 Task: Find connections with filter location Constanza with filter topic #socialentrepreneurshipwith filter profile language Potuguese with filter current company Tally Solutions Pvt Ltd with filter school Mangalore University with filter industry IT System Custom Software Development with filter service category Web Development with filter keywords title Office Clerk
Action: Mouse moved to (614, 79)
Screenshot: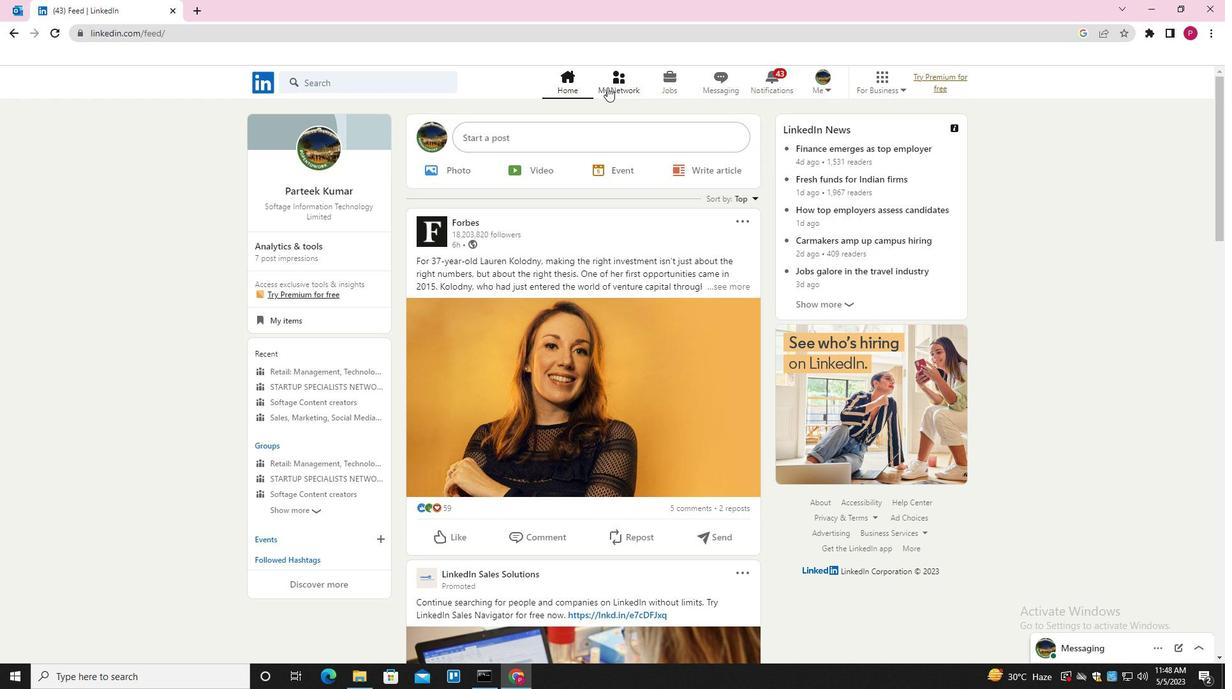 
Action: Mouse pressed left at (614, 79)
Screenshot: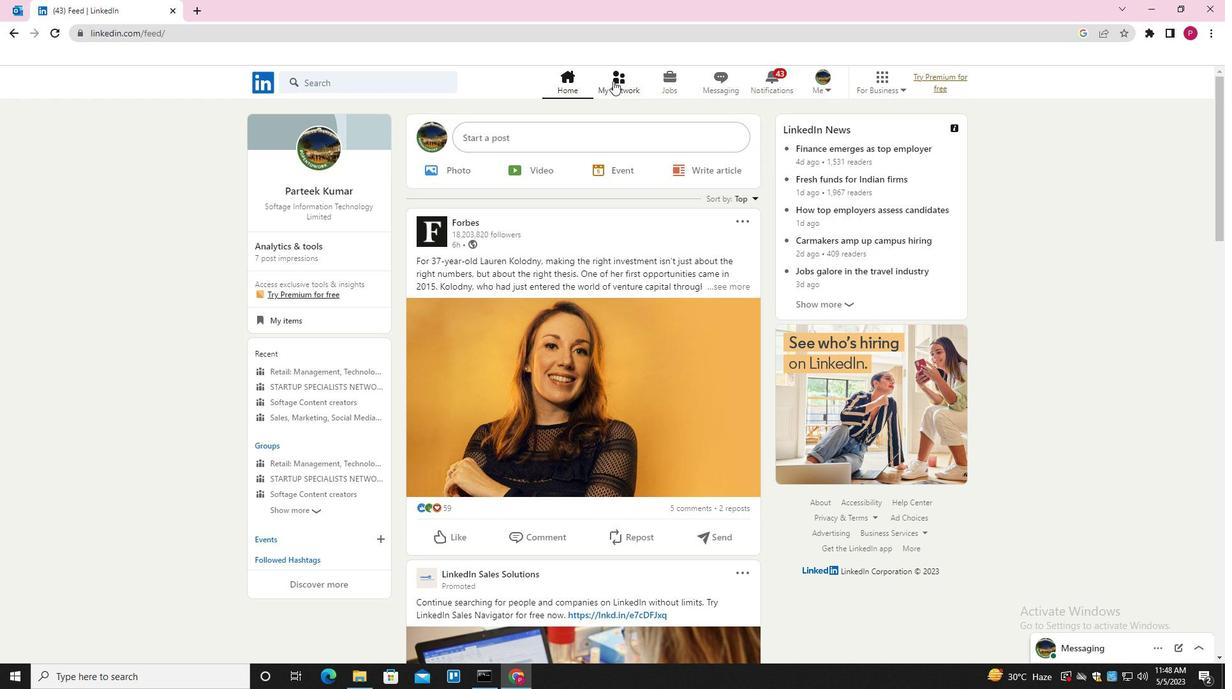 
Action: Mouse moved to (397, 154)
Screenshot: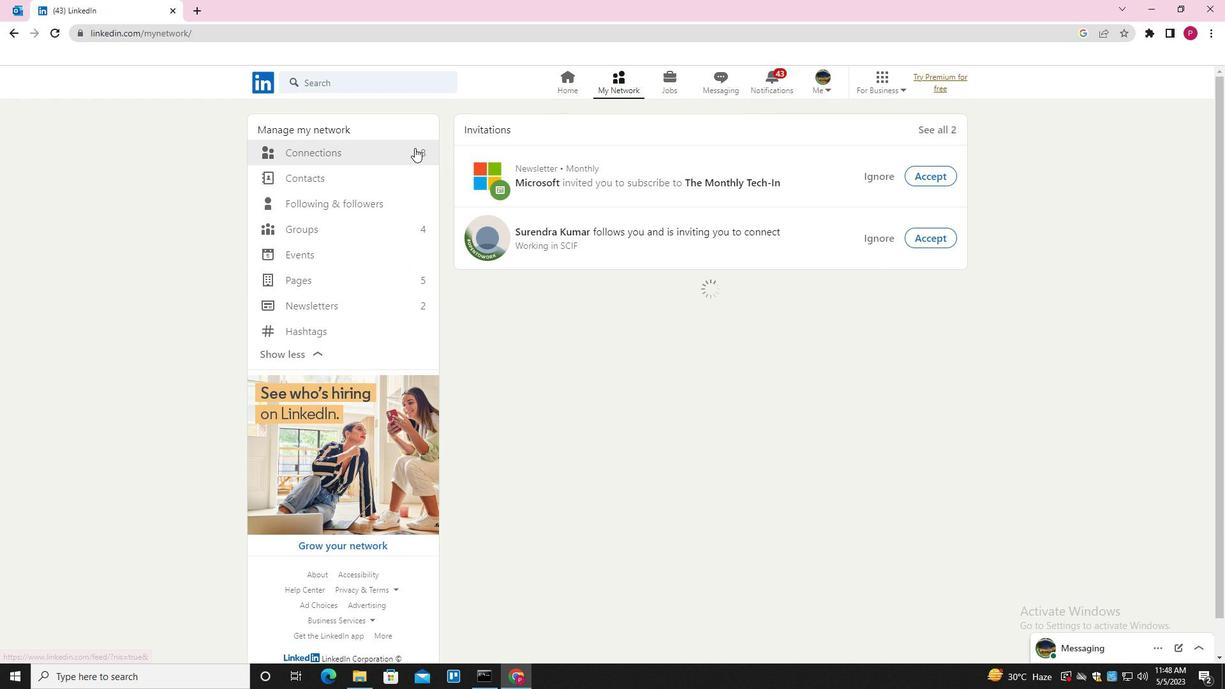 
Action: Mouse pressed left at (397, 154)
Screenshot: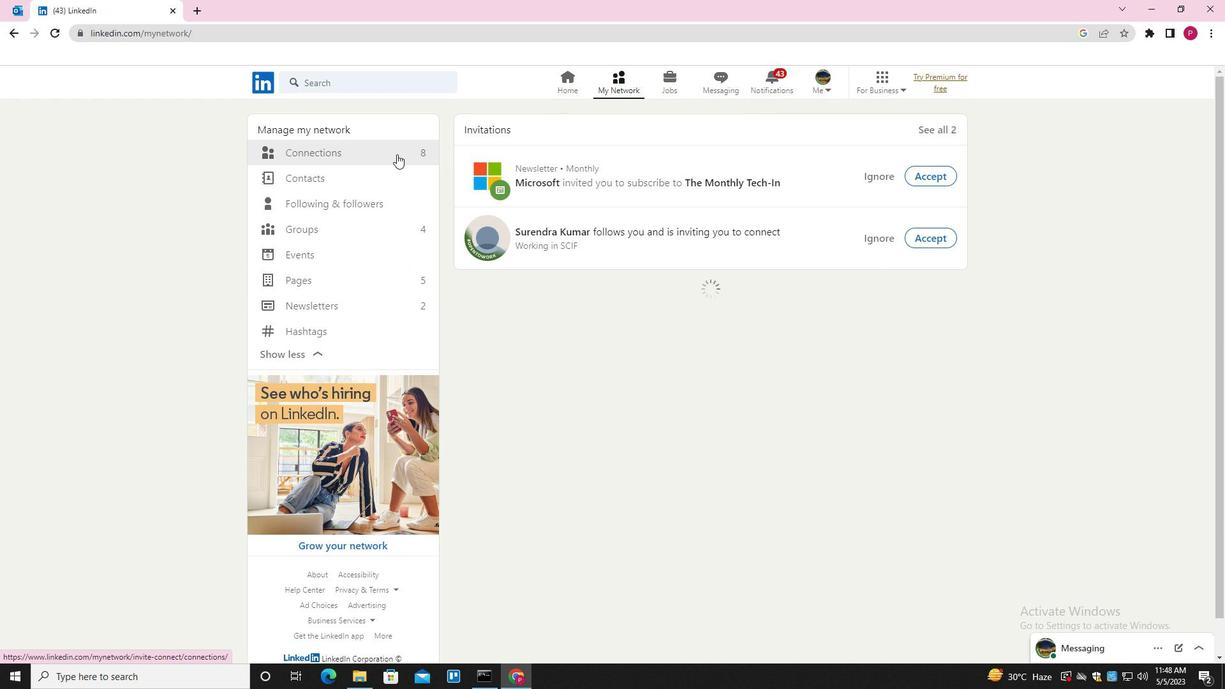 
Action: Mouse moved to (714, 153)
Screenshot: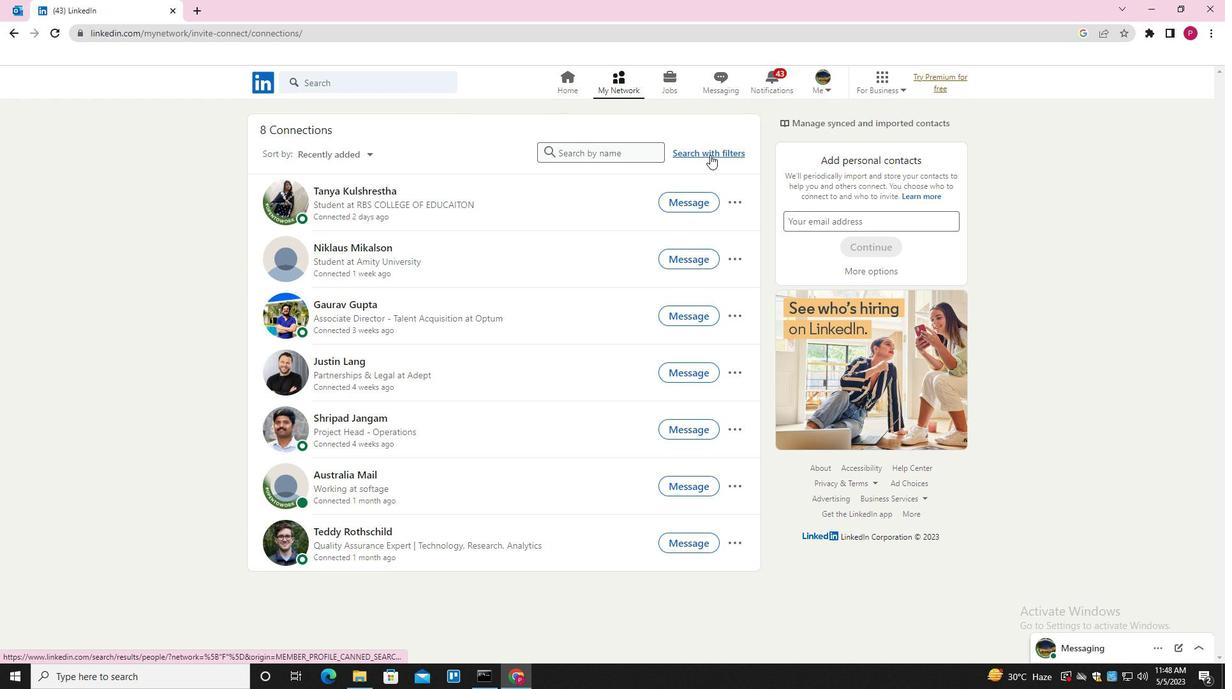 
Action: Mouse pressed left at (714, 153)
Screenshot: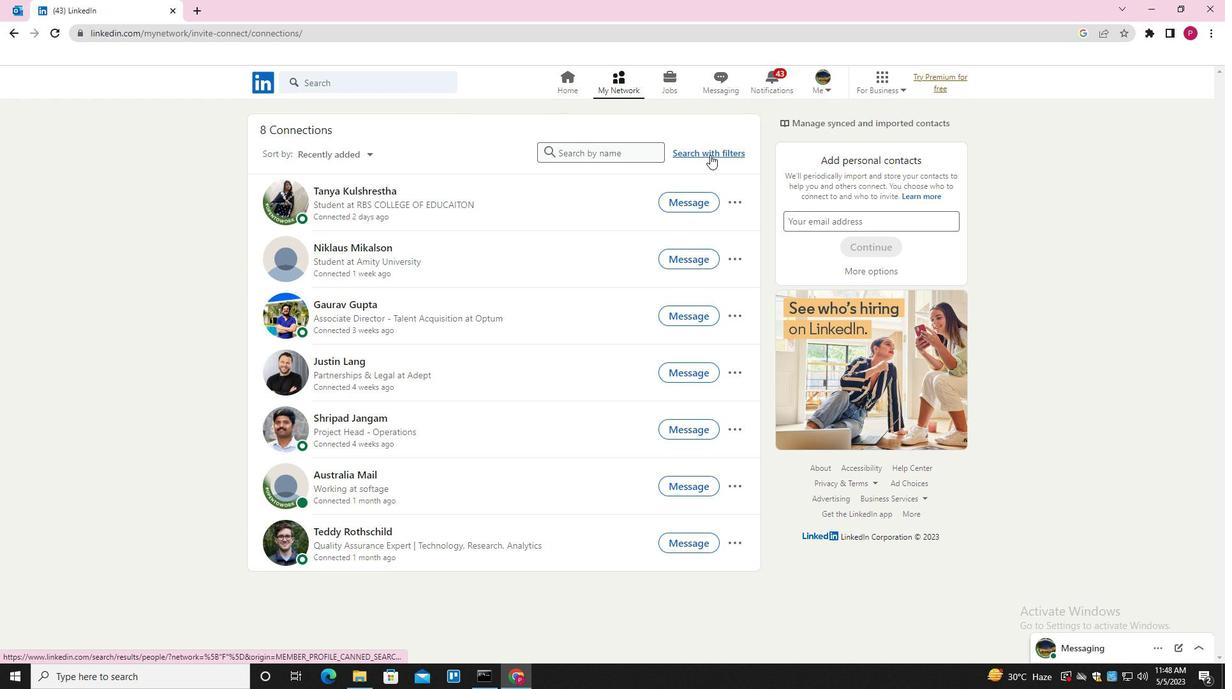 
Action: Mouse moved to (654, 118)
Screenshot: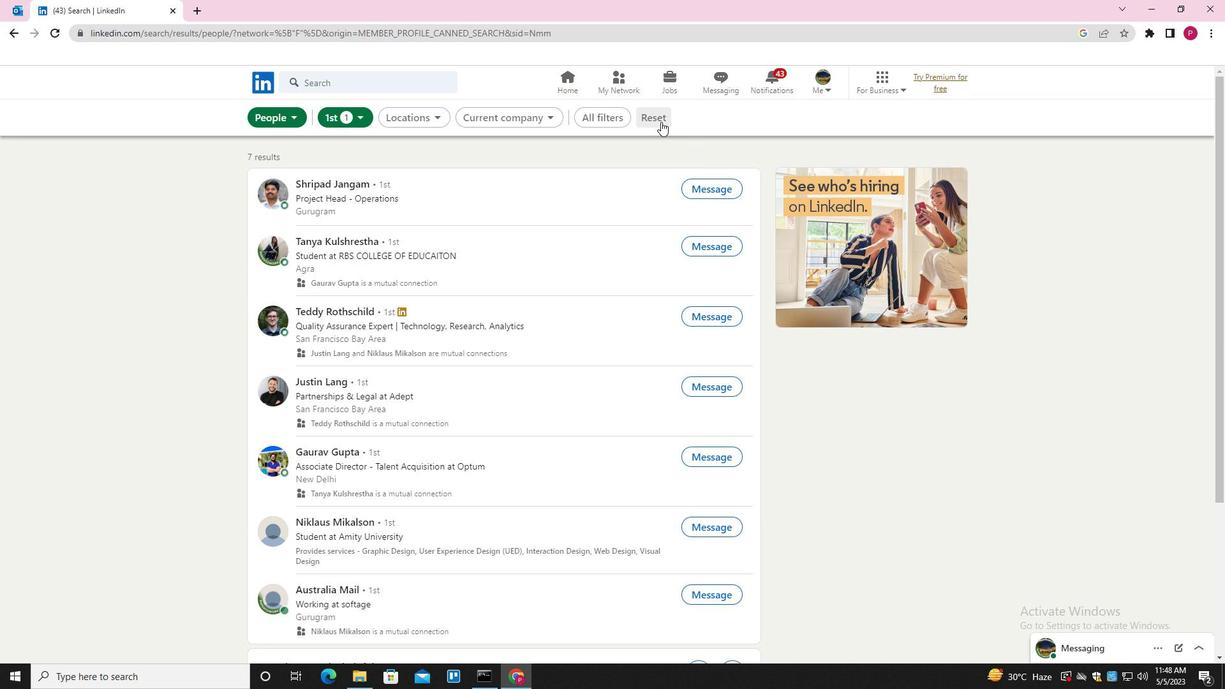 
Action: Mouse pressed left at (654, 118)
Screenshot: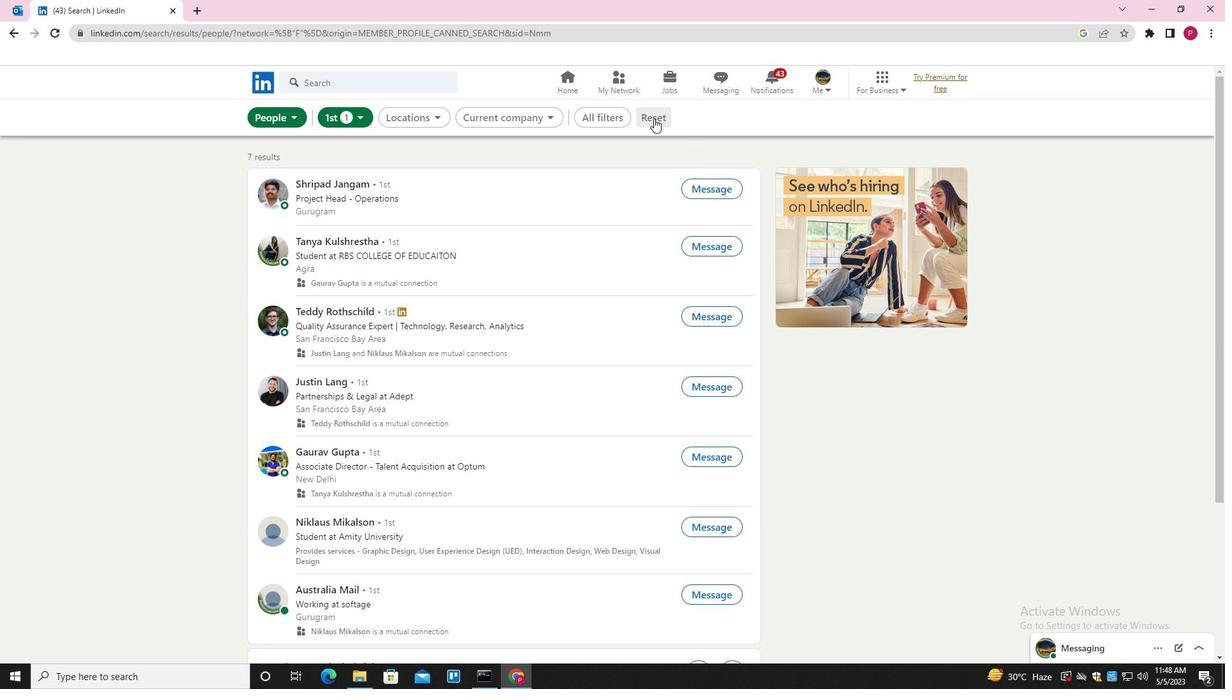 
Action: Mouse moved to (633, 118)
Screenshot: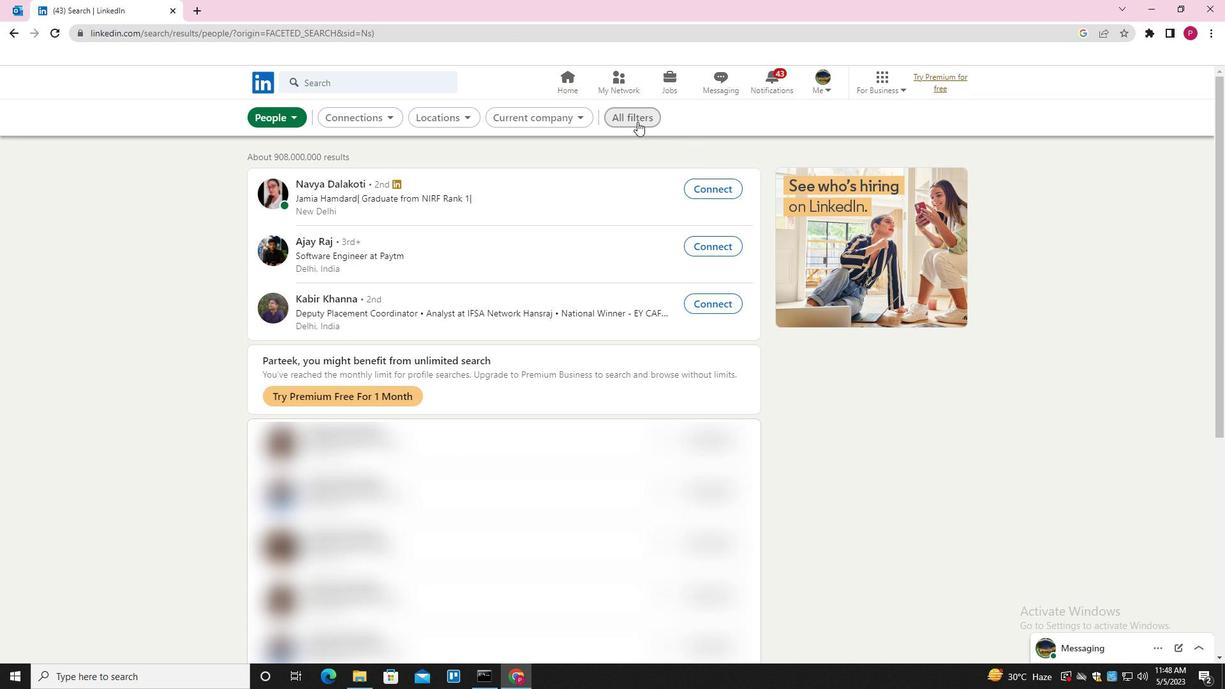 
Action: Mouse pressed left at (633, 118)
Screenshot: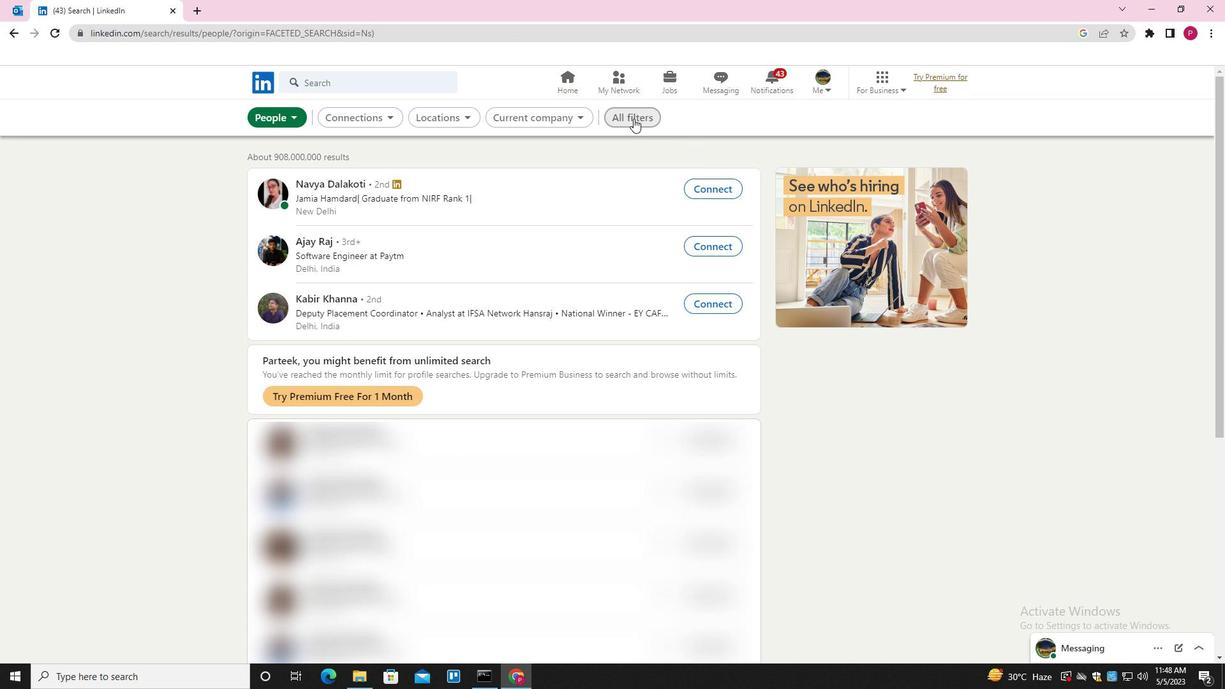 
Action: Mouse moved to (992, 352)
Screenshot: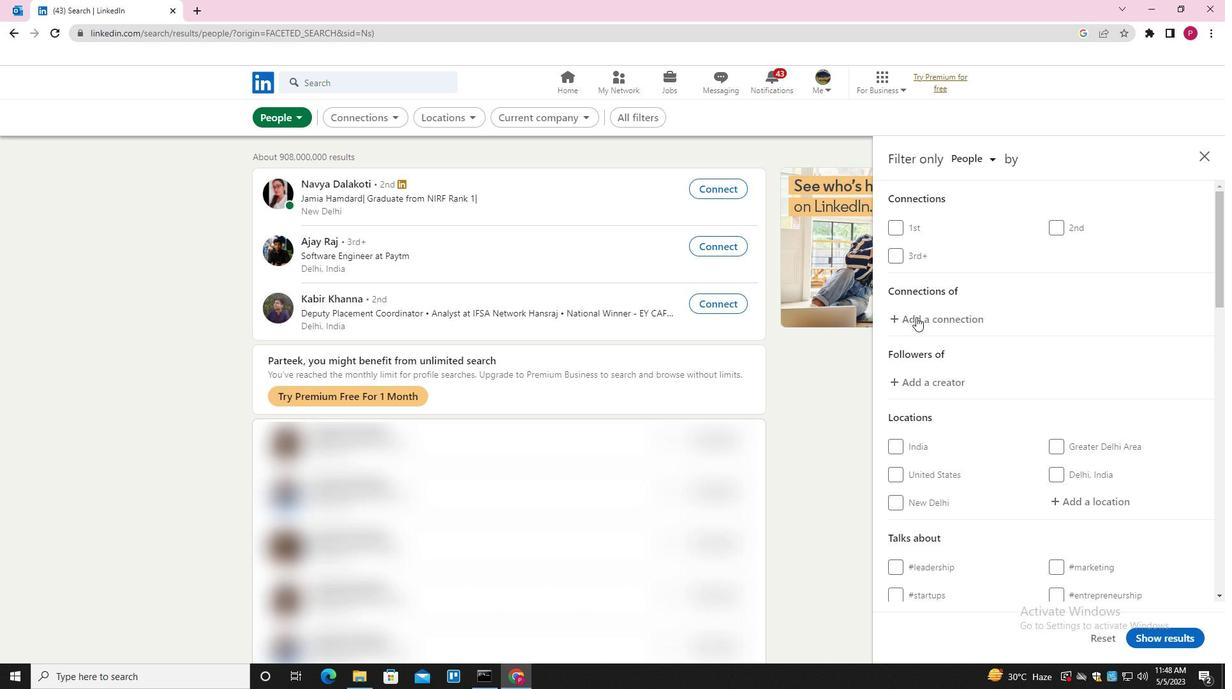 
Action: Mouse scrolled (992, 352) with delta (0, 0)
Screenshot: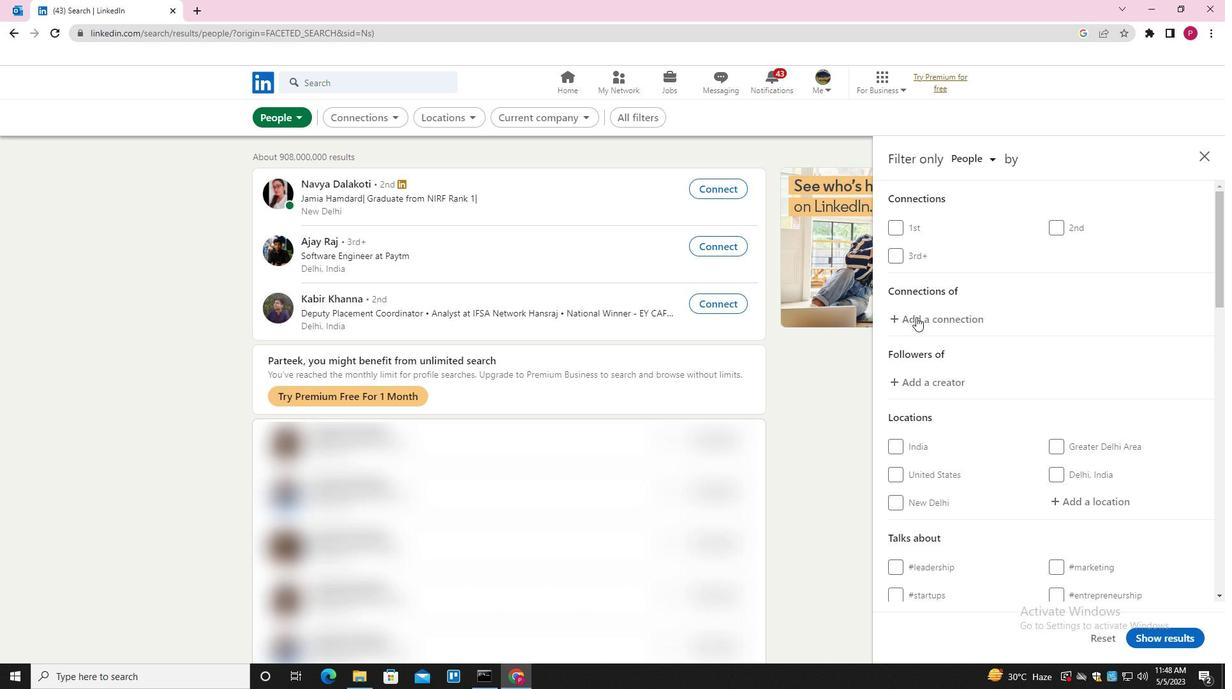 
Action: Mouse moved to (1011, 361)
Screenshot: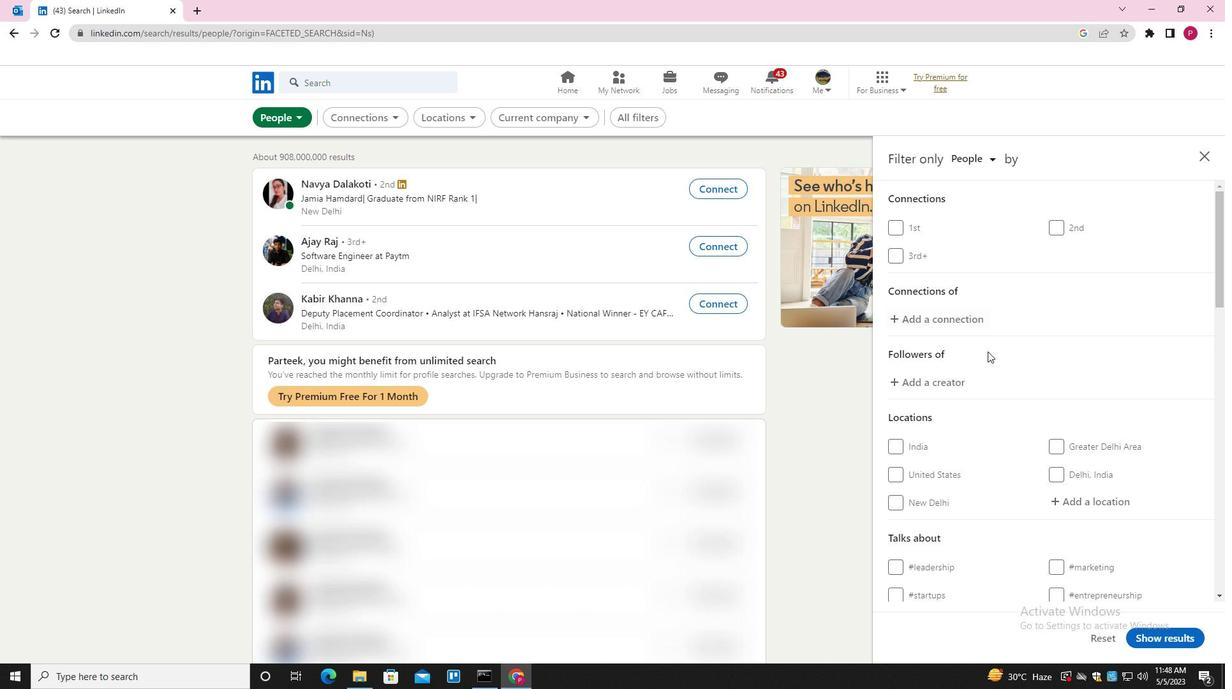 
Action: Mouse scrolled (1011, 360) with delta (0, 0)
Screenshot: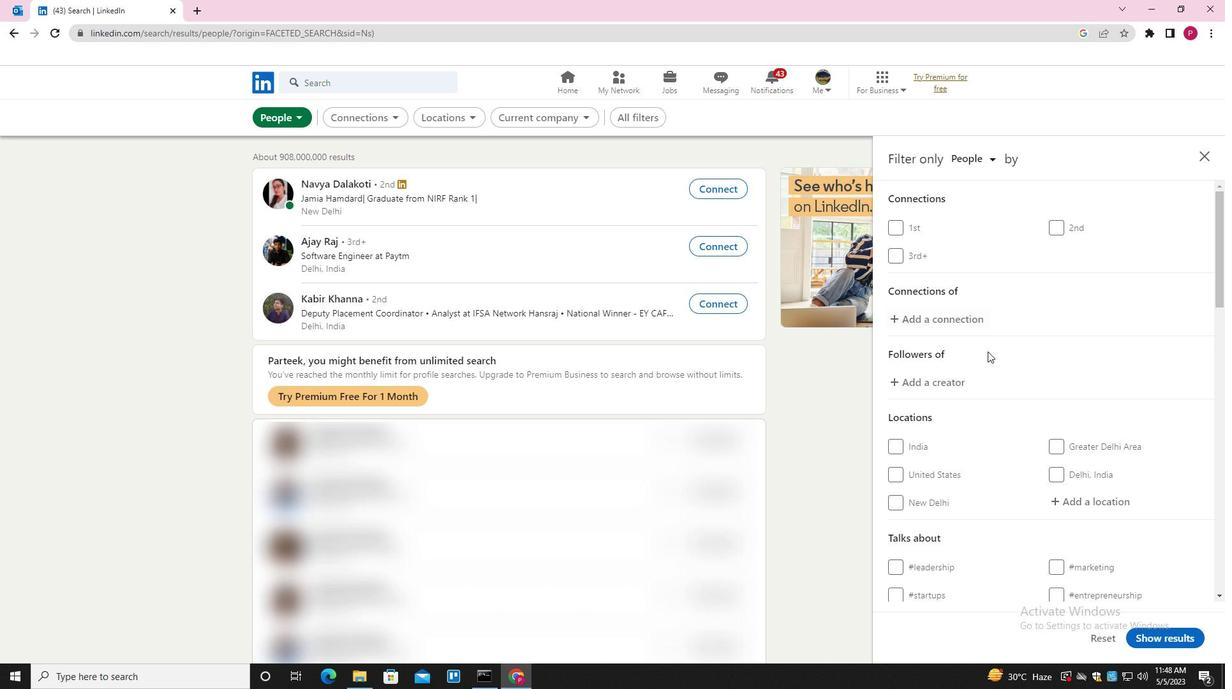 
Action: Mouse moved to (1016, 363)
Screenshot: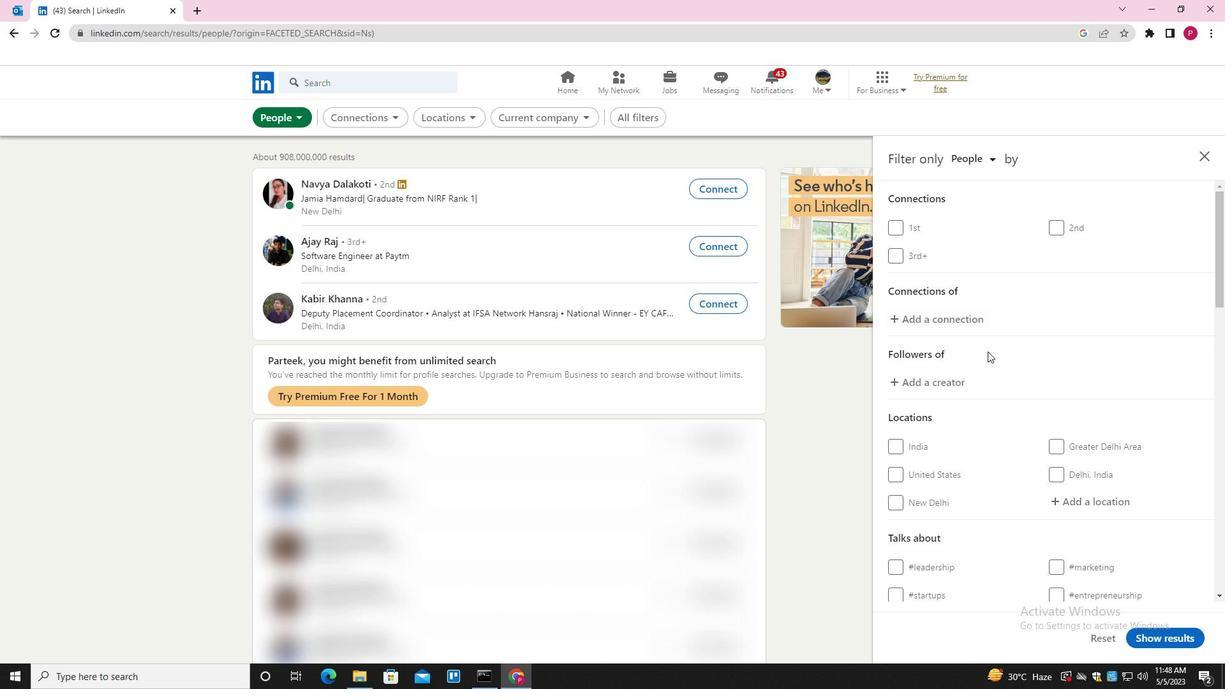 
Action: Mouse scrolled (1016, 362) with delta (0, 0)
Screenshot: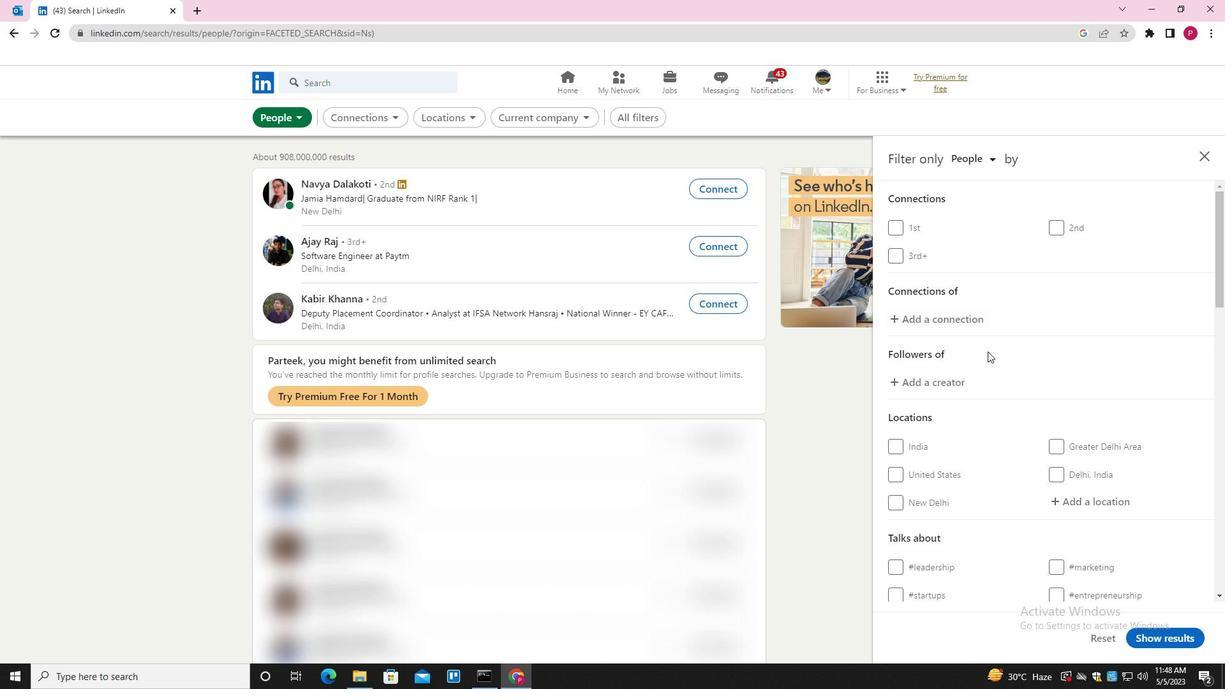
Action: Mouse moved to (1087, 312)
Screenshot: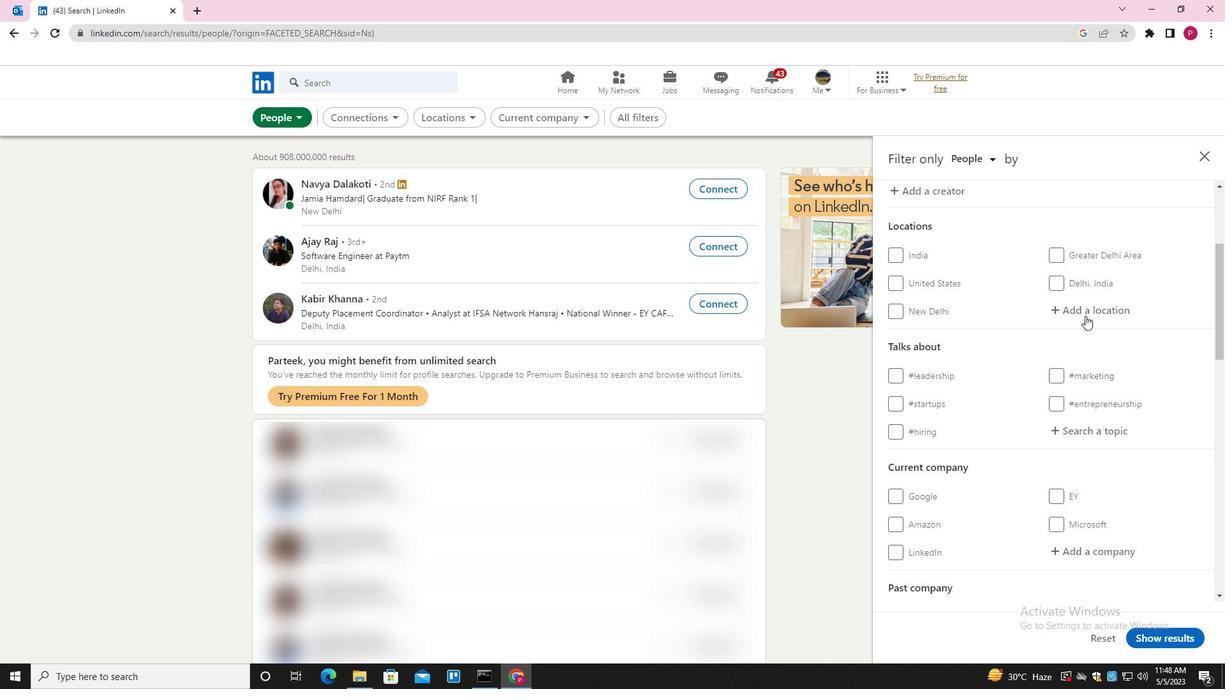 
Action: Mouse pressed left at (1087, 312)
Screenshot: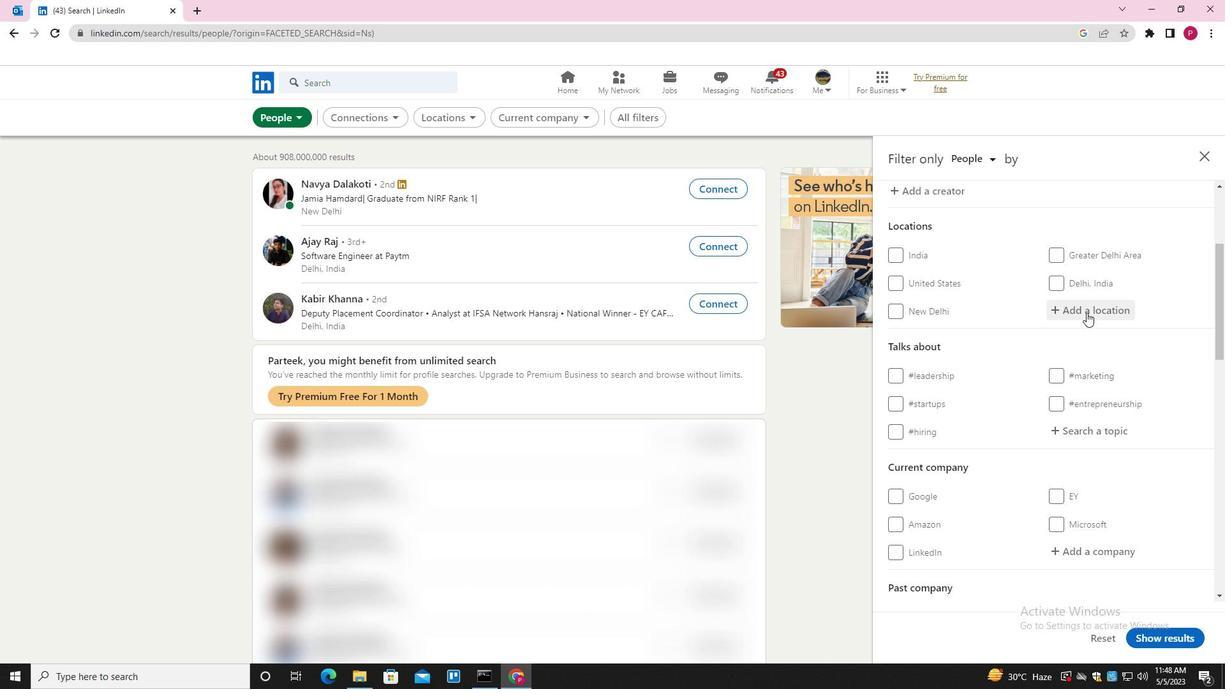
Action: Key pressed <Key.shift>CONSTANZA<Key.down><Key.down><Key.down><Key.enter>
Screenshot: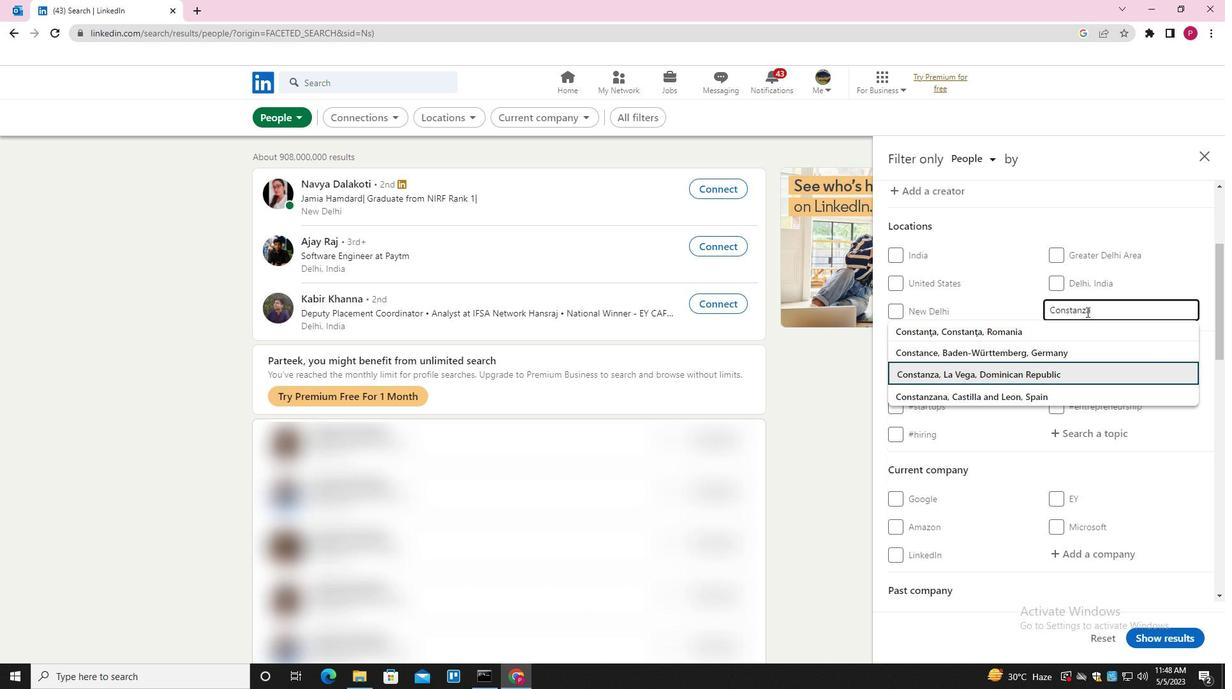
Action: Mouse moved to (963, 395)
Screenshot: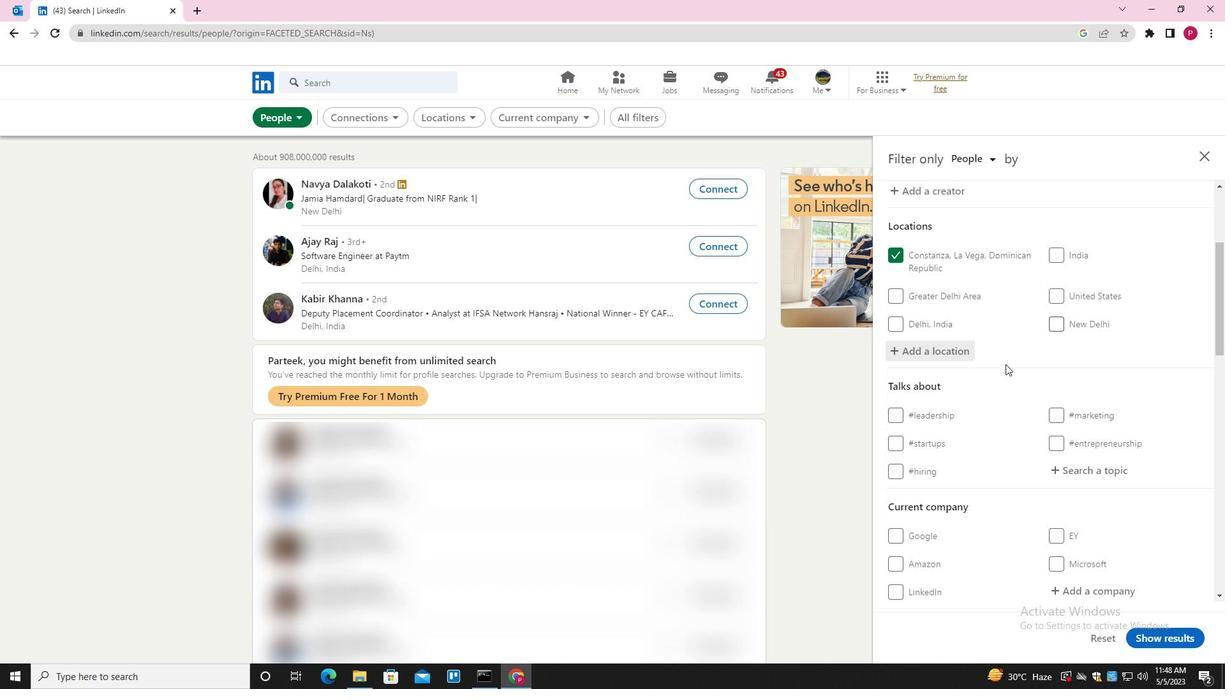 
Action: Mouse scrolled (963, 394) with delta (0, 0)
Screenshot: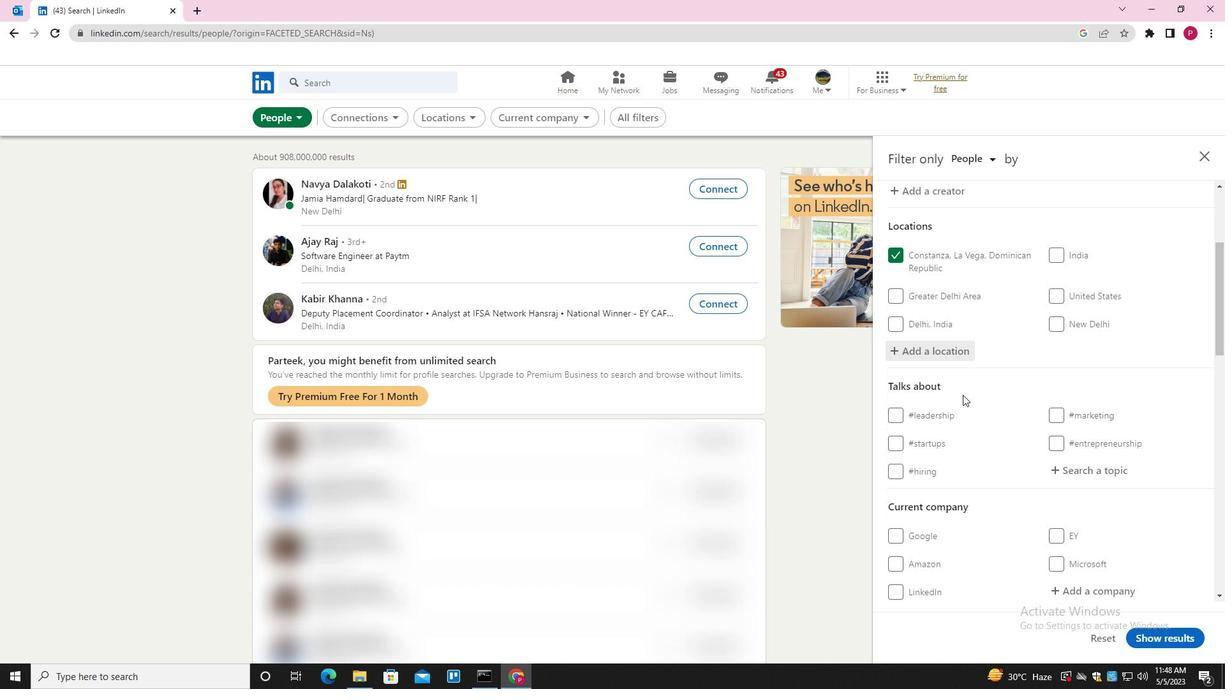 
Action: Mouse scrolled (963, 394) with delta (0, 0)
Screenshot: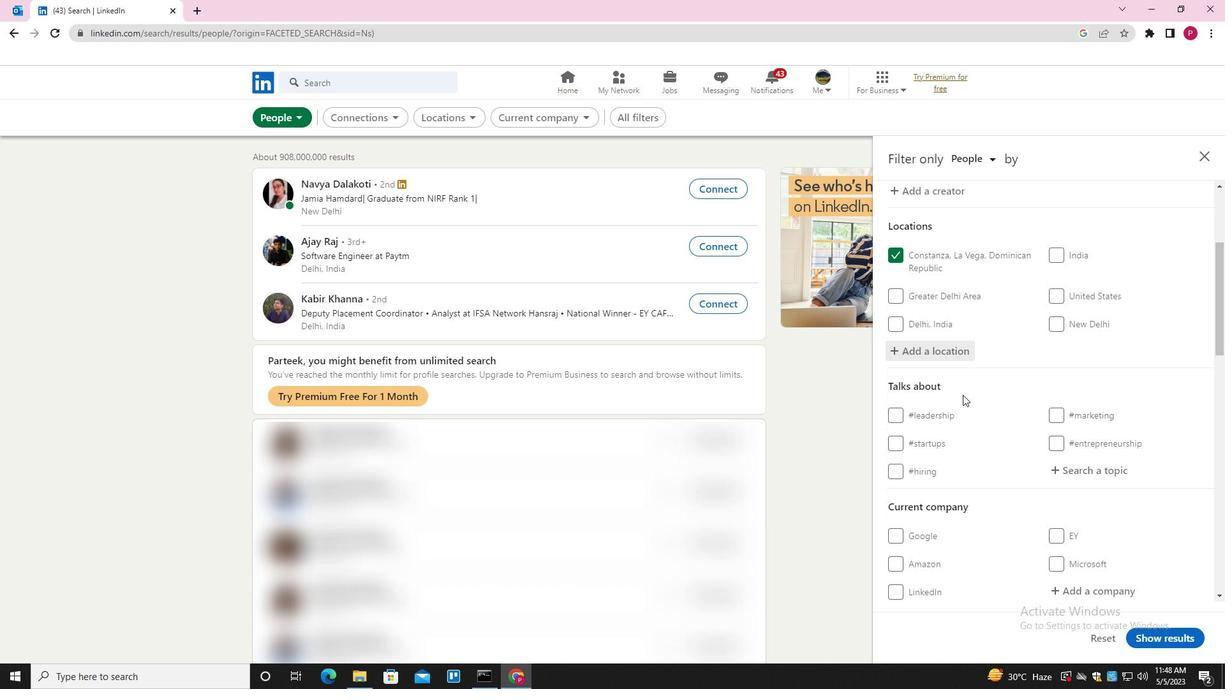 
Action: Mouse scrolled (963, 394) with delta (0, 0)
Screenshot: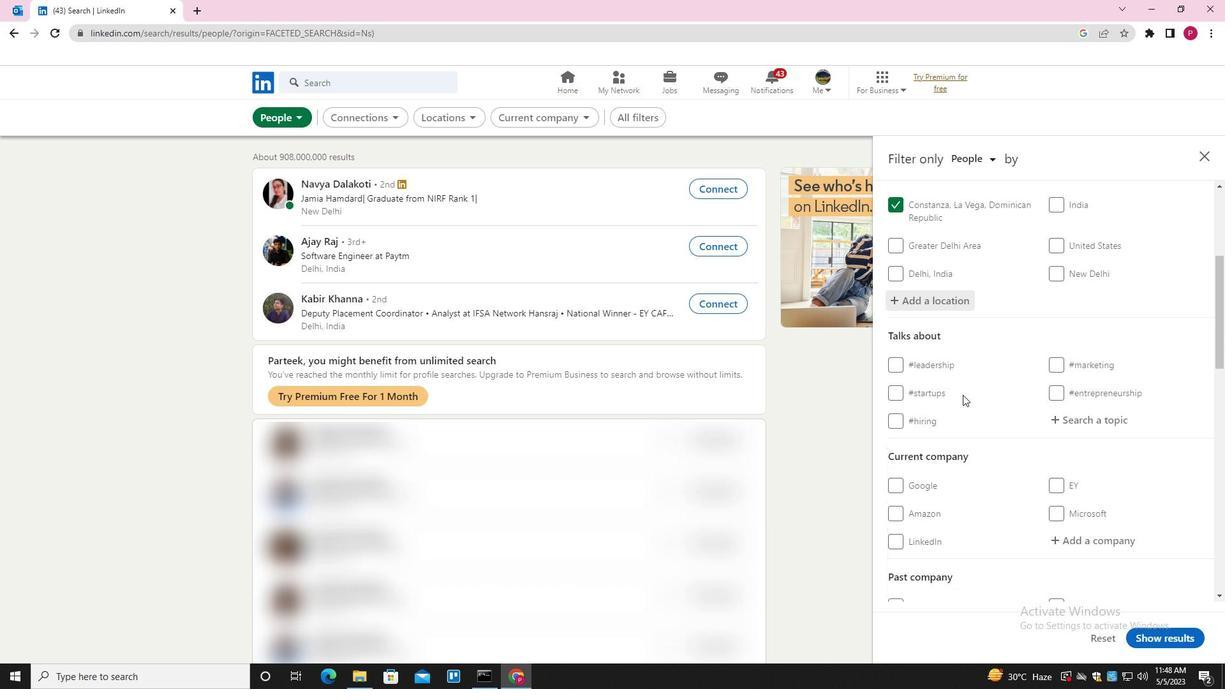 
Action: Mouse moved to (1068, 280)
Screenshot: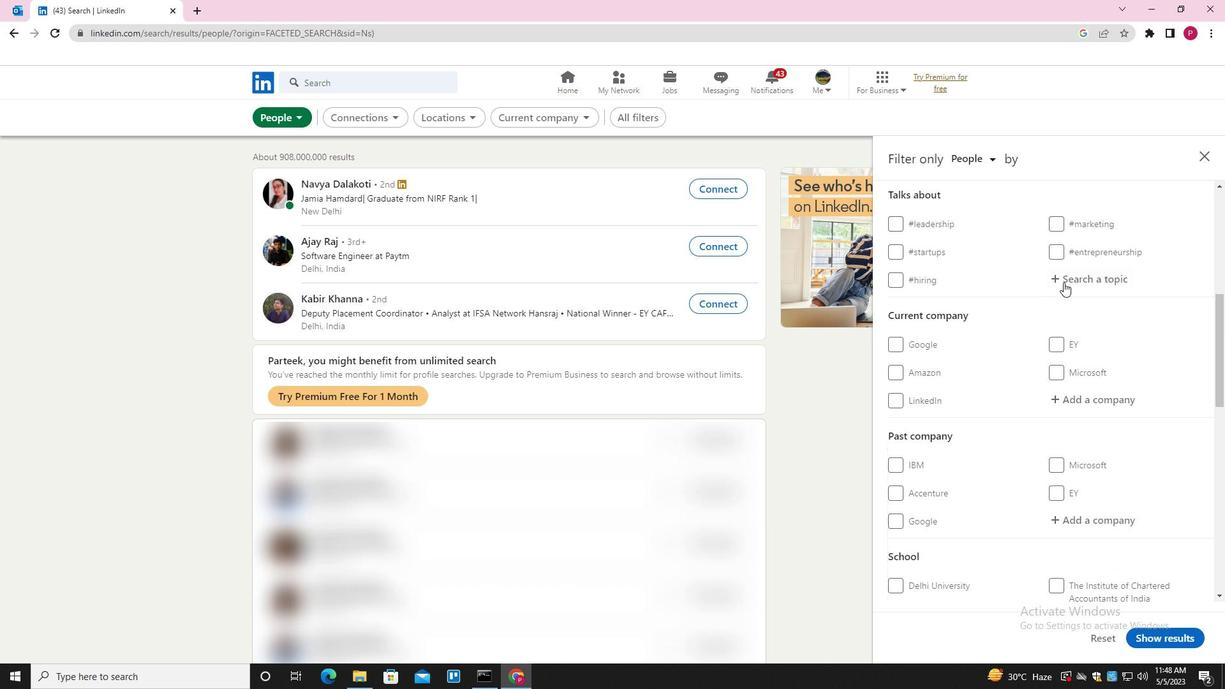 
Action: Mouse pressed left at (1068, 280)
Screenshot: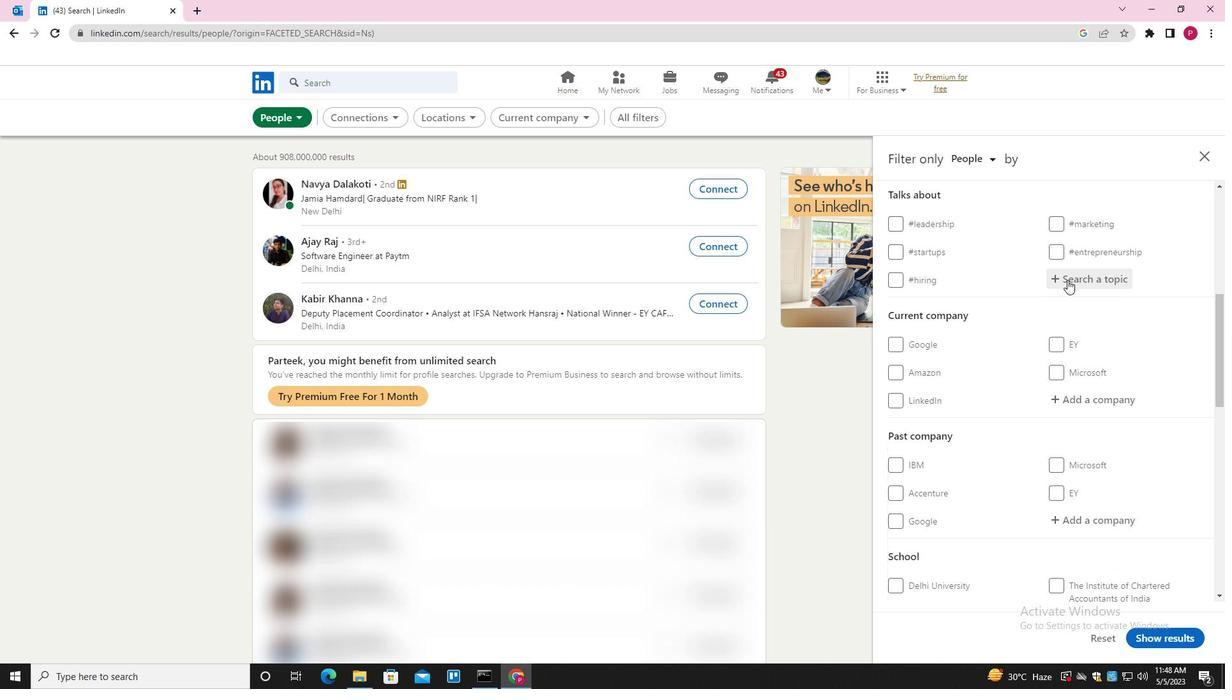 
Action: Mouse moved to (1053, 286)
Screenshot: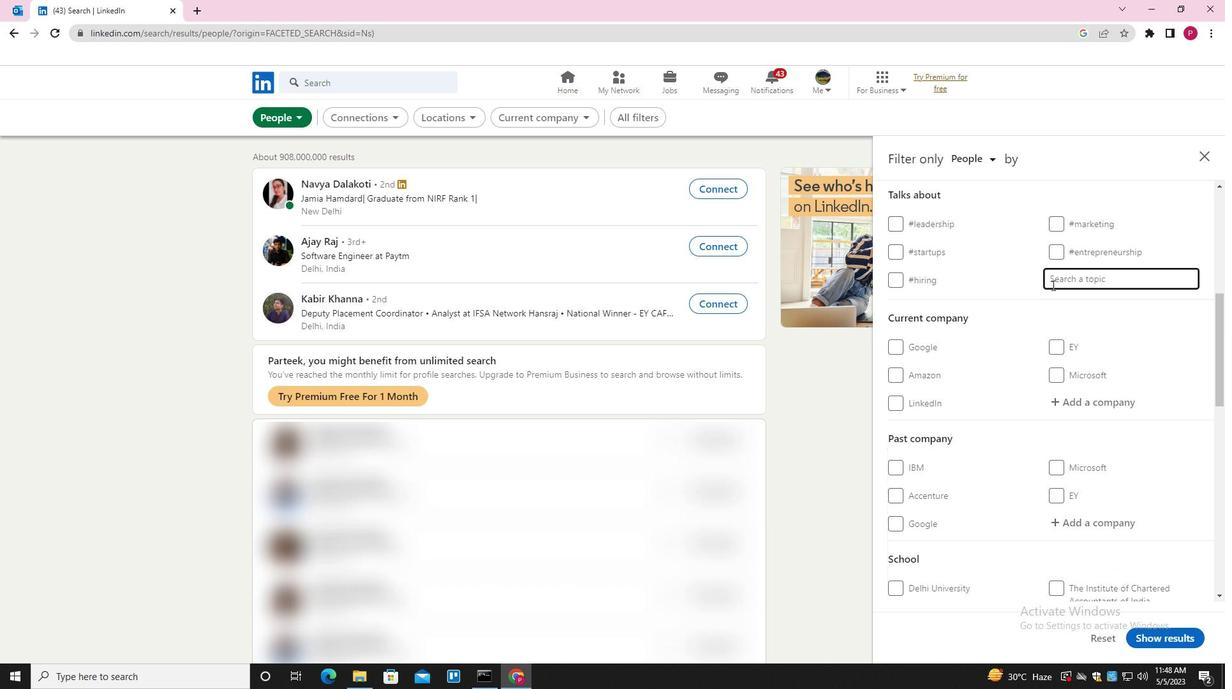 
Action: Key pressed SOCIALENTERPRENEURSHIP<Key.enter>
Screenshot: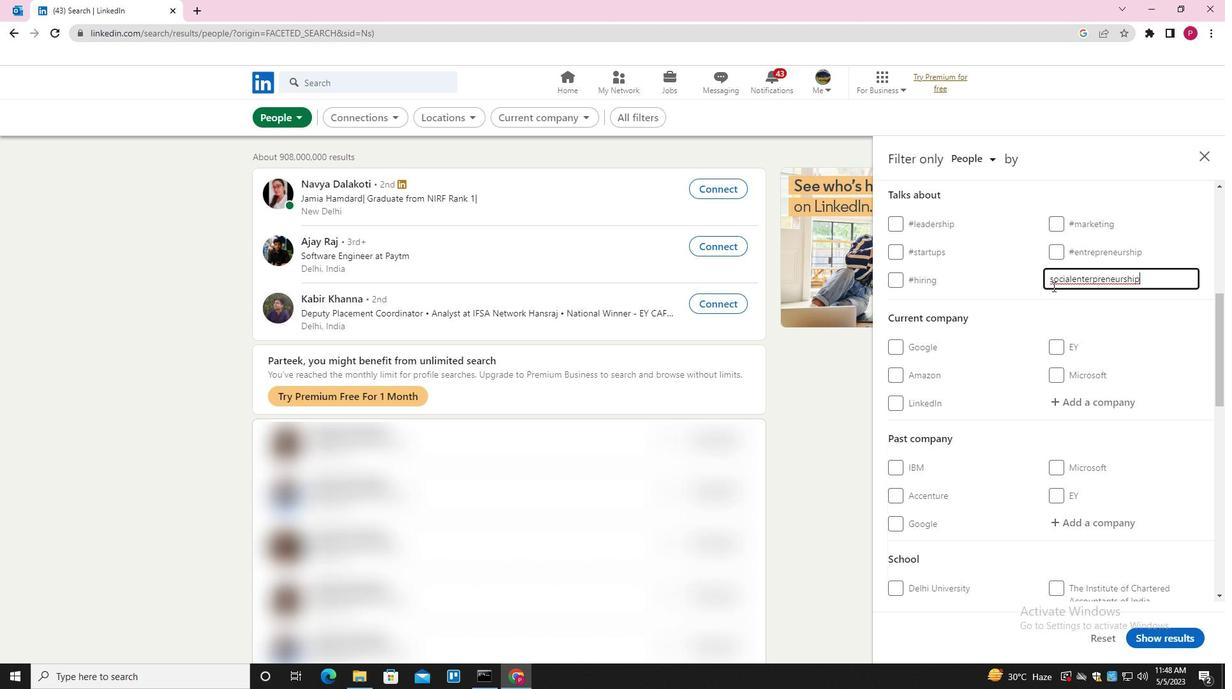 
Action: Mouse moved to (1064, 303)
Screenshot: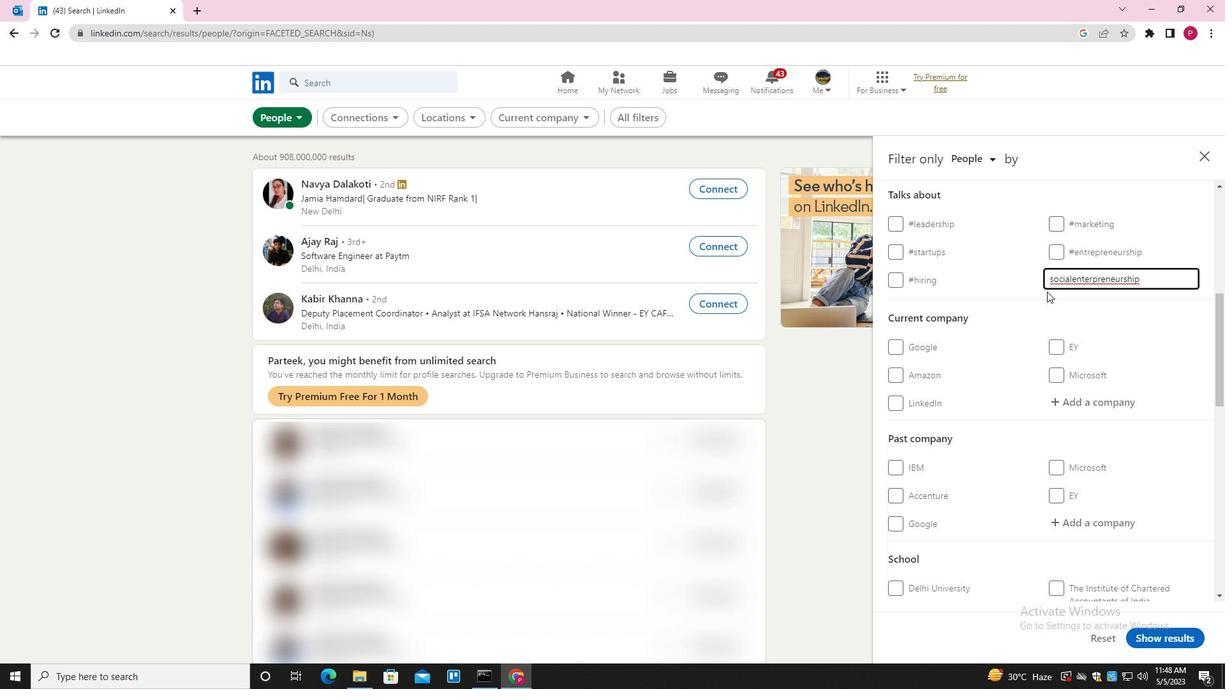 
Action: Mouse scrolled (1064, 302) with delta (0, 0)
Screenshot: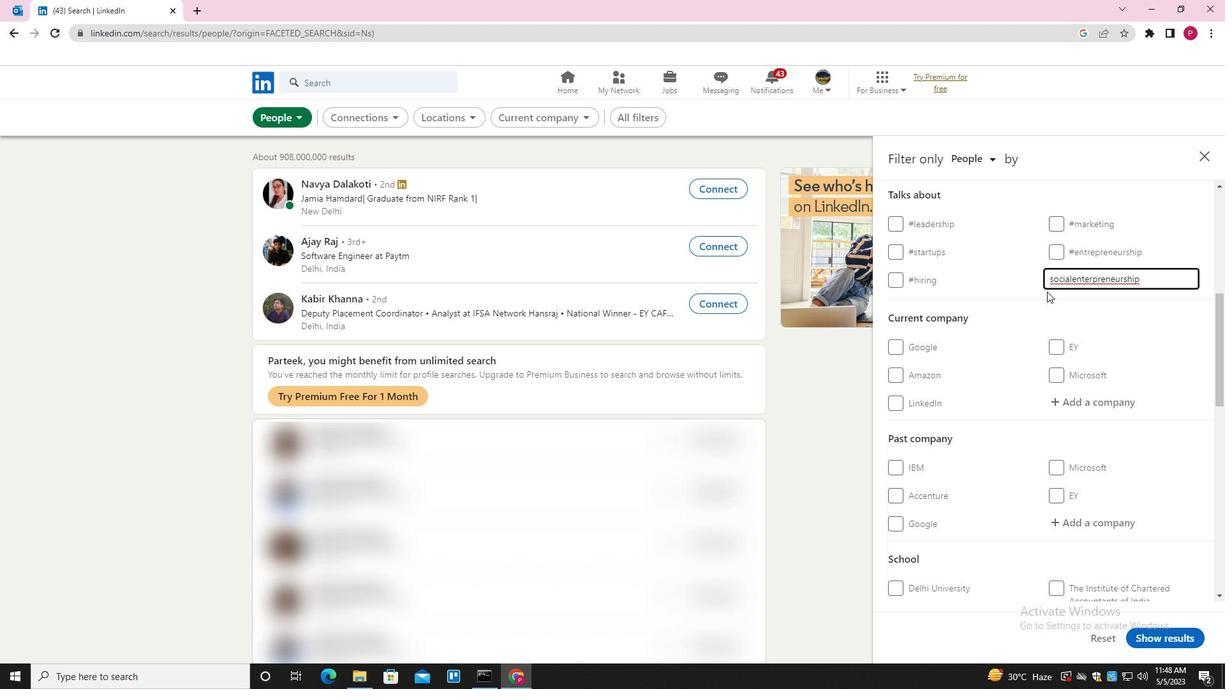 
Action: Mouse scrolled (1064, 302) with delta (0, 0)
Screenshot: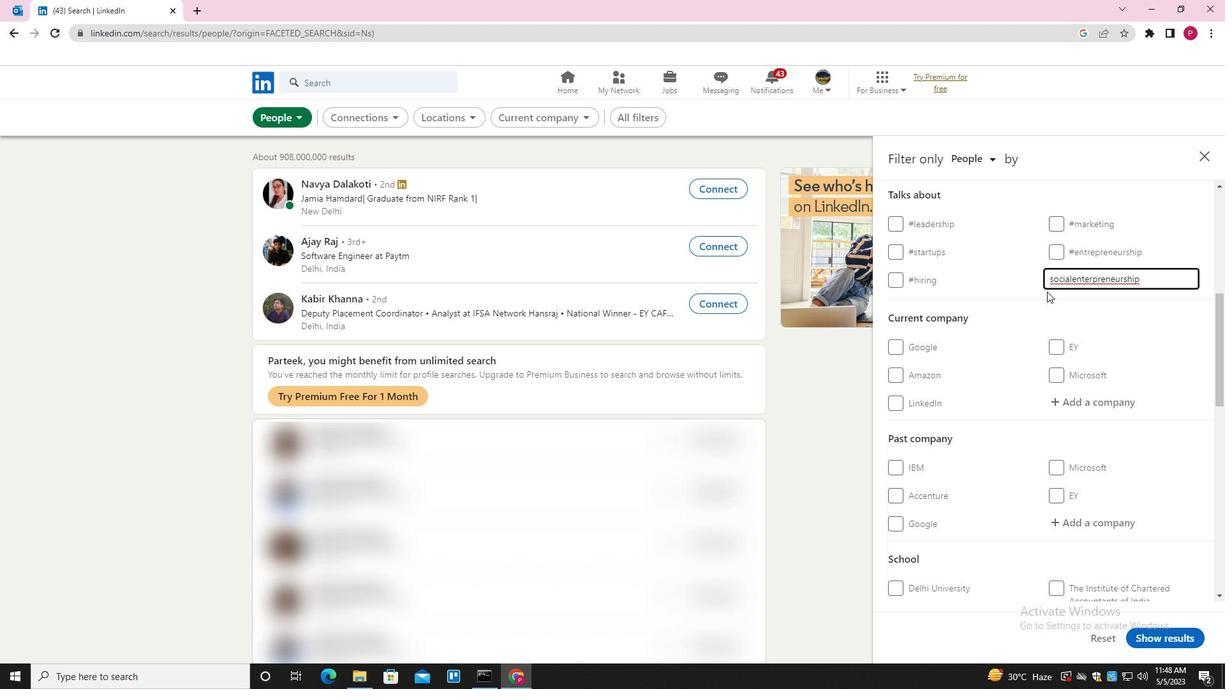 
Action: Mouse scrolled (1064, 302) with delta (0, 0)
Screenshot: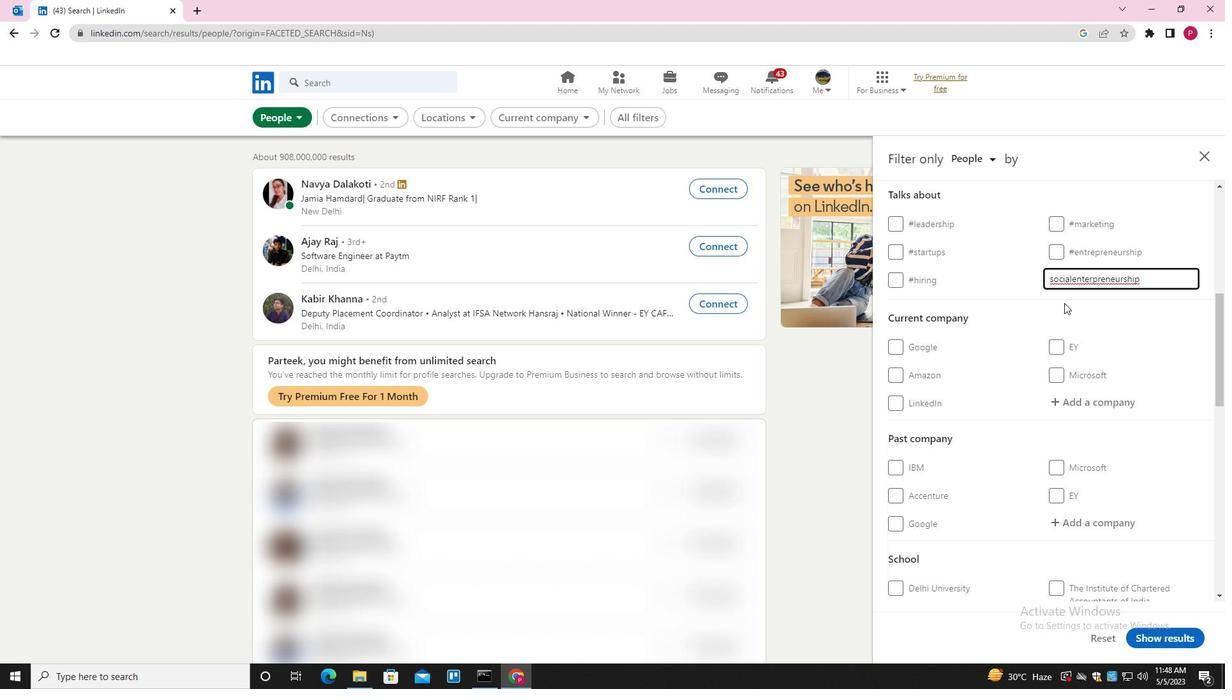 
Action: Mouse moved to (1097, 211)
Screenshot: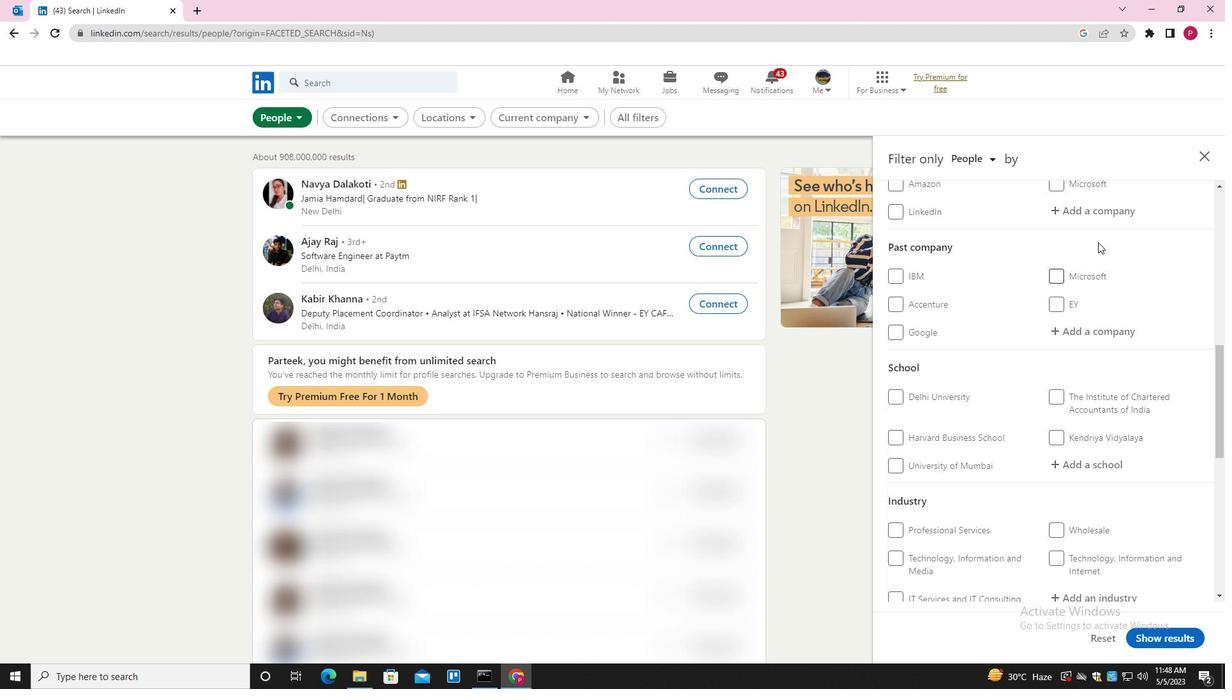 
Action: Mouse pressed left at (1097, 211)
Screenshot: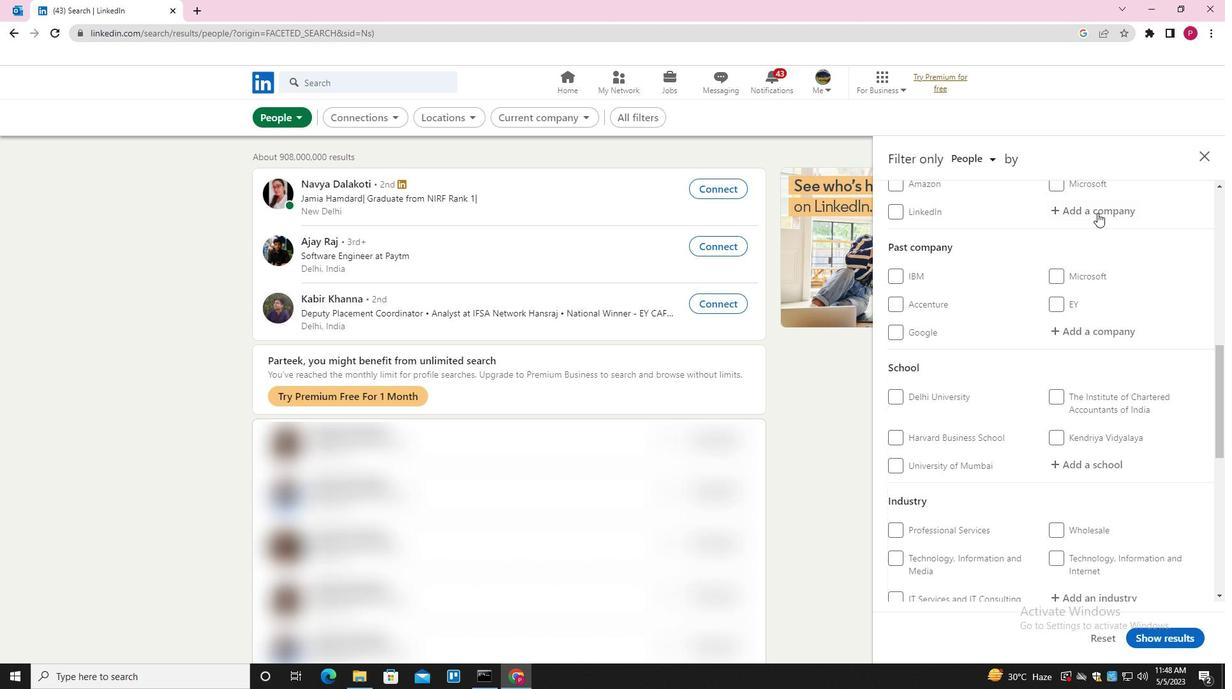 
Action: Mouse moved to (1079, 291)
Screenshot: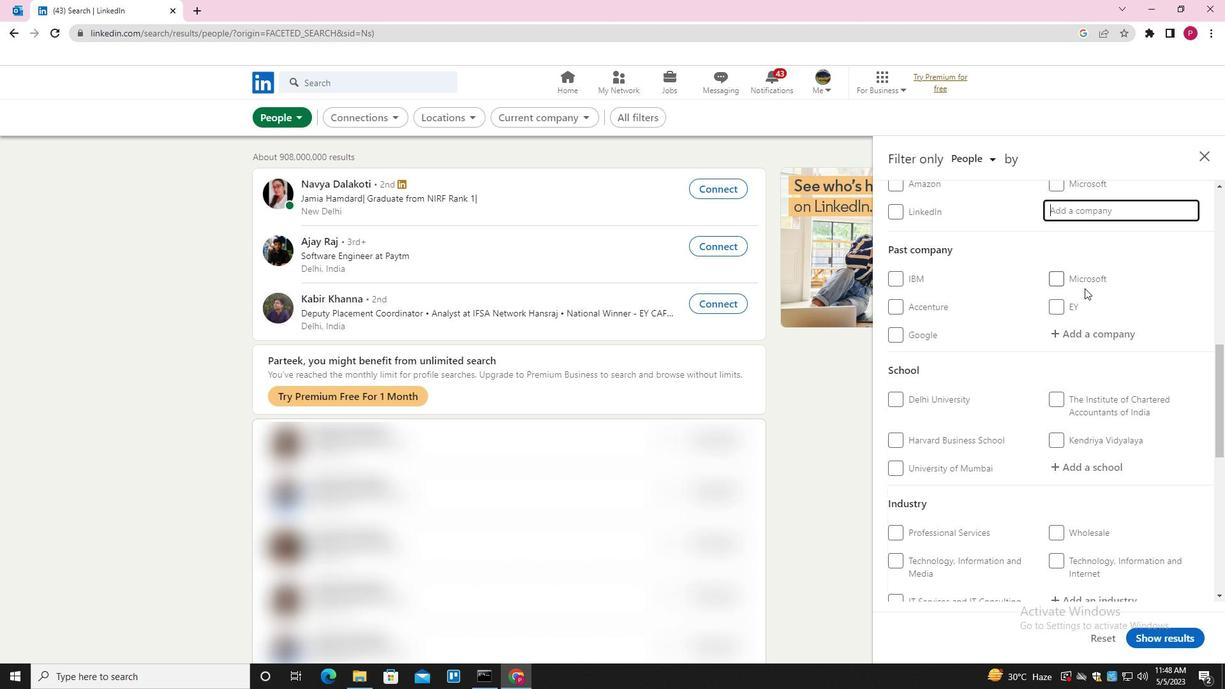 
Action: Mouse scrolled (1079, 291) with delta (0, 0)
Screenshot: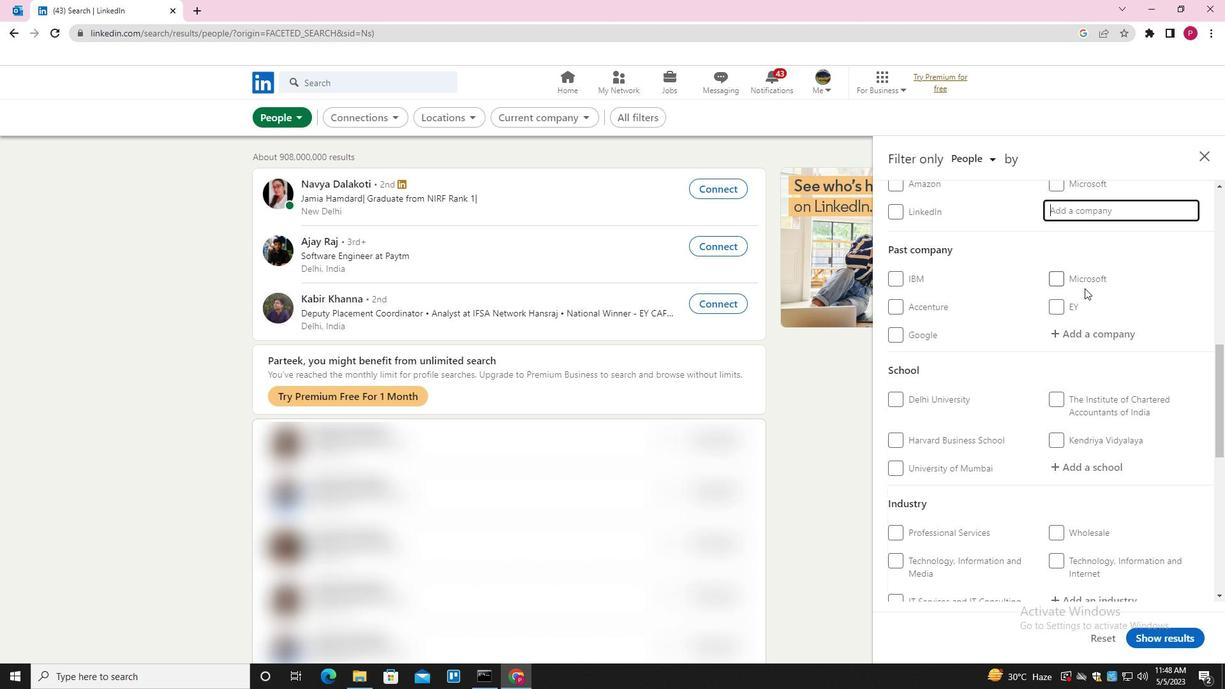 
Action: Mouse scrolled (1079, 291) with delta (0, 0)
Screenshot: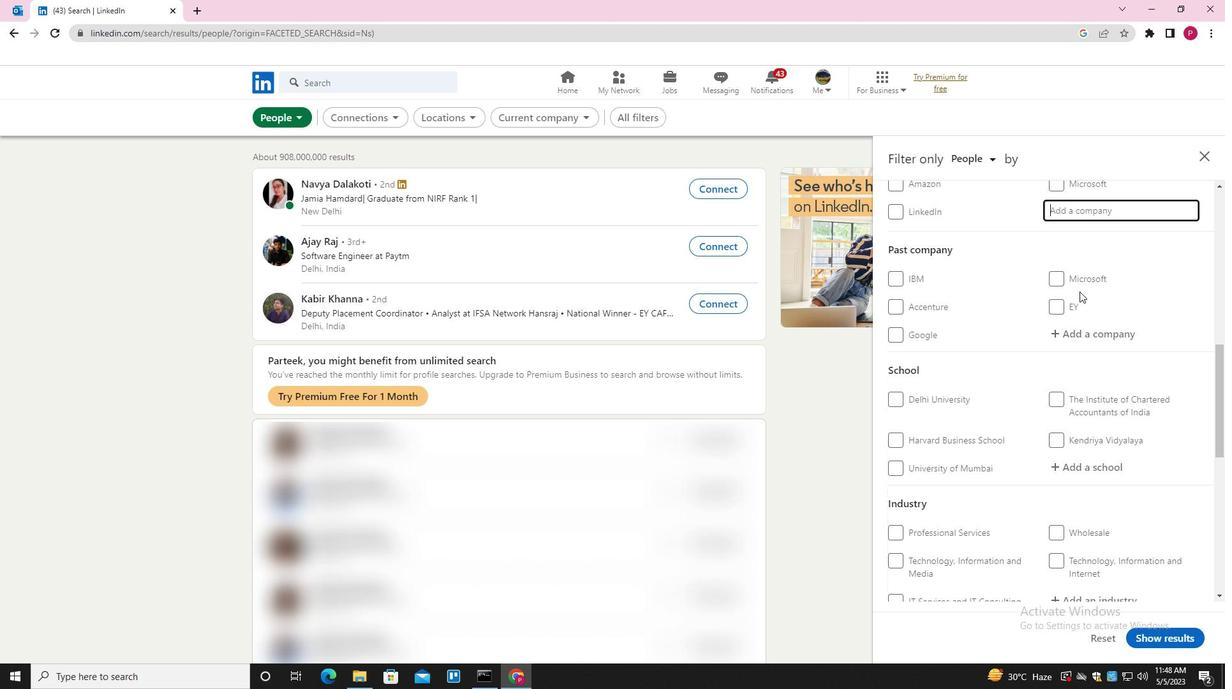 
Action: Mouse moved to (1076, 295)
Screenshot: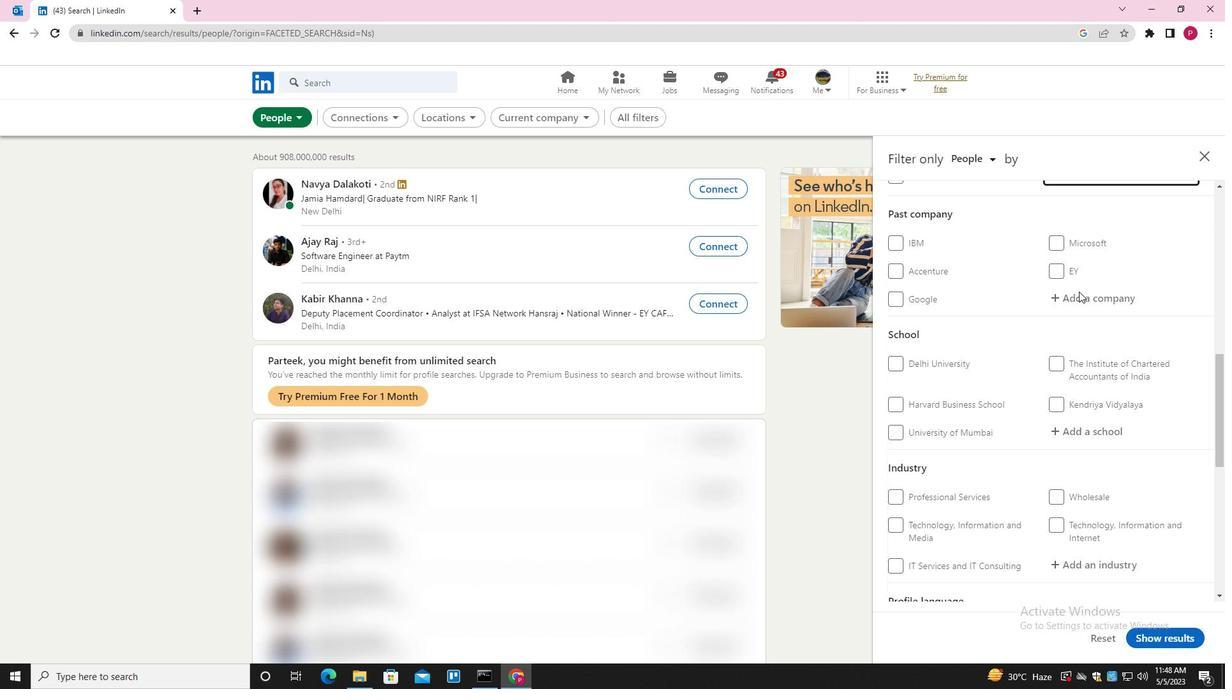 
Action: Mouse scrolled (1076, 294) with delta (0, 0)
Screenshot: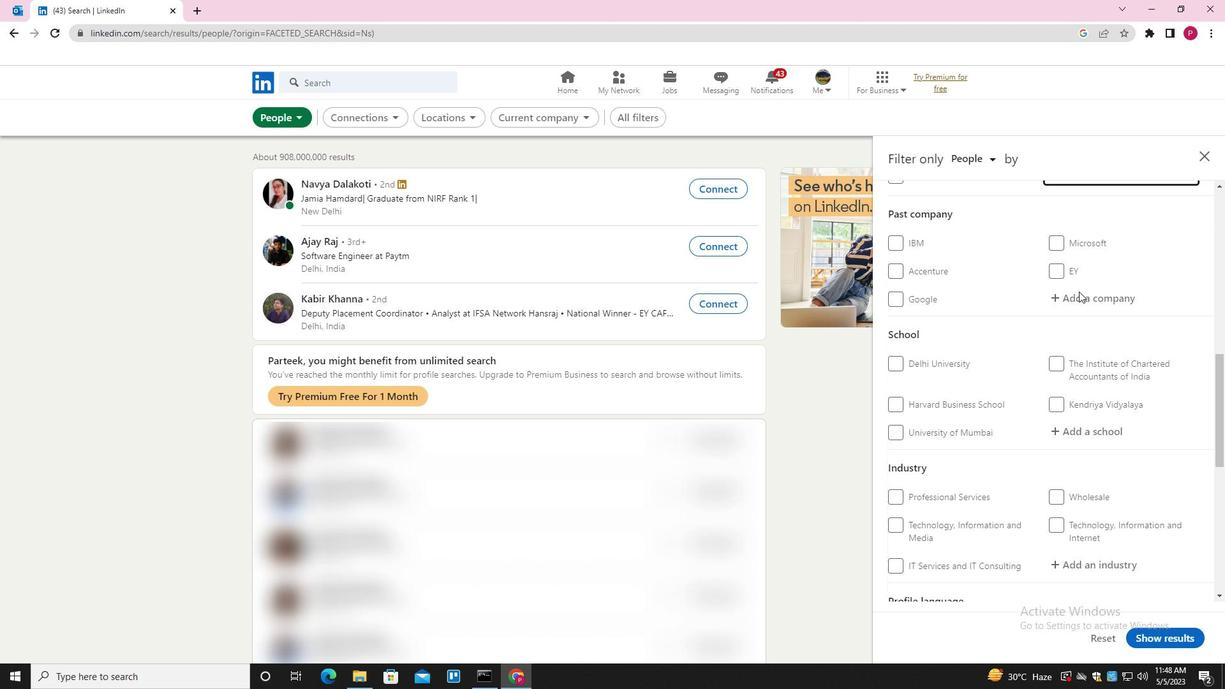 
Action: Mouse moved to (1071, 303)
Screenshot: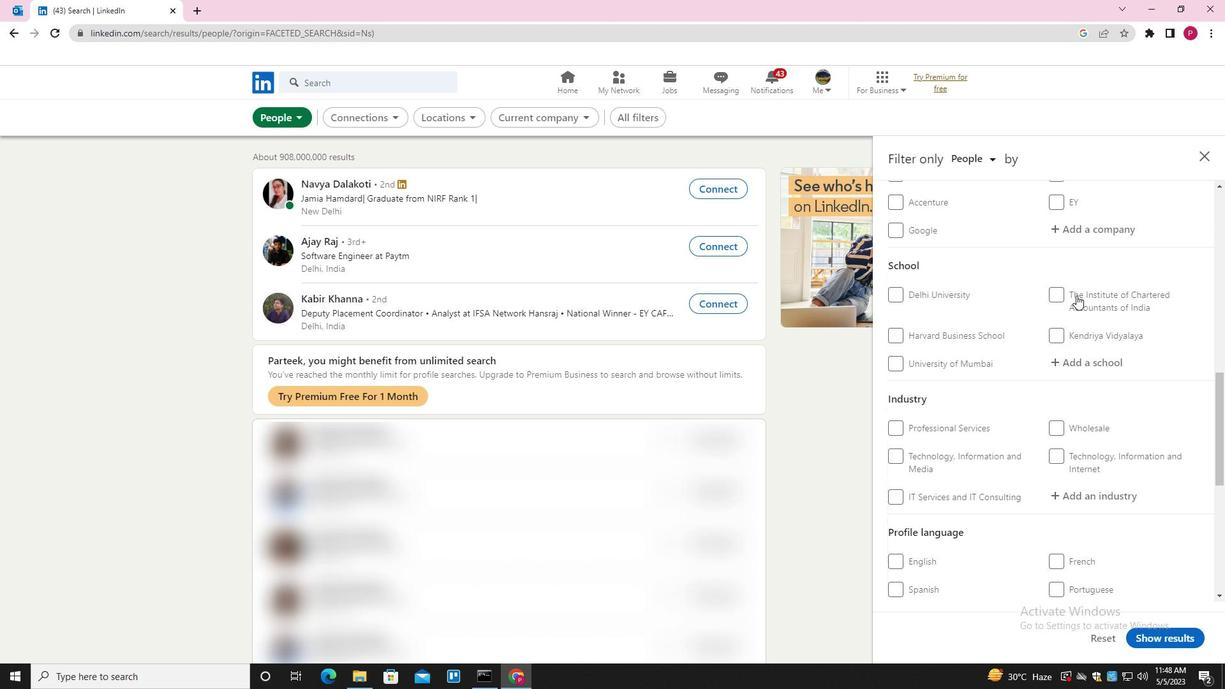 
Action: Mouse scrolled (1071, 302) with delta (0, 0)
Screenshot: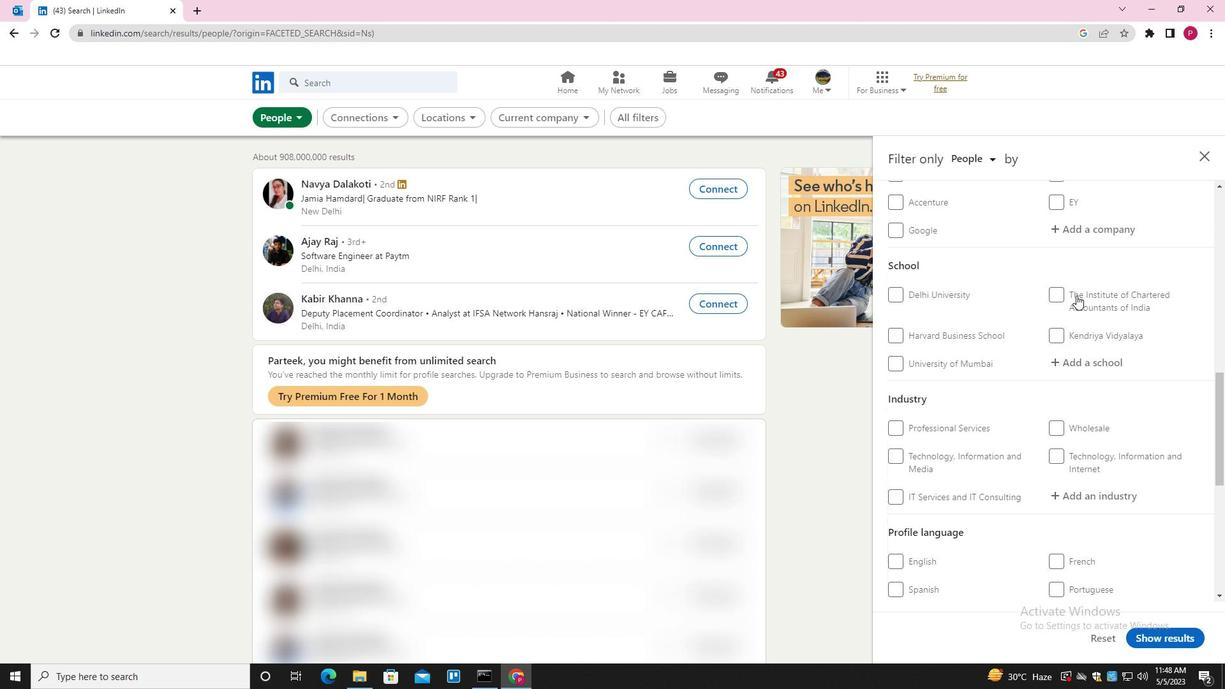 
Action: Mouse moved to (1065, 310)
Screenshot: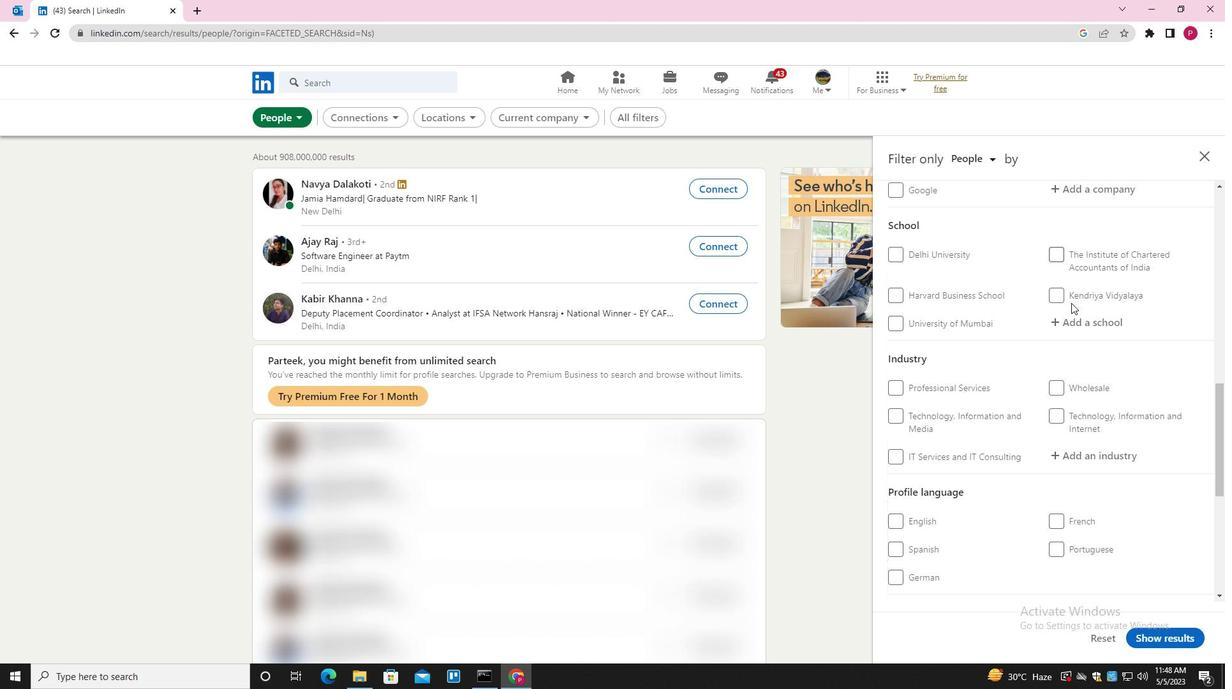 
Action: Mouse scrolled (1065, 309) with delta (0, 0)
Screenshot: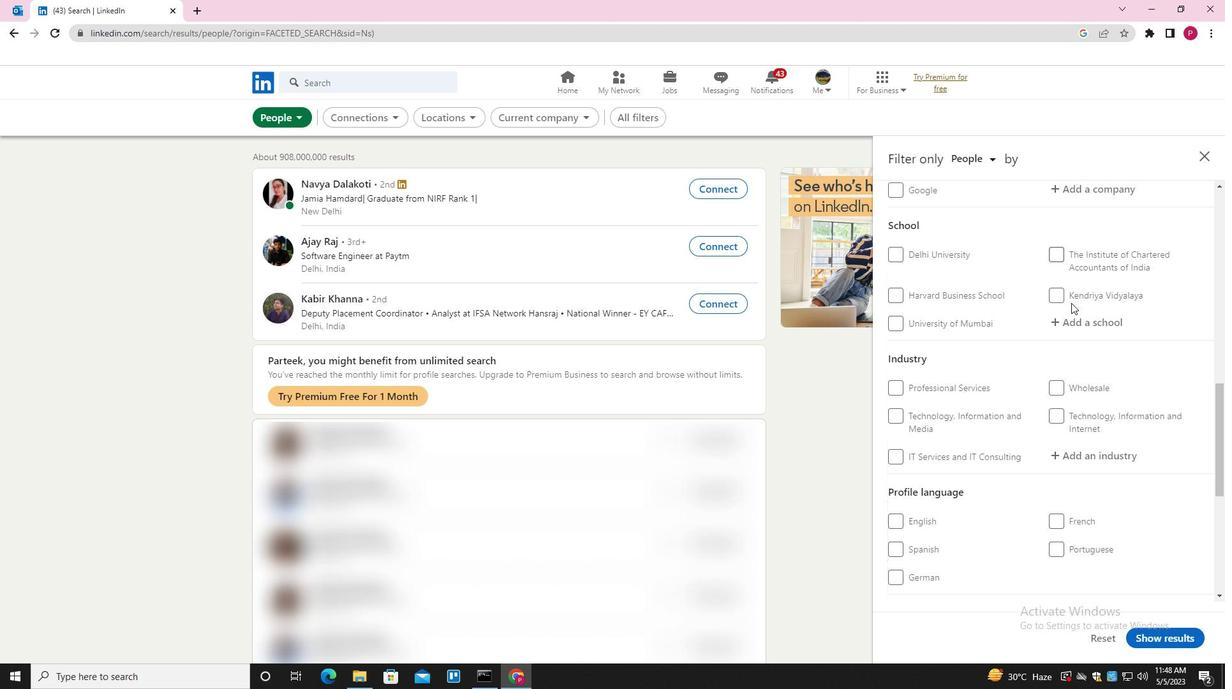 
Action: Mouse moved to (1043, 326)
Screenshot: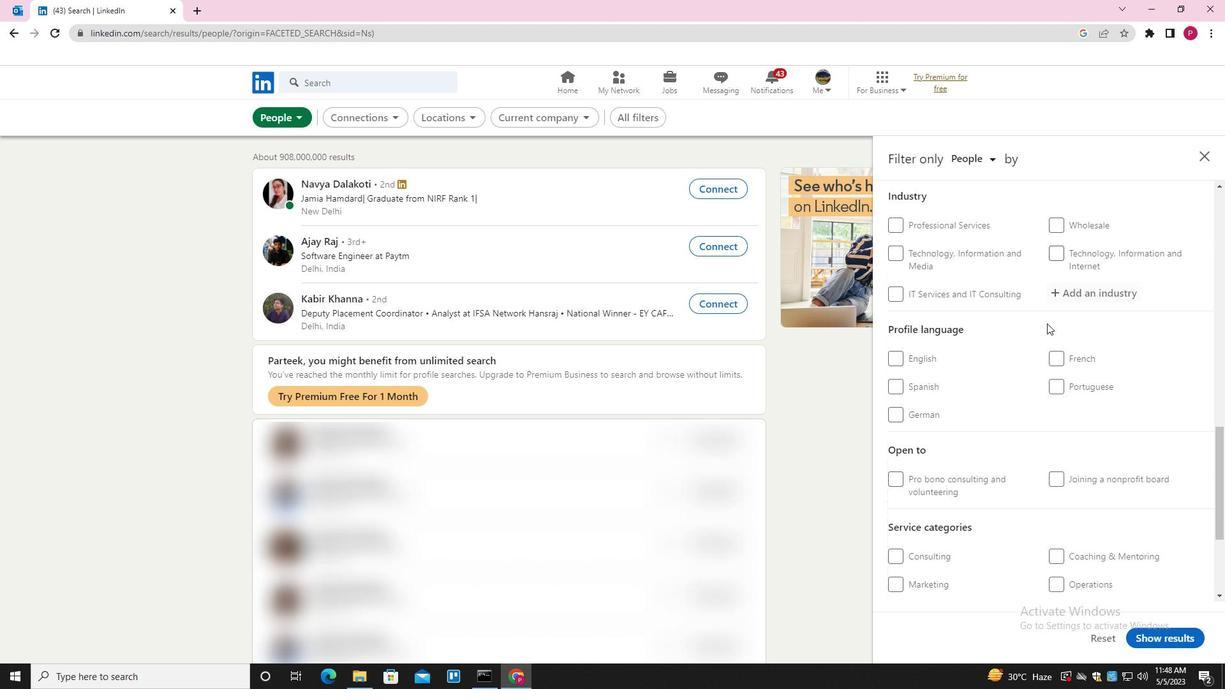 
Action: Mouse scrolled (1043, 325) with delta (0, 0)
Screenshot: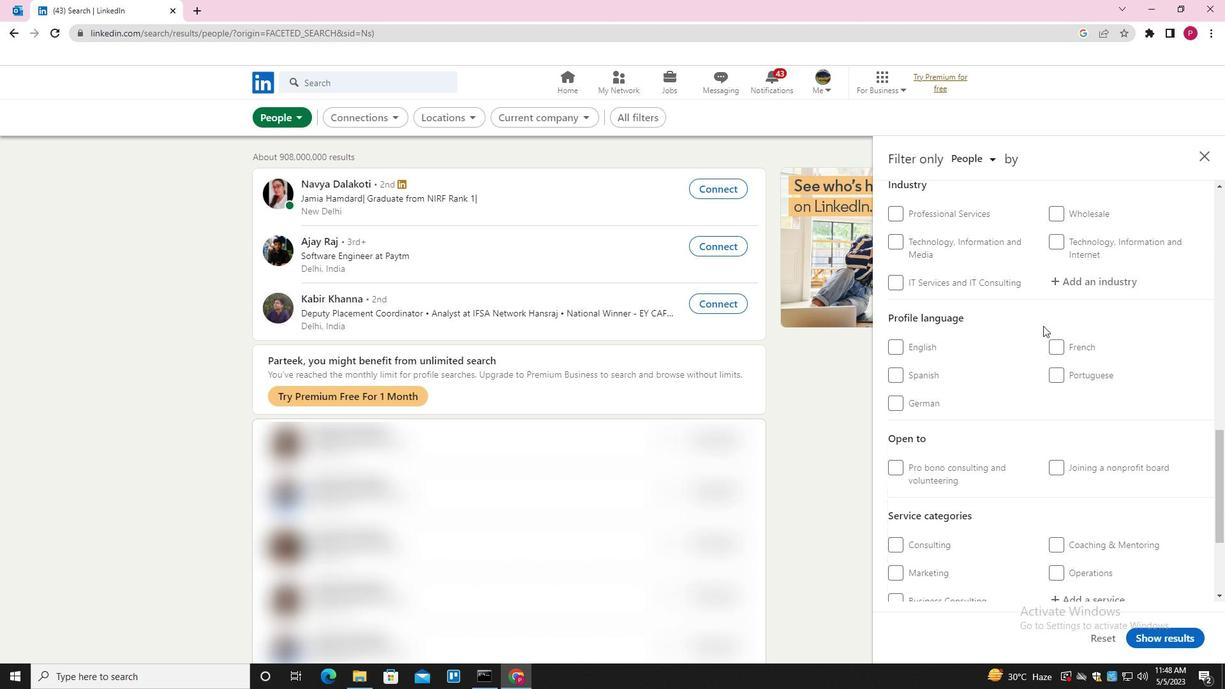 
Action: Mouse moved to (1057, 314)
Screenshot: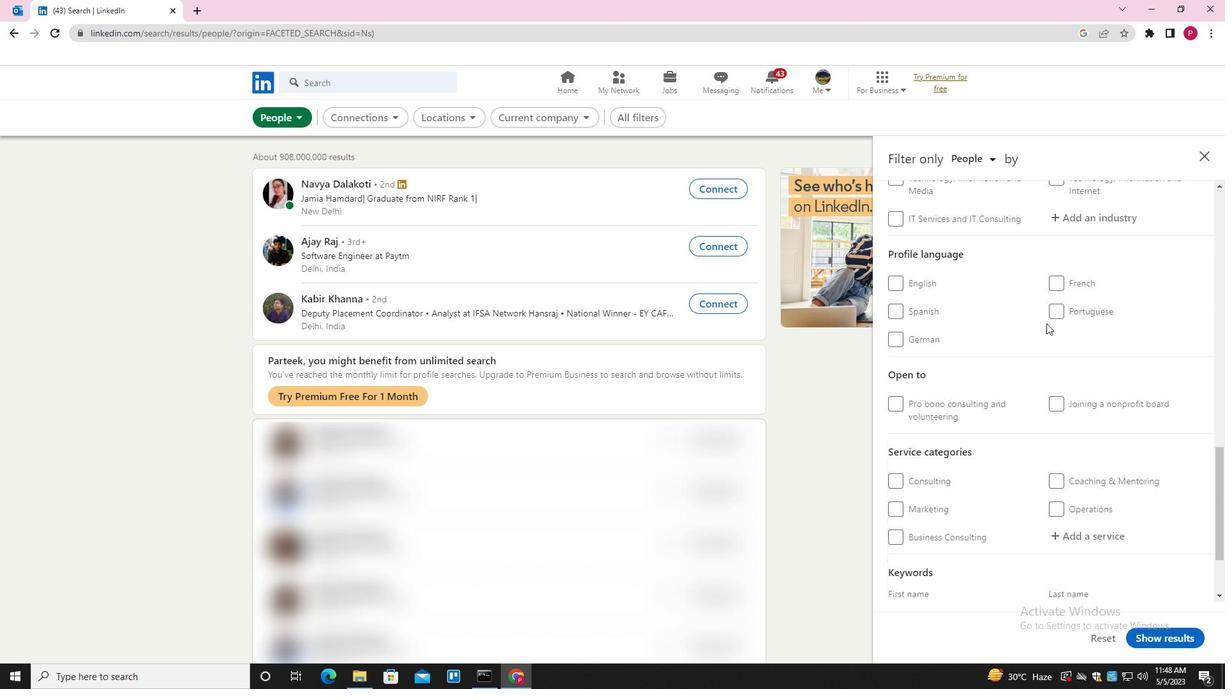 
Action: Mouse pressed left at (1057, 314)
Screenshot: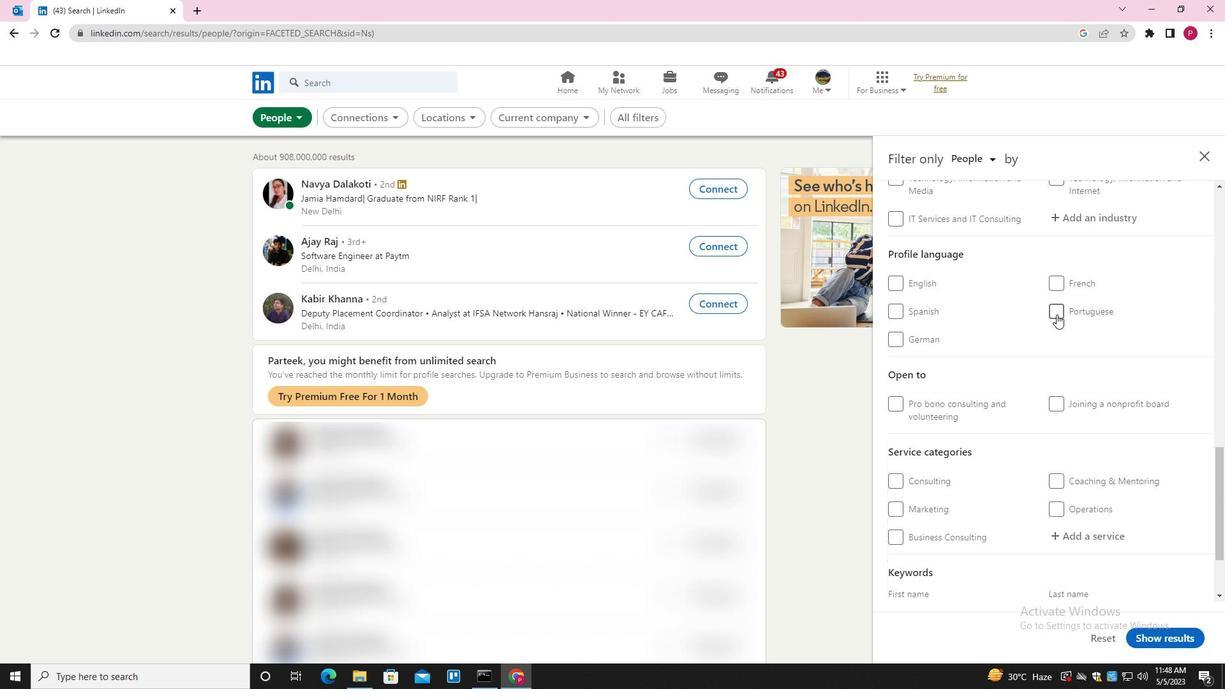
Action: Mouse moved to (1031, 339)
Screenshot: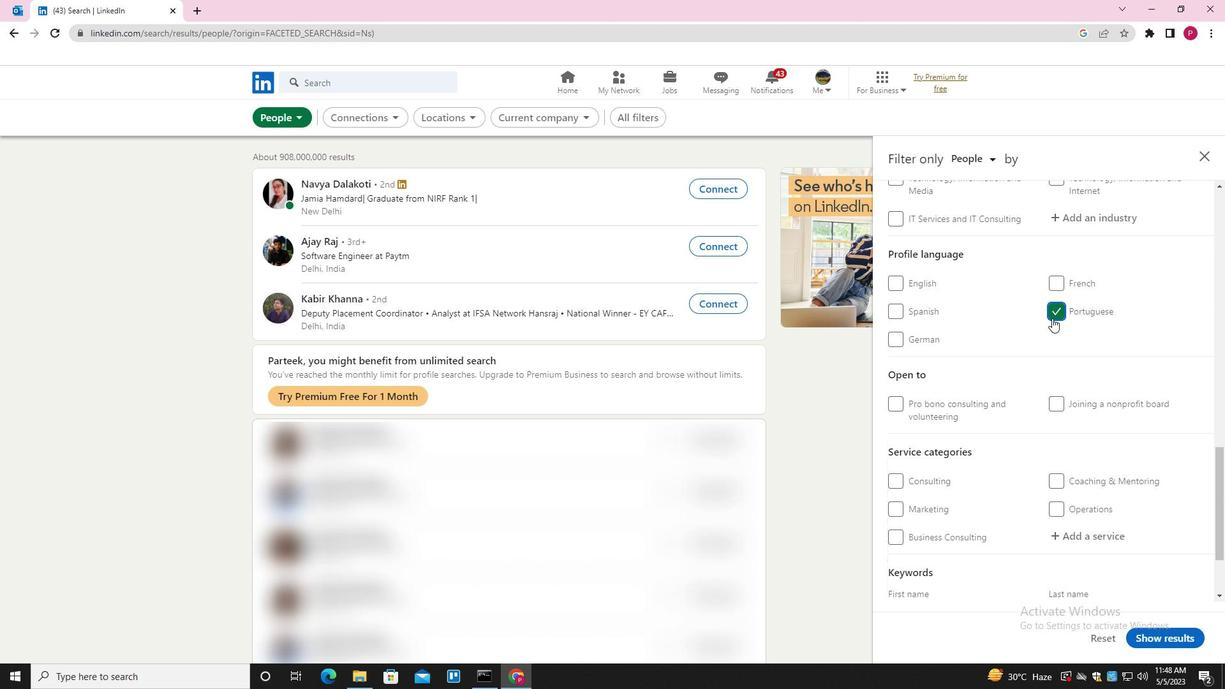 
Action: Mouse scrolled (1031, 340) with delta (0, 0)
Screenshot: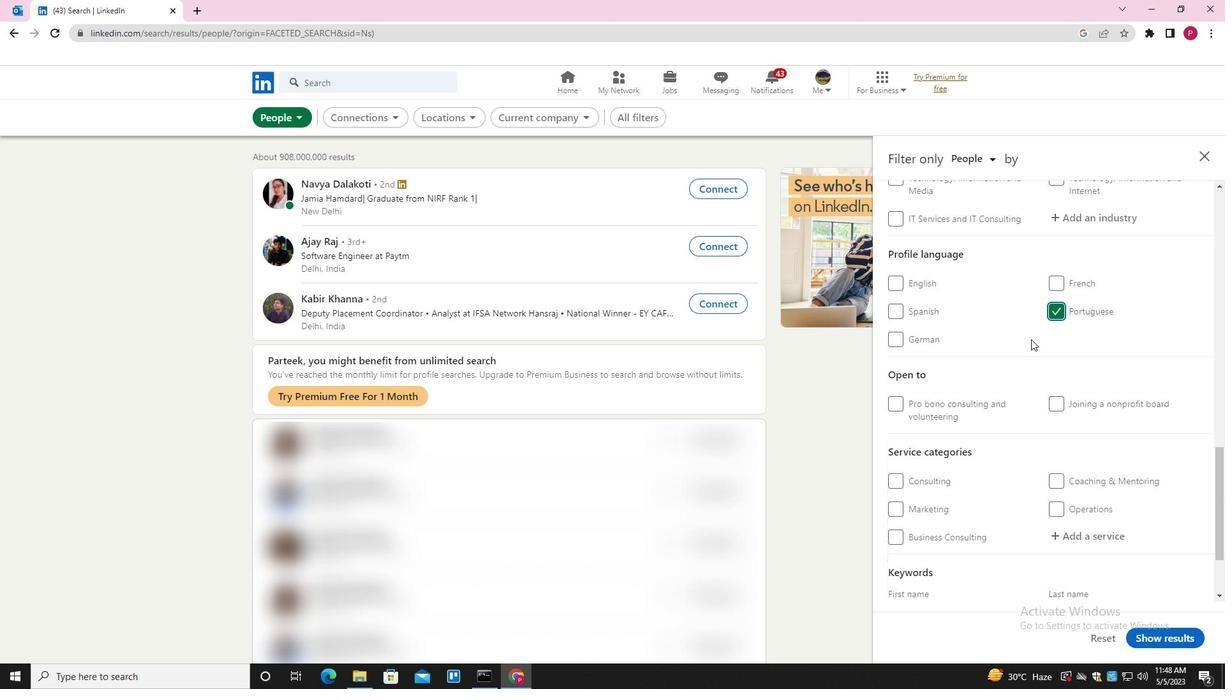 
Action: Mouse scrolled (1031, 340) with delta (0, 0)
Screenshot: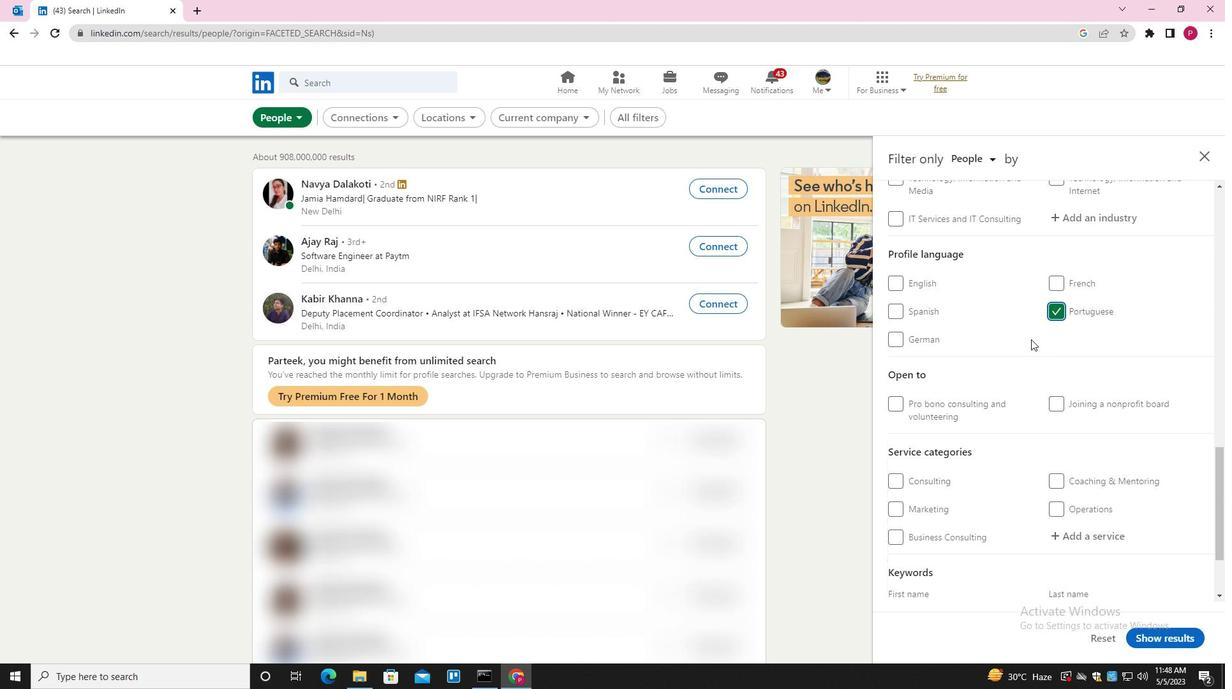 
Action: Mouse scrolled (1031, 340) with delta (0, 0)
Screenshot: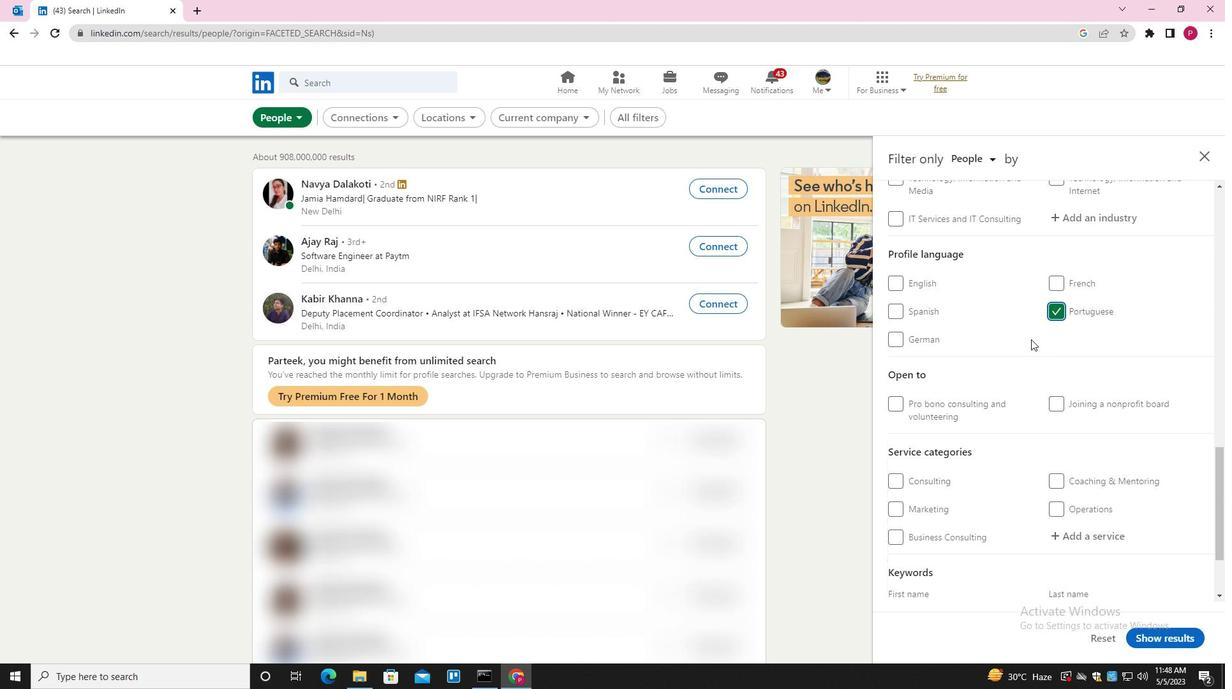 
Action: Mouse scrolled (1031, 340) with delta (0, 0)
Screenshot: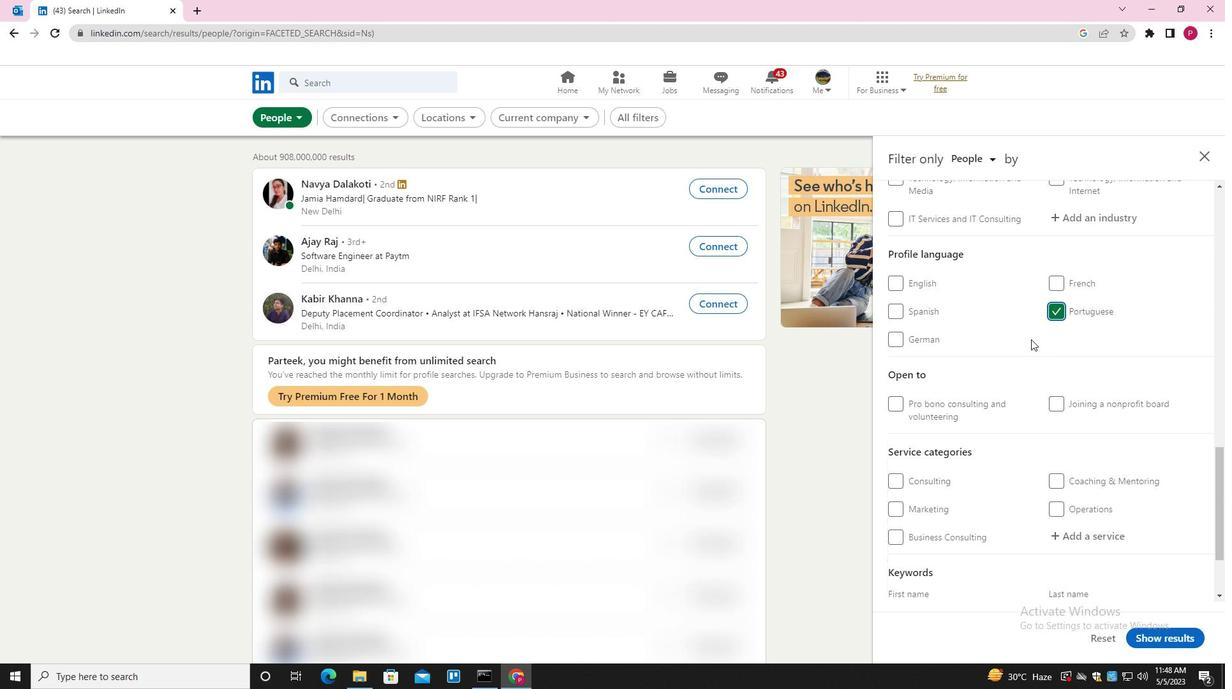 
Action: Mouse scrolled (1031, 340) with delta (0, 0)
Screenshot: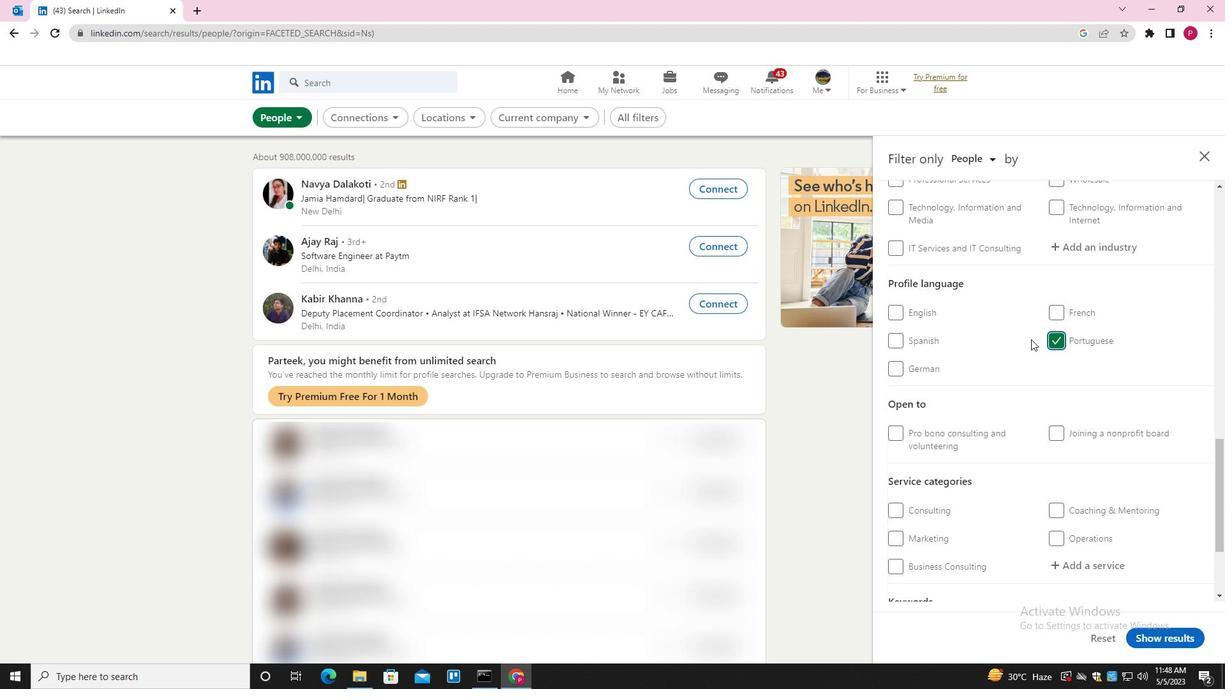 
Action: Mouse scrolled (1031, 340) with delta (0, 0)
Screenshot: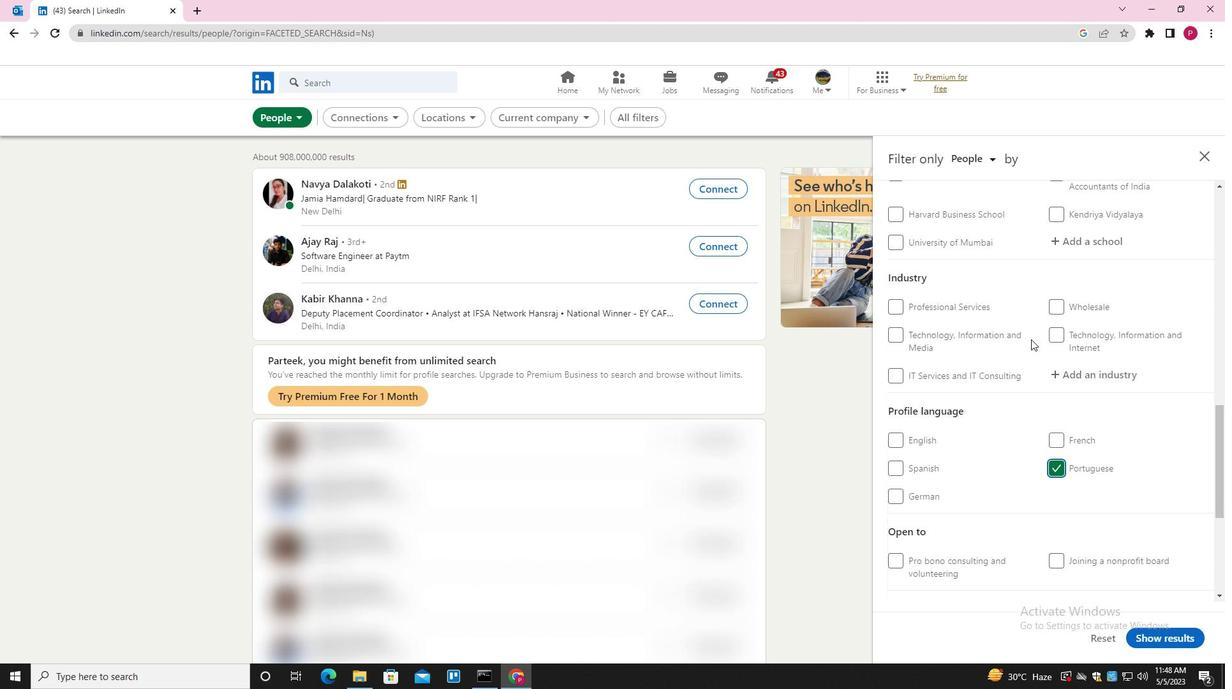 
Action: Mouse scrolled (1031, 340) with delta (0, 0)
Screenshot: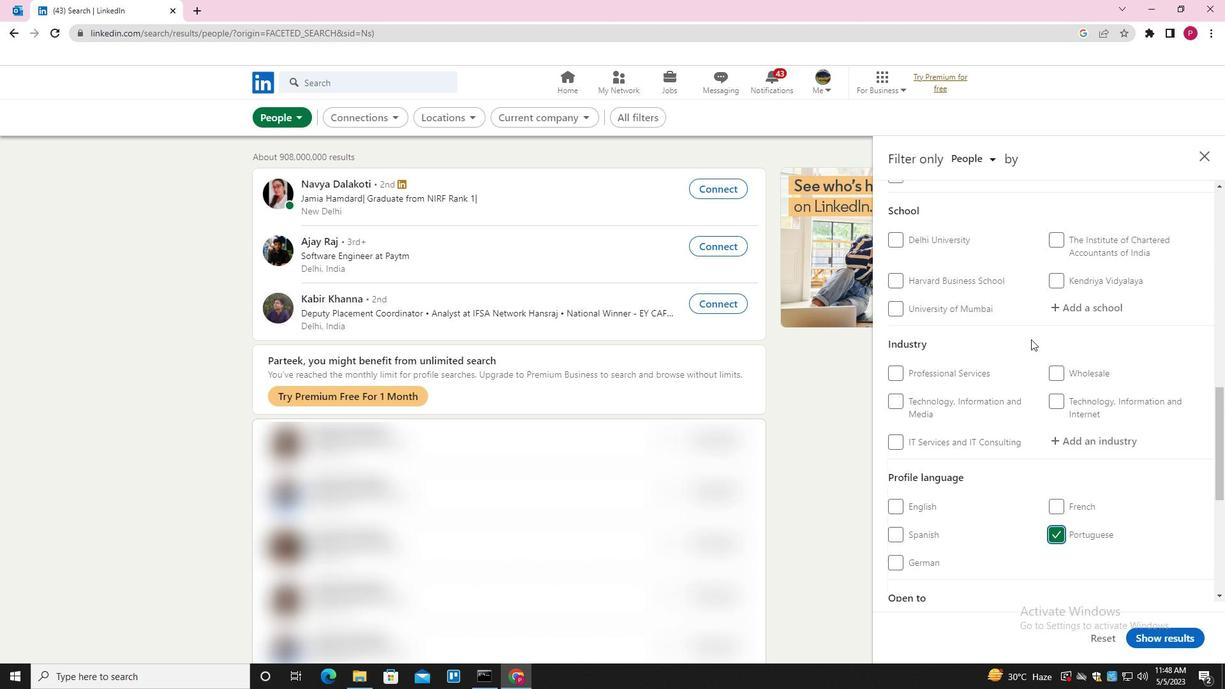 
Action: Mouse moved to (1099, 269)
Screenshot: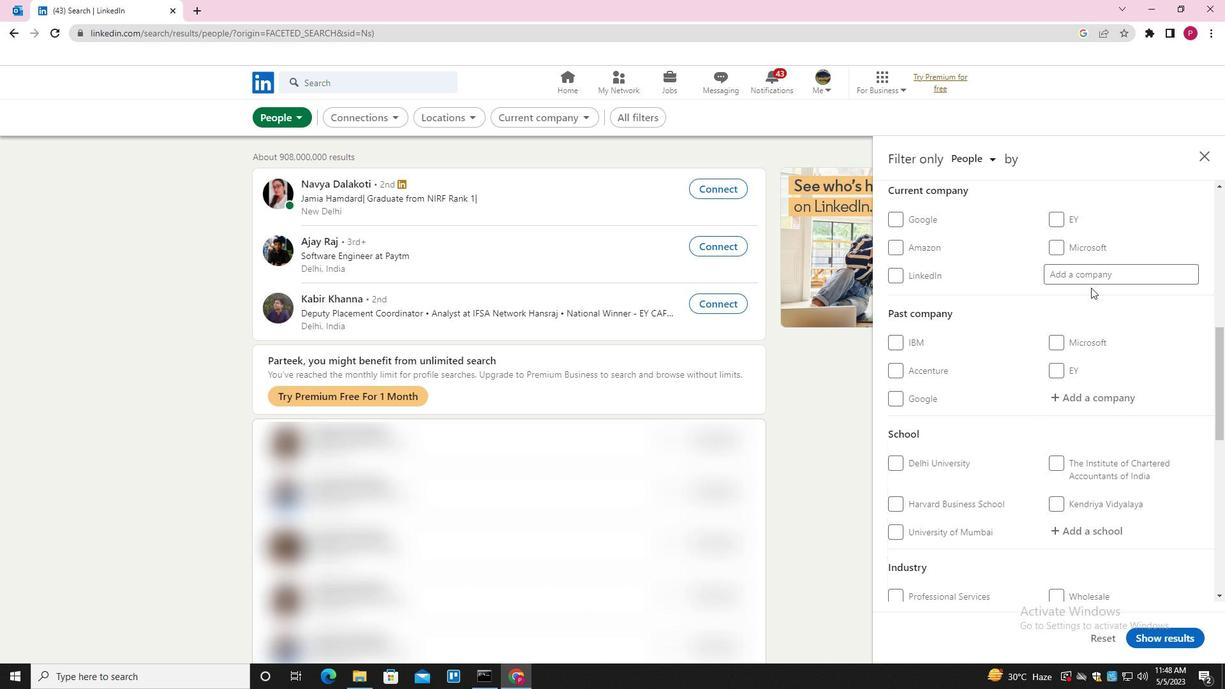 
Action: Mouse pressed left at (1099, 269)
Screenshot: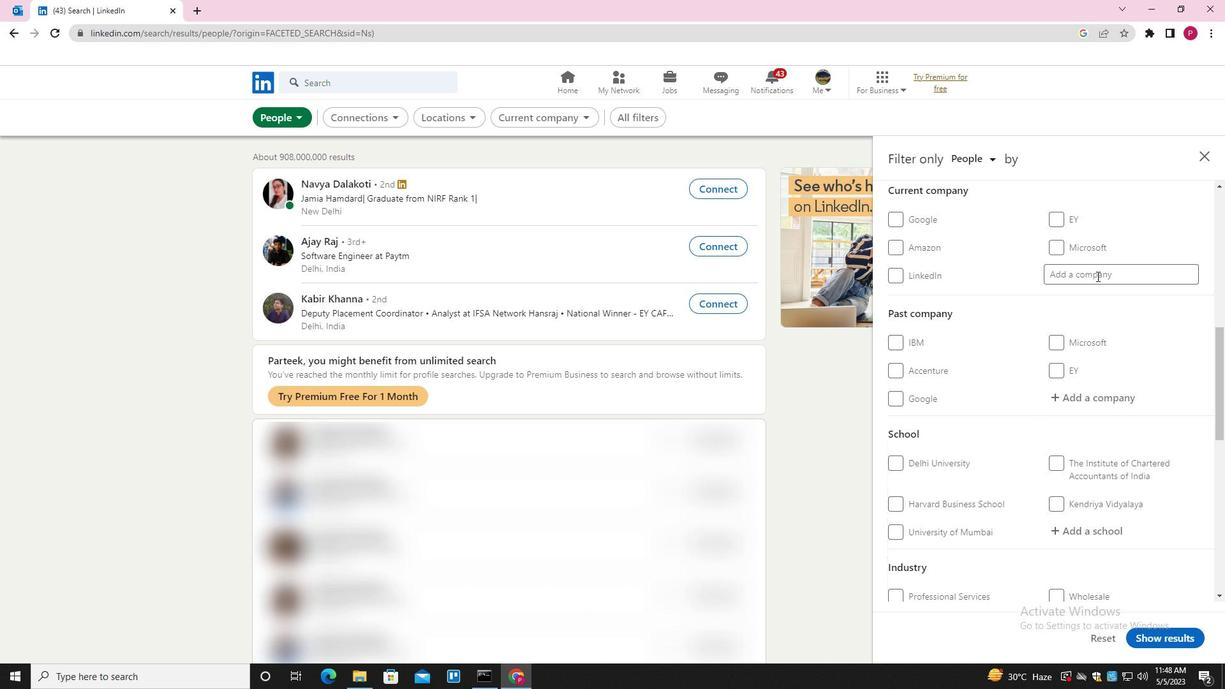 
Action: Mouse moved to (1099, 268)
Screenshot: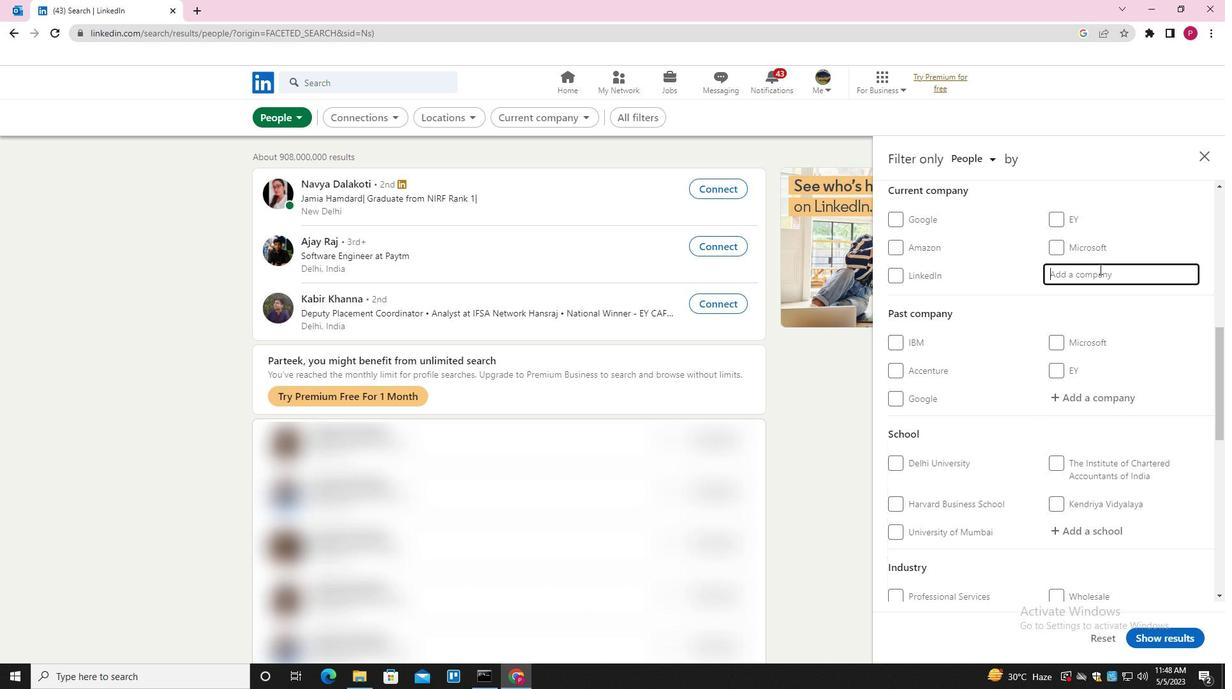 
Action: Key pressed <Key.shift>TALLY<Key.space><Key.shift>SOLUTION<Key.space><Key.backspace>S<Key.space><Key.shift><Key.shift><Key.shift><Key.shift><Key.shift><Key.shift>PVT<Key.shift><Key.shift><Key.shift><Key.shift><Key.shift><Key.shift>LTD<Key.down><Key.enter>
Screenshot: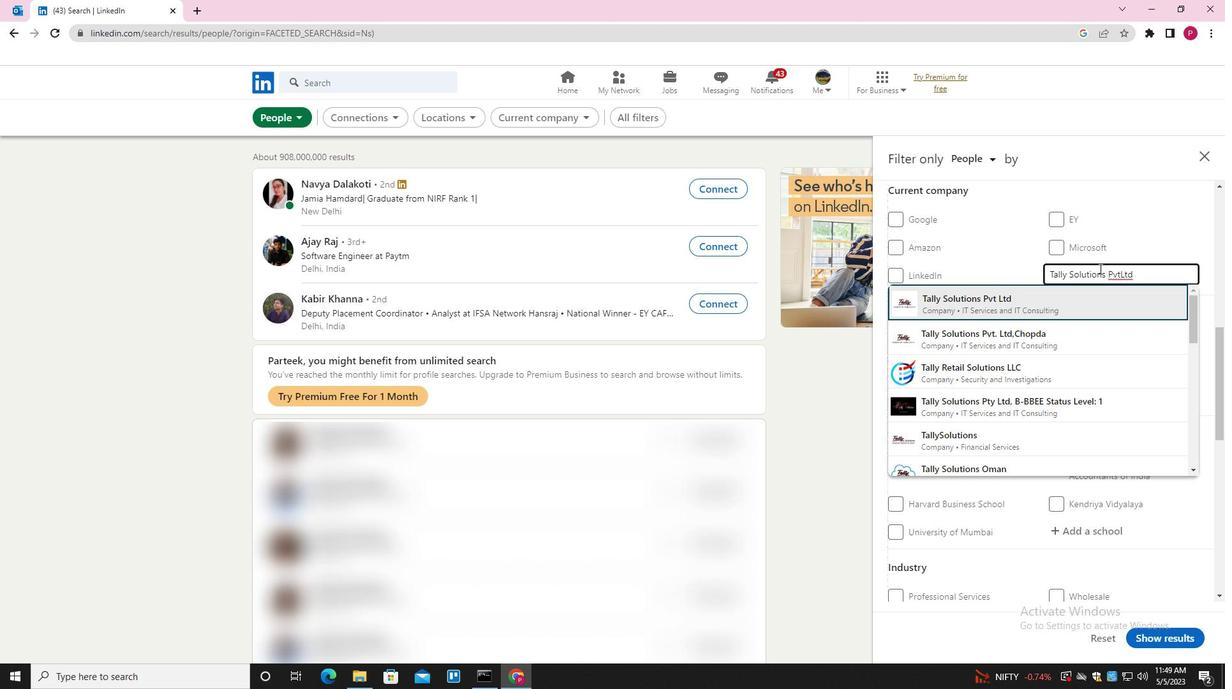 
Action: Mouse moved to (1100, 320)
Screenshot: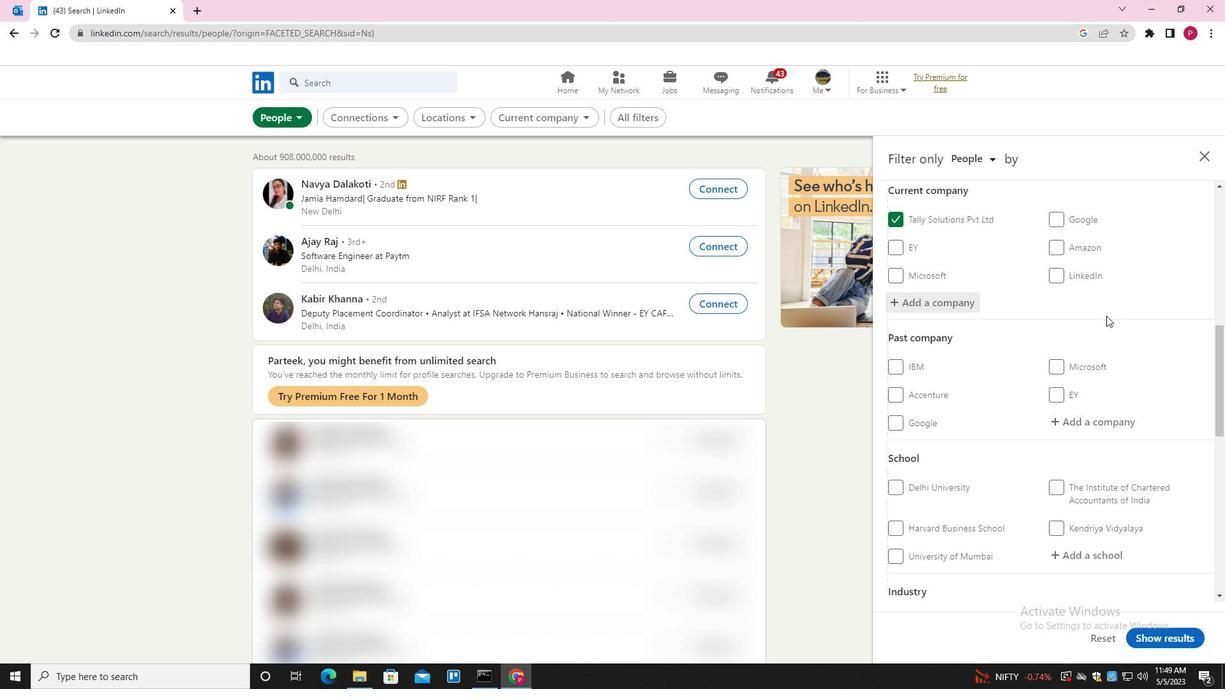 
Action: Mouse scrolled (1100, 319) with delta (0, 0)
Screenshot: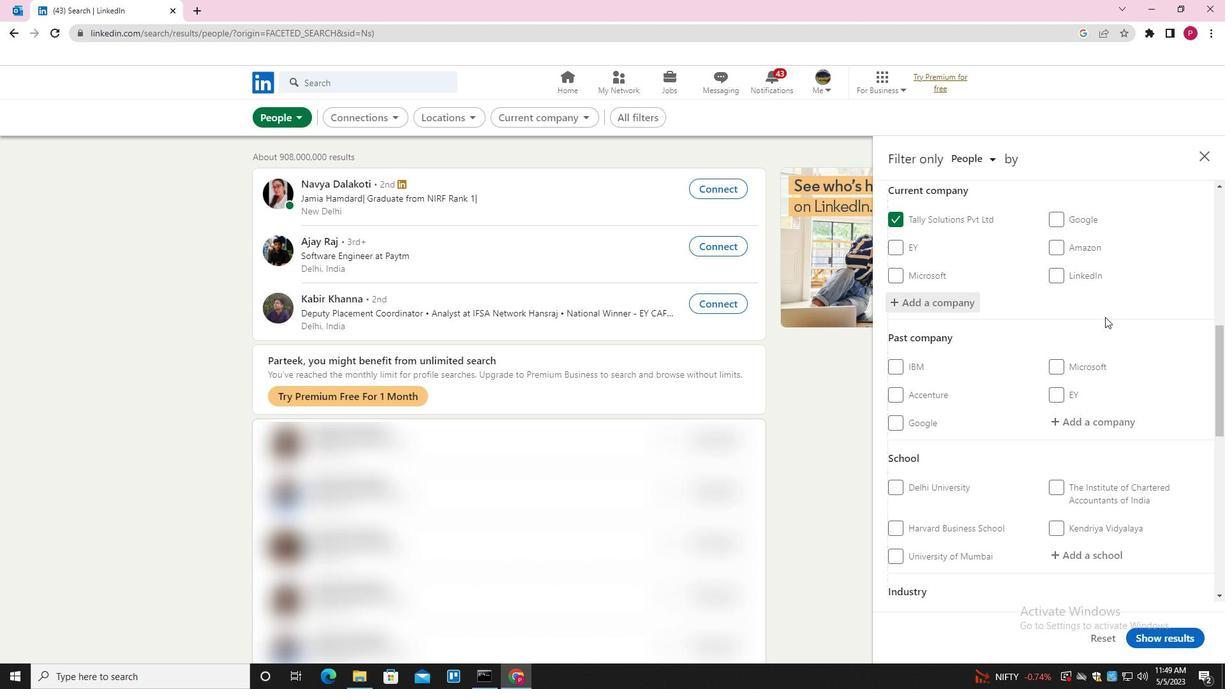 
Action: Mouse moved to (1099, 321)
Screenshot: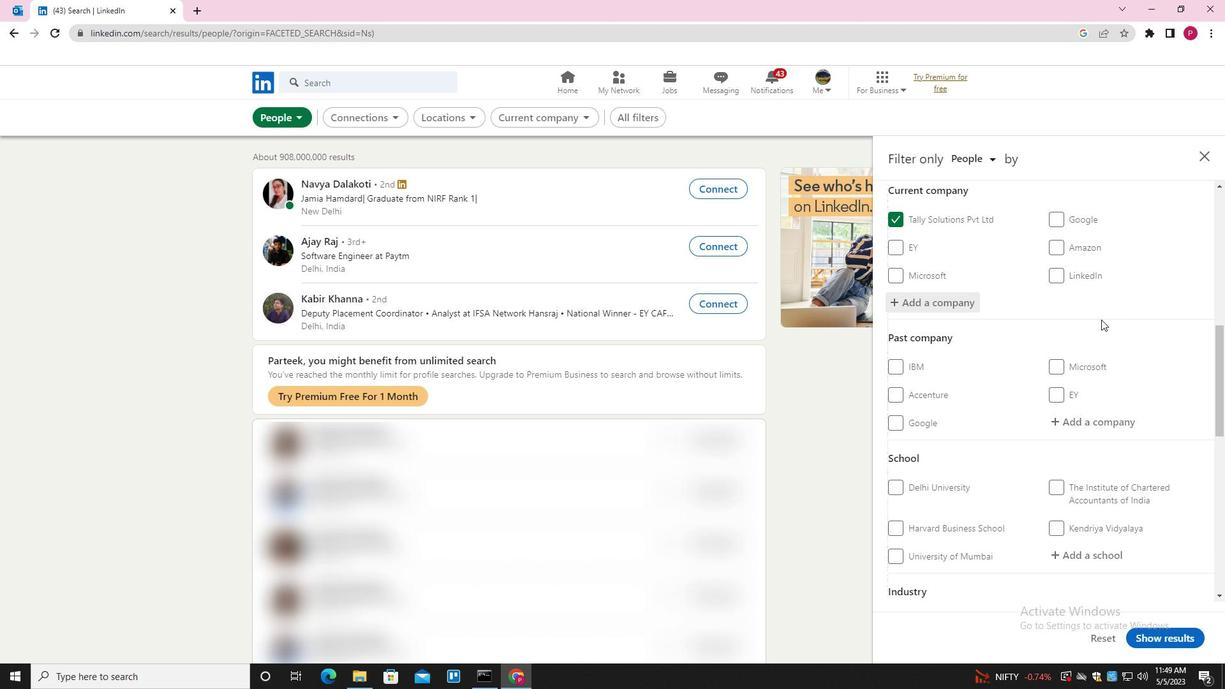 
Action: Mouse scrolled (1099, 320) with delta (0, 0)
Screenshot: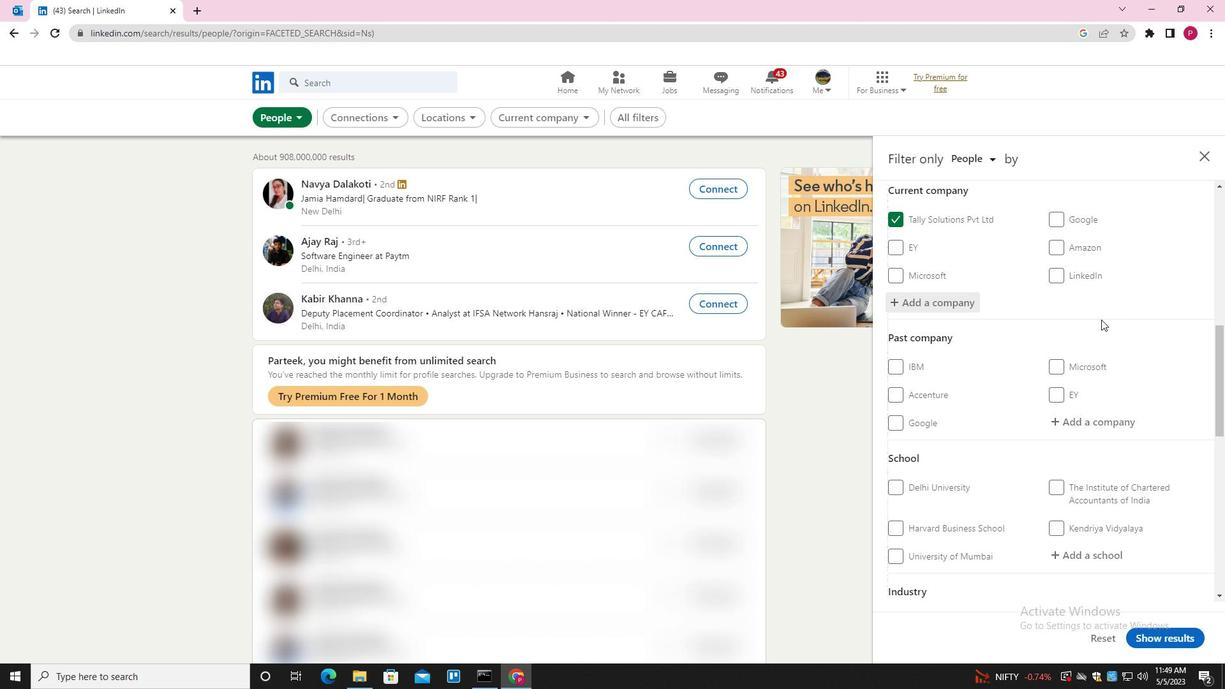 
Action: Mouse moved to (1097, 322)
Screenshot: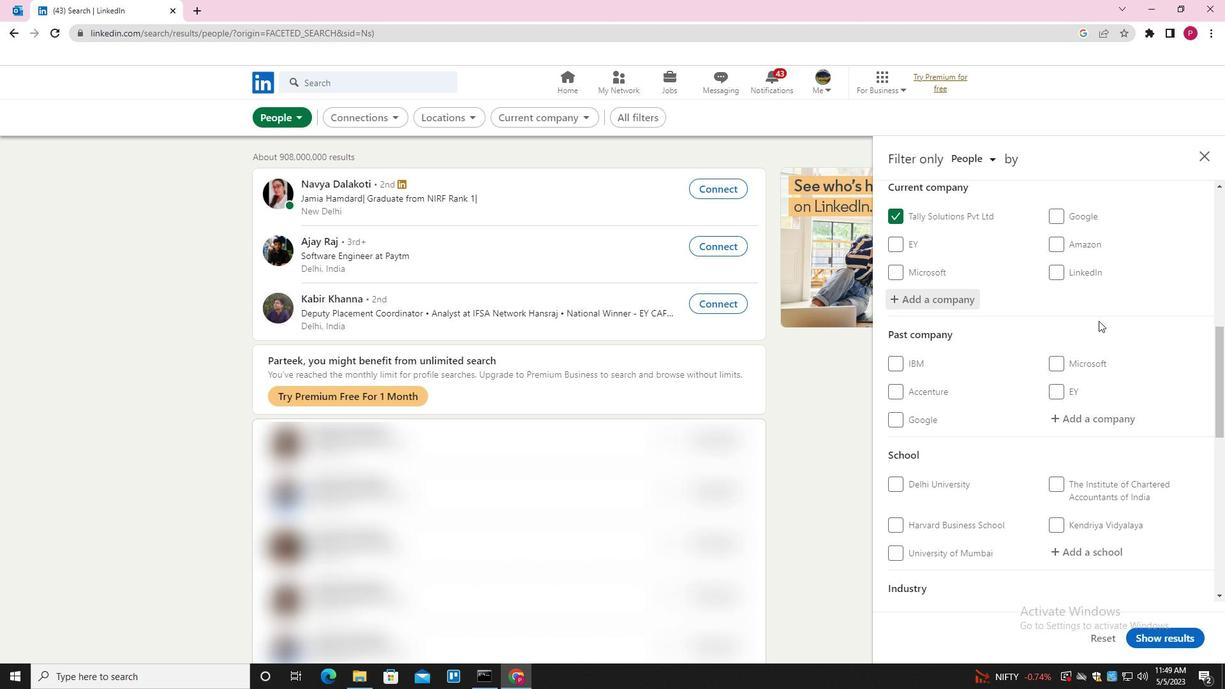 
Action: Mouse scrolled (1097, 322) with delta (0, 0)
Screenshot: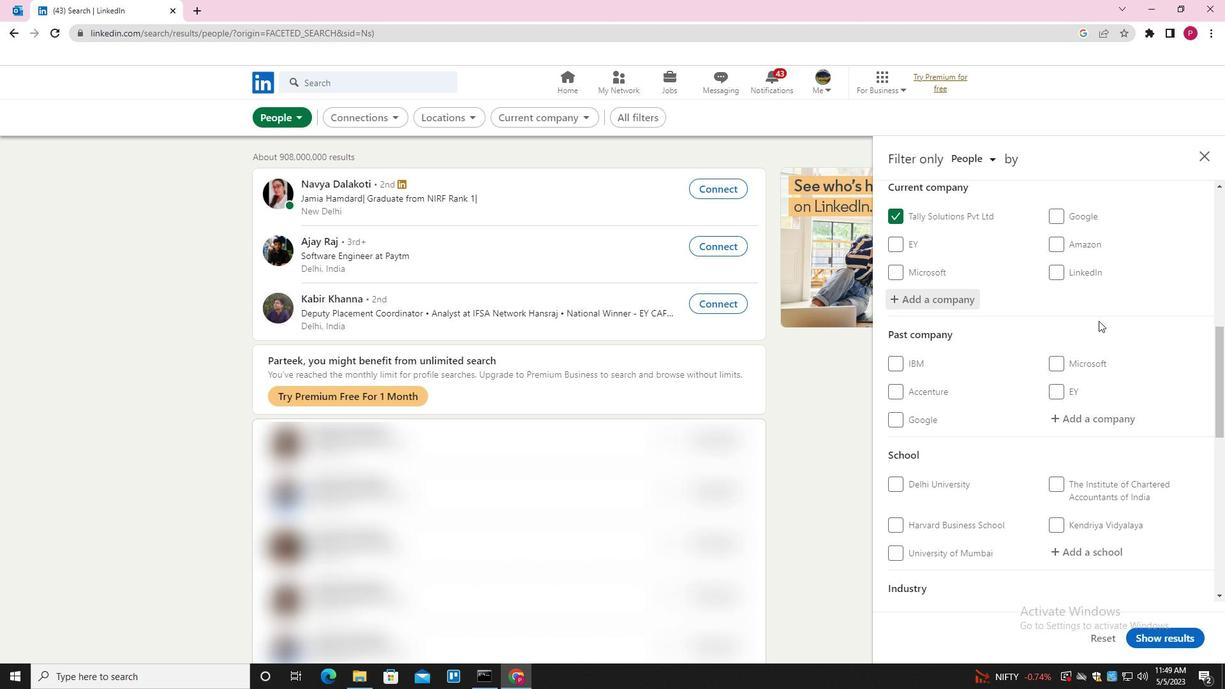 
Action: Mouse moved to (1092, 332)
Screenshot: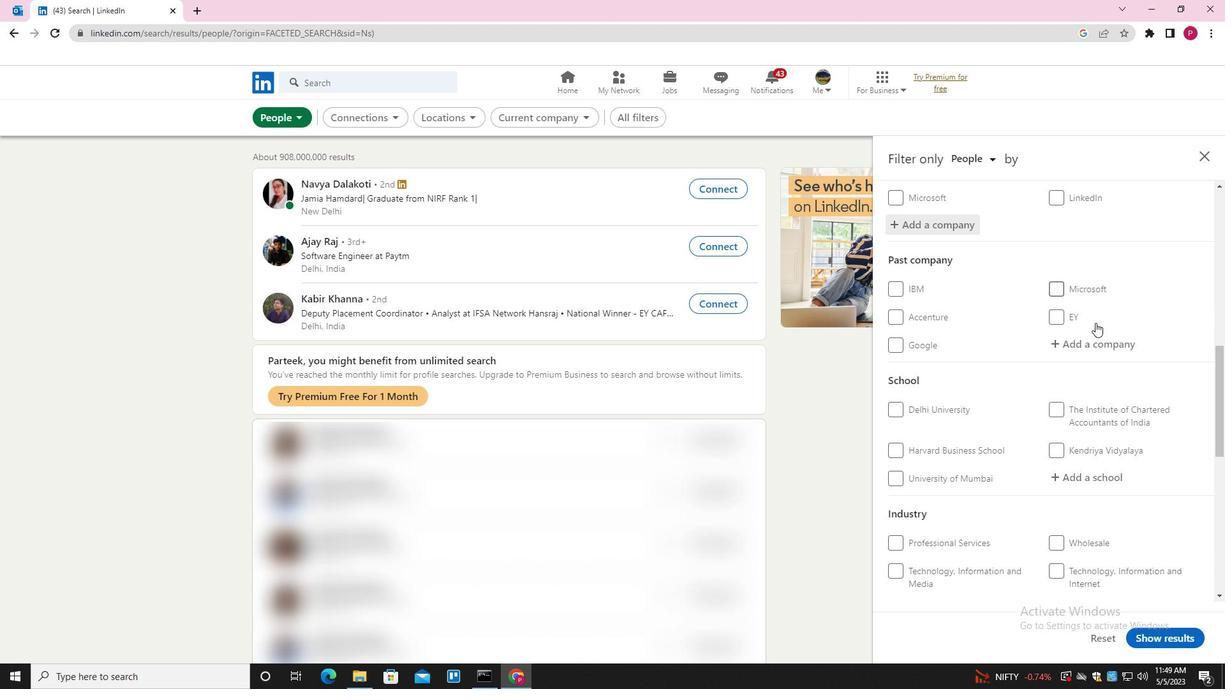 
Action: Mouse scrolled (1092, 331) with delta (0, 0)
Screenshot: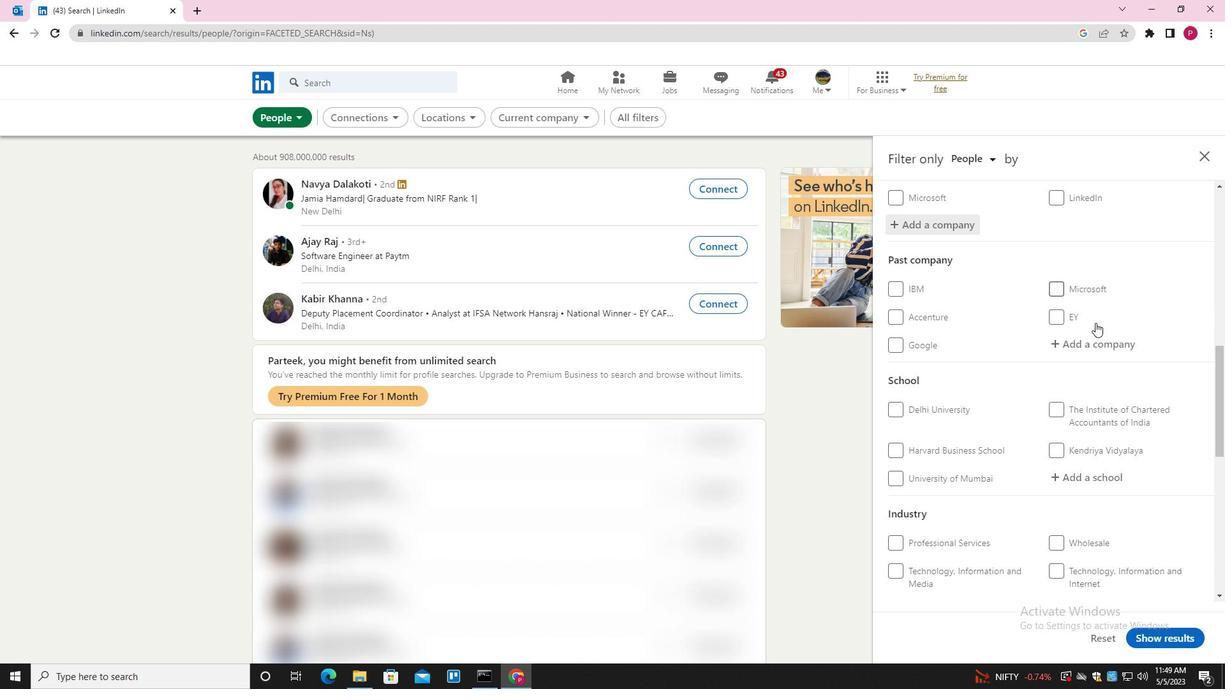 
Action: Mouse moved to (1092, 300)
Screenshot: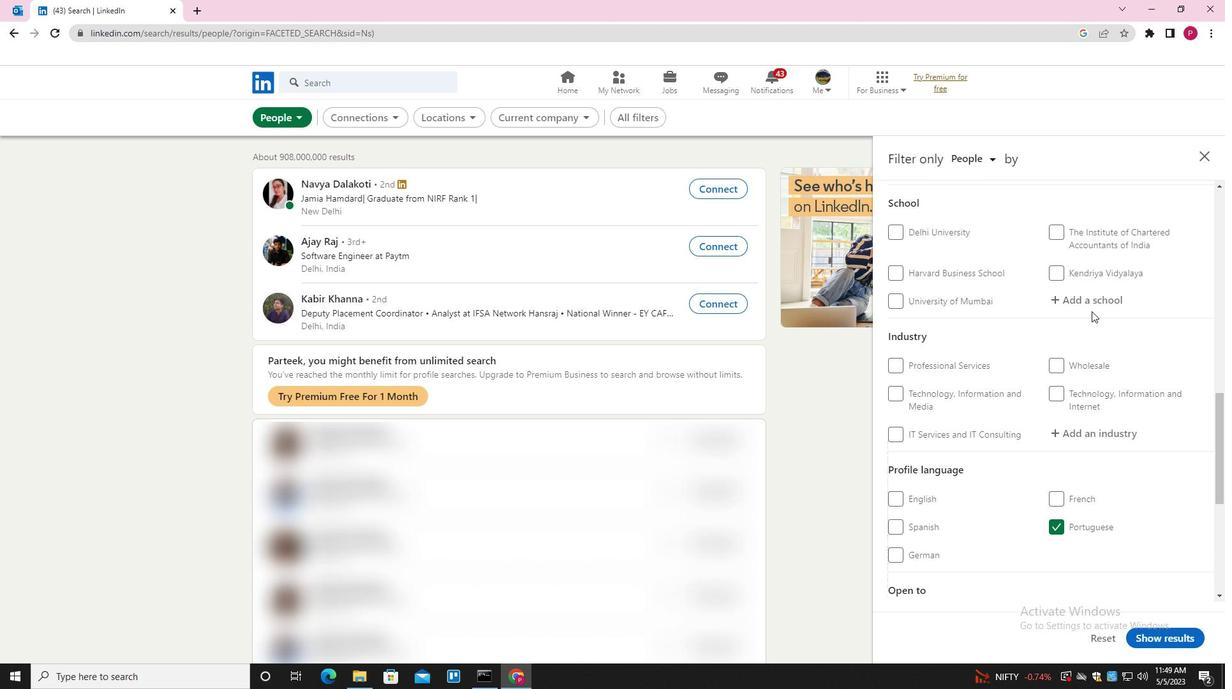 
Action: Mouse pressed left at (1092, 300)
Screenshot: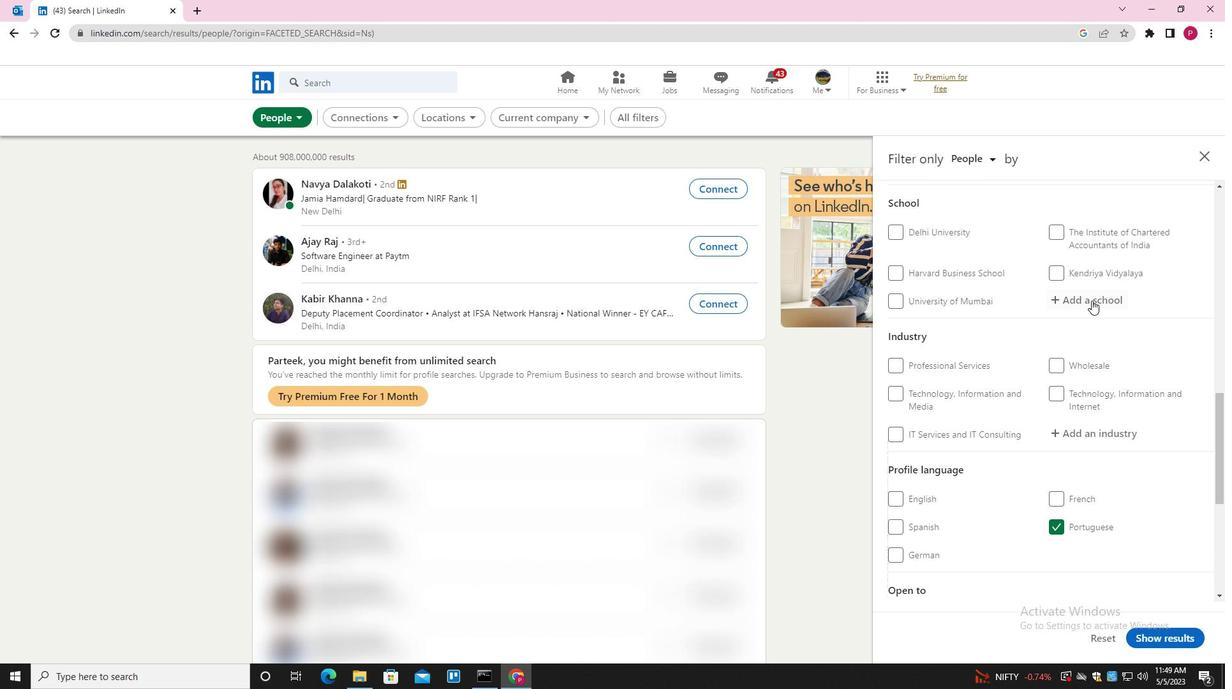 
Action: Key pressed <Key.shift>MAGALORE<Key.space><Key.backspace><Key.backspace><Key.backspace><Key.backspace><Key.backspace><Key.backspace><Key.backspace>NGALORE<Key.space><Key.shift>UNIVERSITY<Key.space><Key.down><Key.enter>
Screenshot: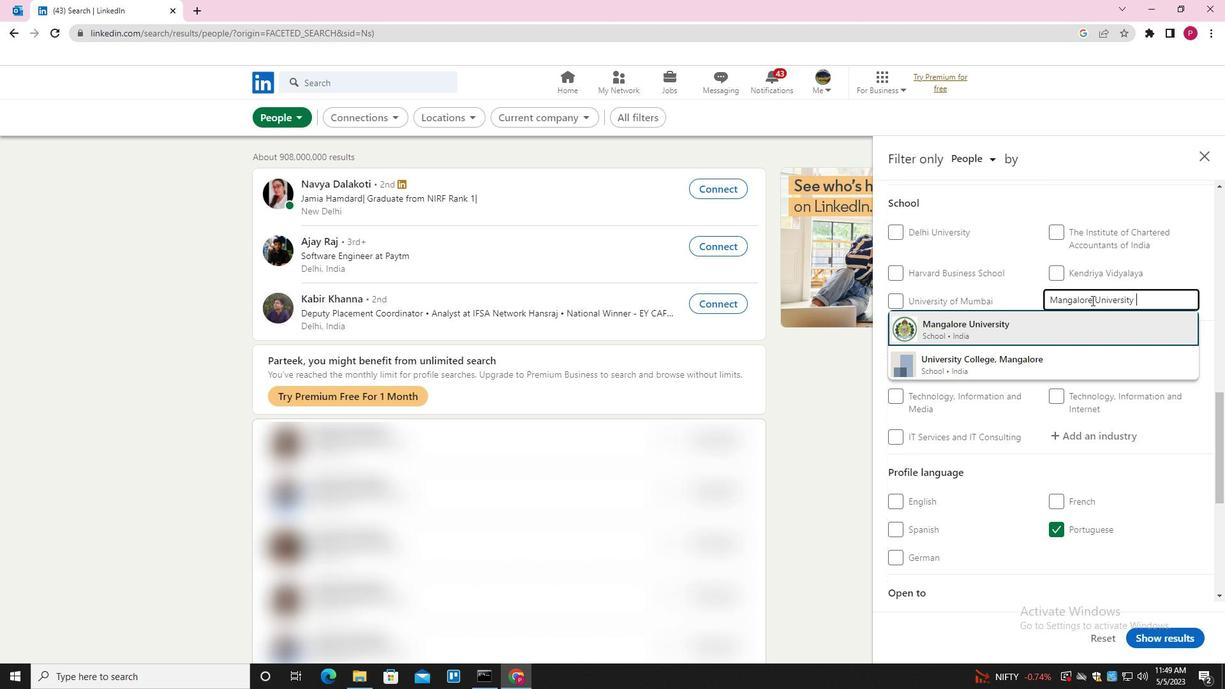 
Action: Mouse moved to (1090, 307)
Screenshot: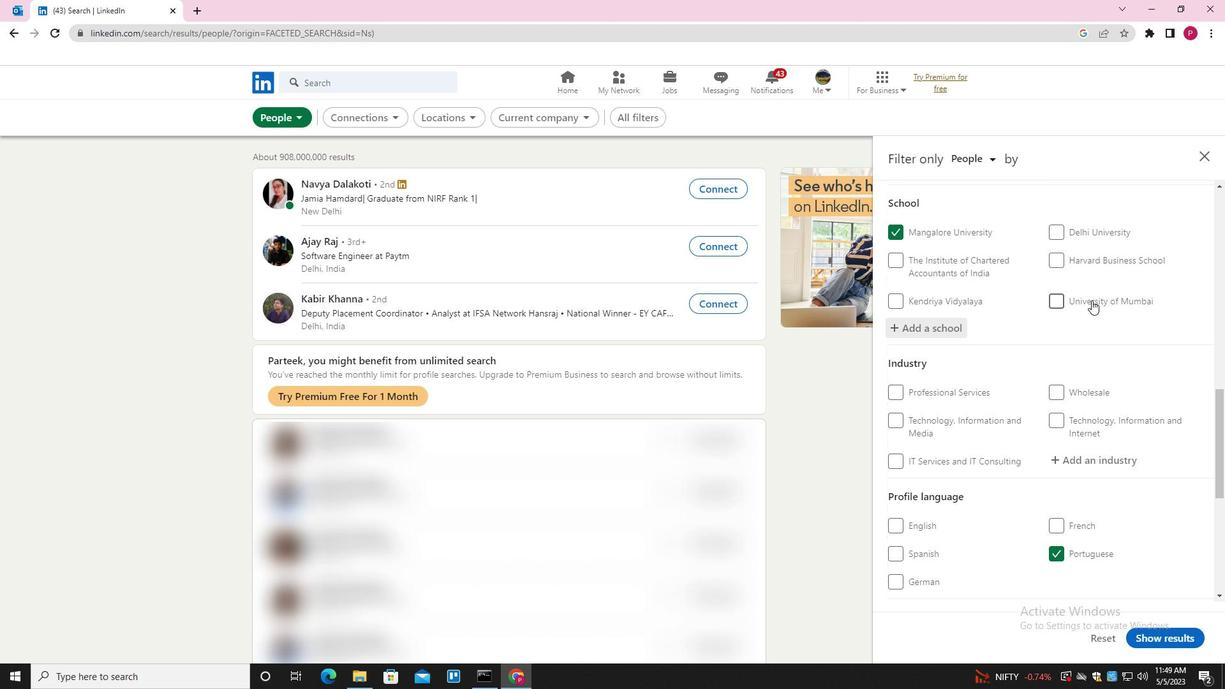 
Action: Mouse scrolled (1090, 307) with delta (0, 0)
Screenshot: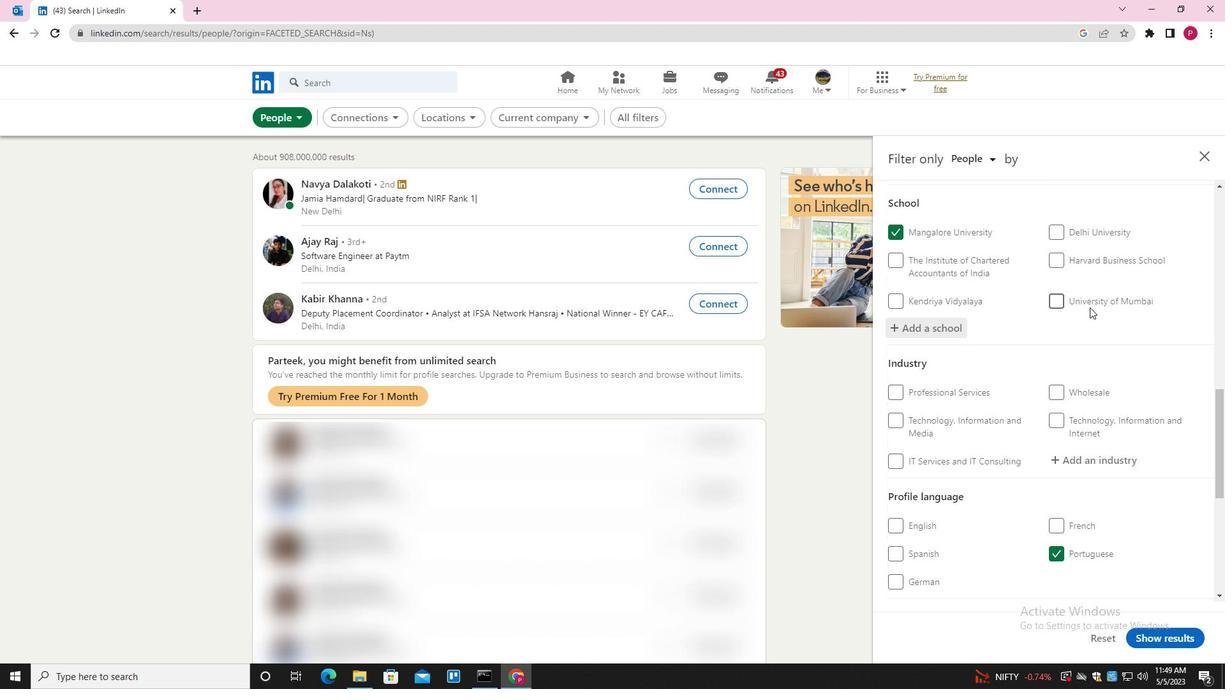 
Action: Mouse scrolled (1090, 307) with delta (0, 0)
Screenshot: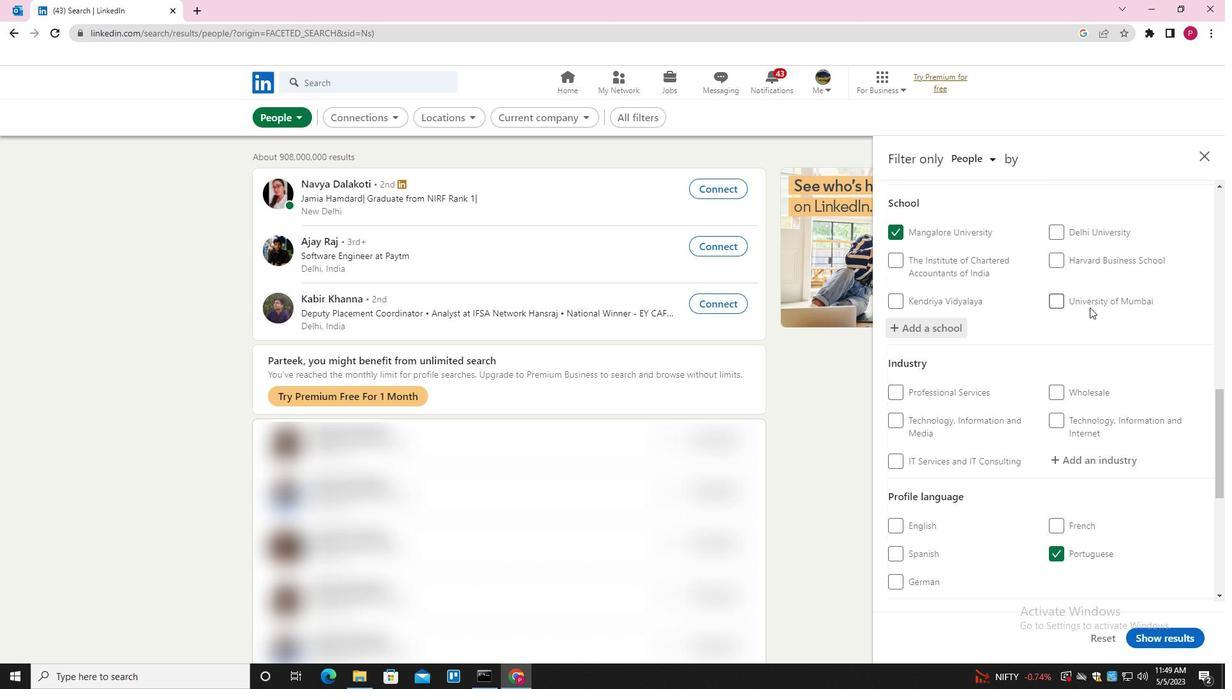 
Action: Mouse moved to (1101, 326)
Screenshot: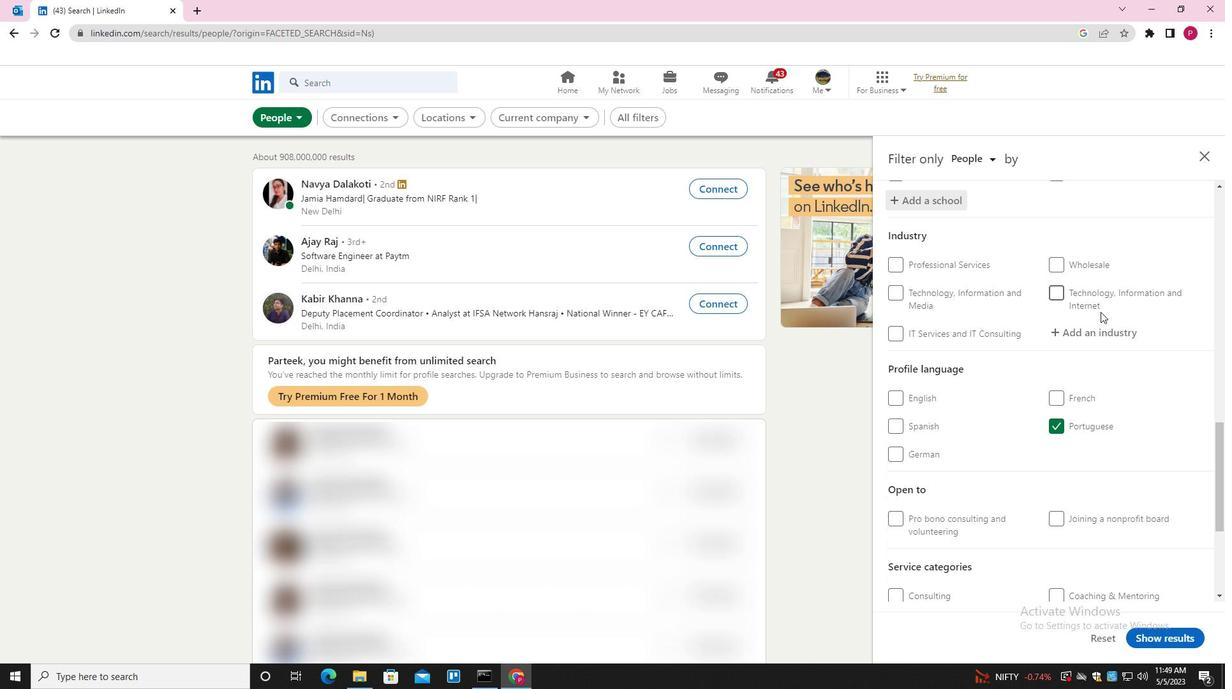 
Action: Mouse pressed left at (1101, 326)
Screenshot: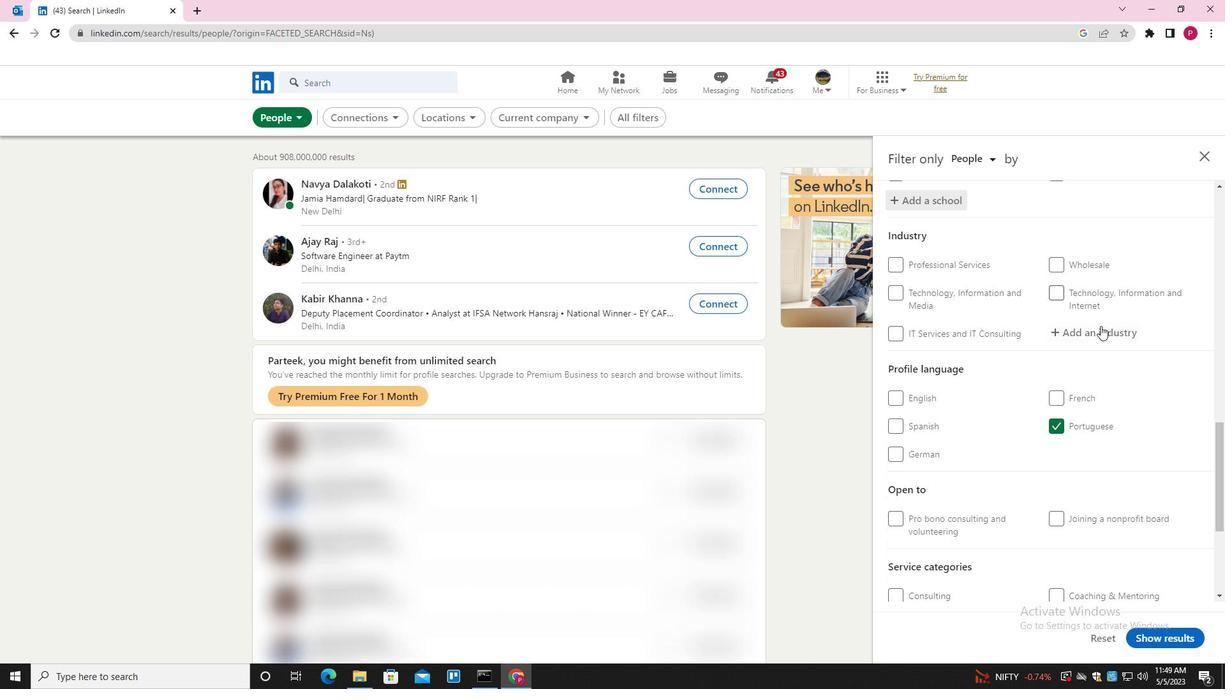 
Action: Key pressed <Key.shift><Key.shift><Key.shift><Key.shift><Key.shift>IT<Key.space><Key.shift>SYSTEM<Key.space><Key.shift><Key.shift><Key.shift><Key.shift>CUSTOM<Key.space><Key.shift>SOFTWARE<Key.space><Key.shift><Key.shift><Key.shift><Key.shift><Key.shift><Key.shift><Key.shift>DEVELOPMENT<Key.down><Key.enter>
Screenshot: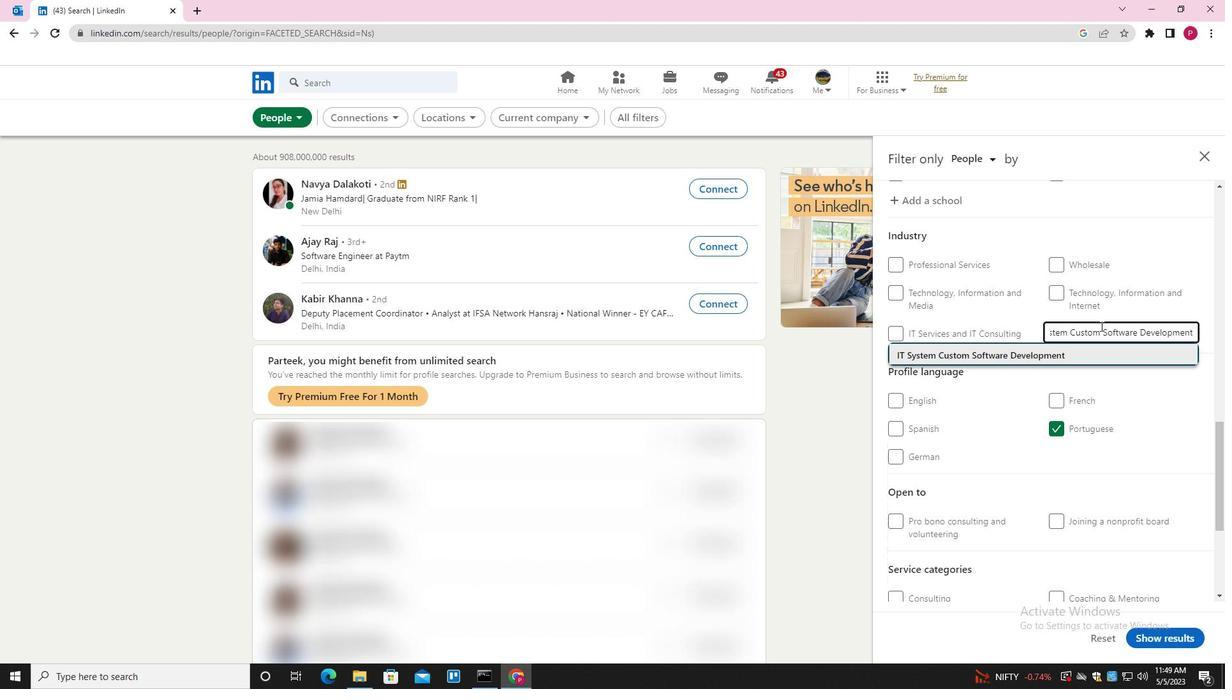 
Action: Mouse moved to (1105, 358)
Screenshot: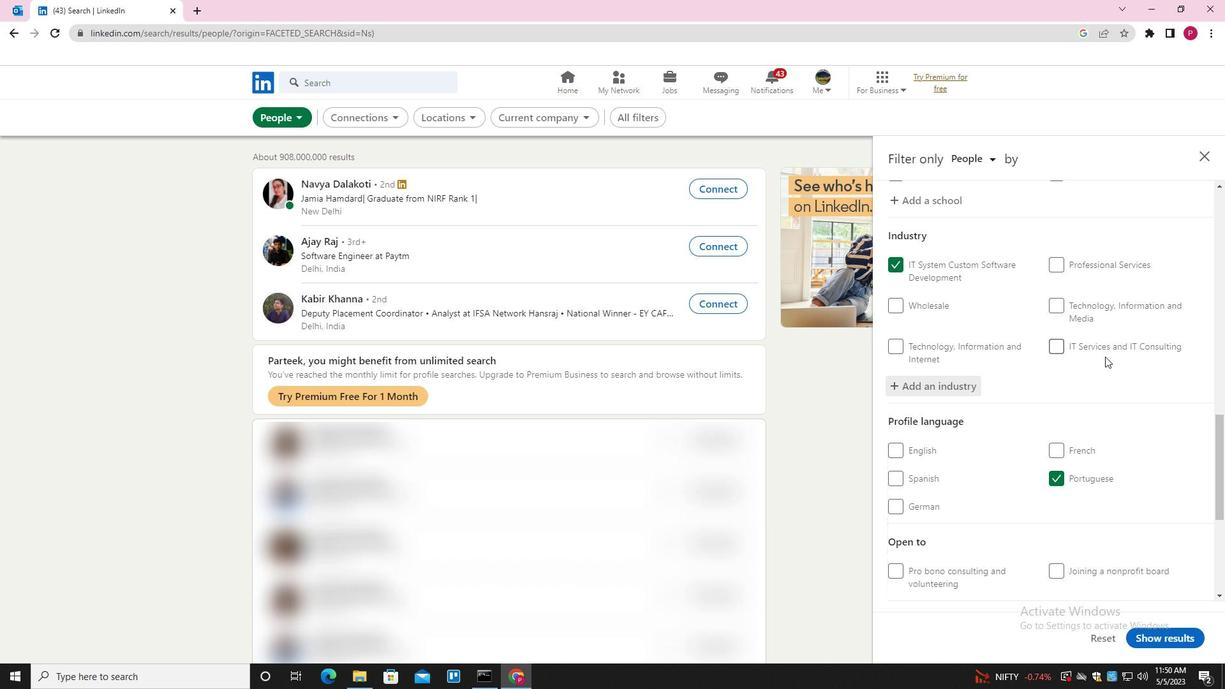 
Action: Mouse scrolled (1105, 358) with delta (0, 0)
Screenshot: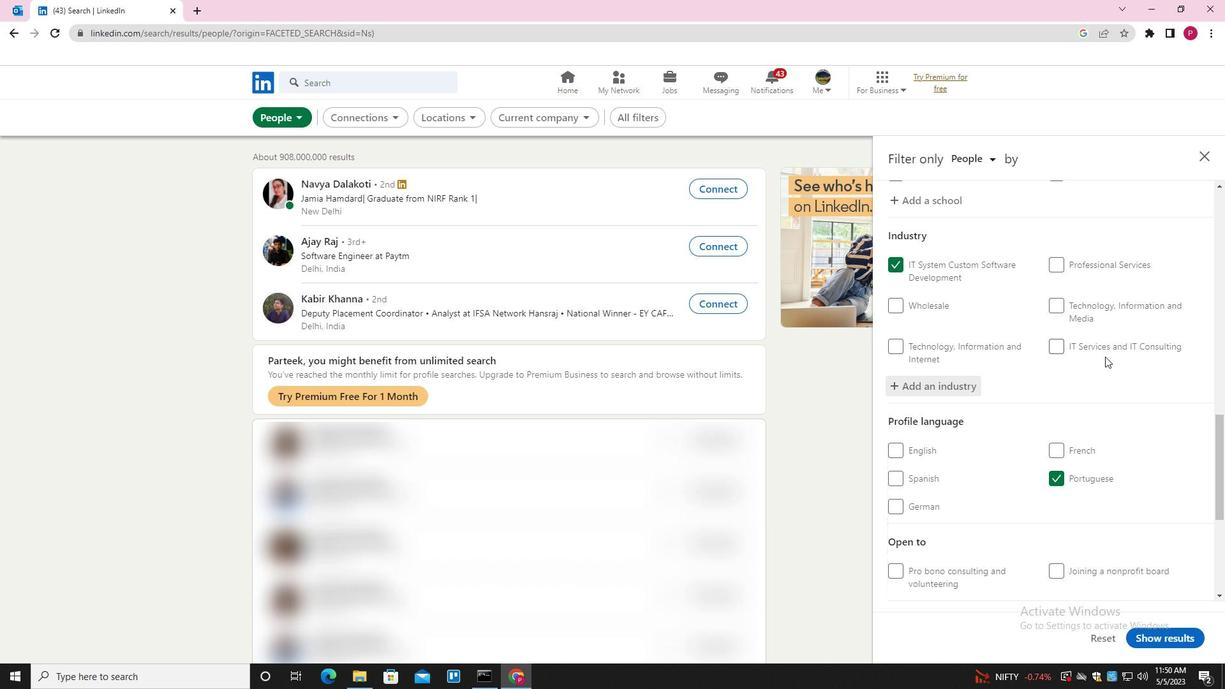 
Action: Mouse moved to (1102, 362)
Screenshot: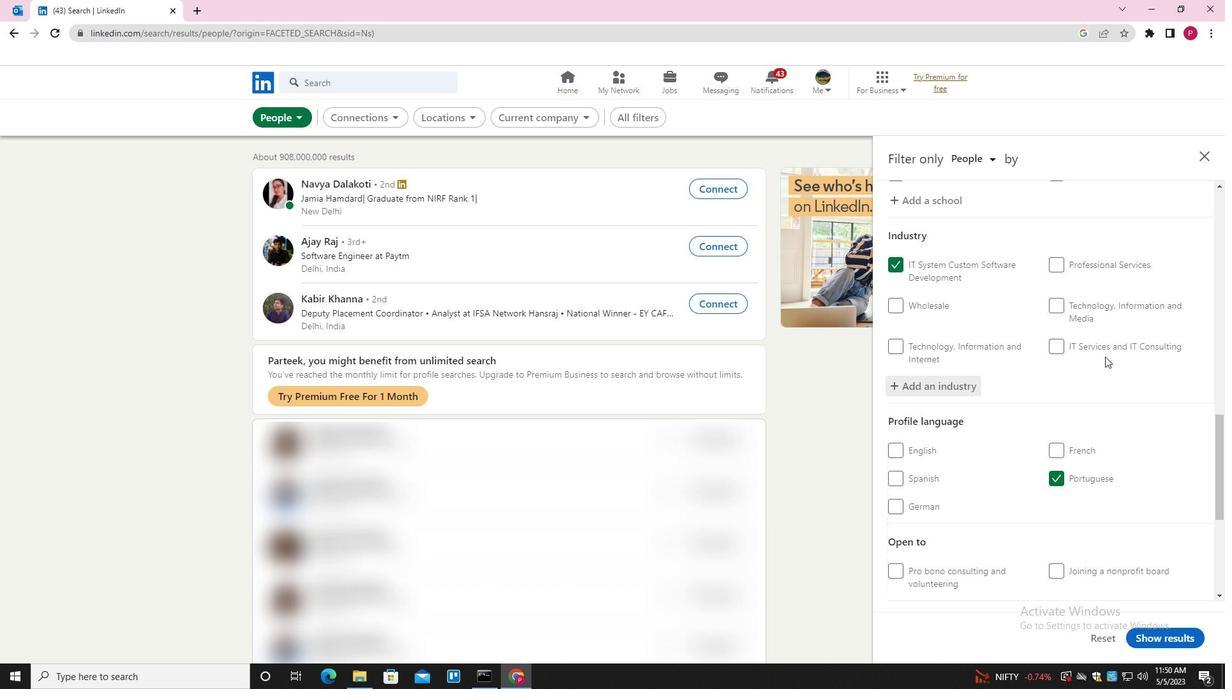 
Action: Mouse scrolled (1102, 361) with delta (0, 0)
Screenshot: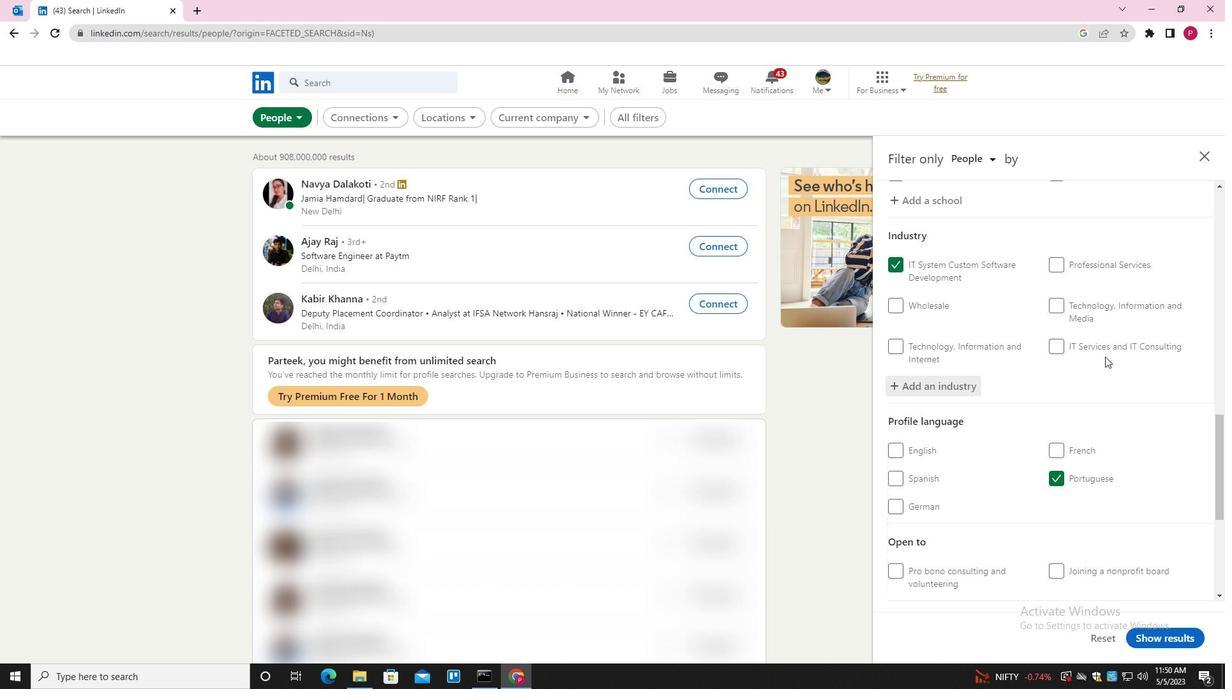 
Action: Mouse moved to (1101, 363)
Screenshot: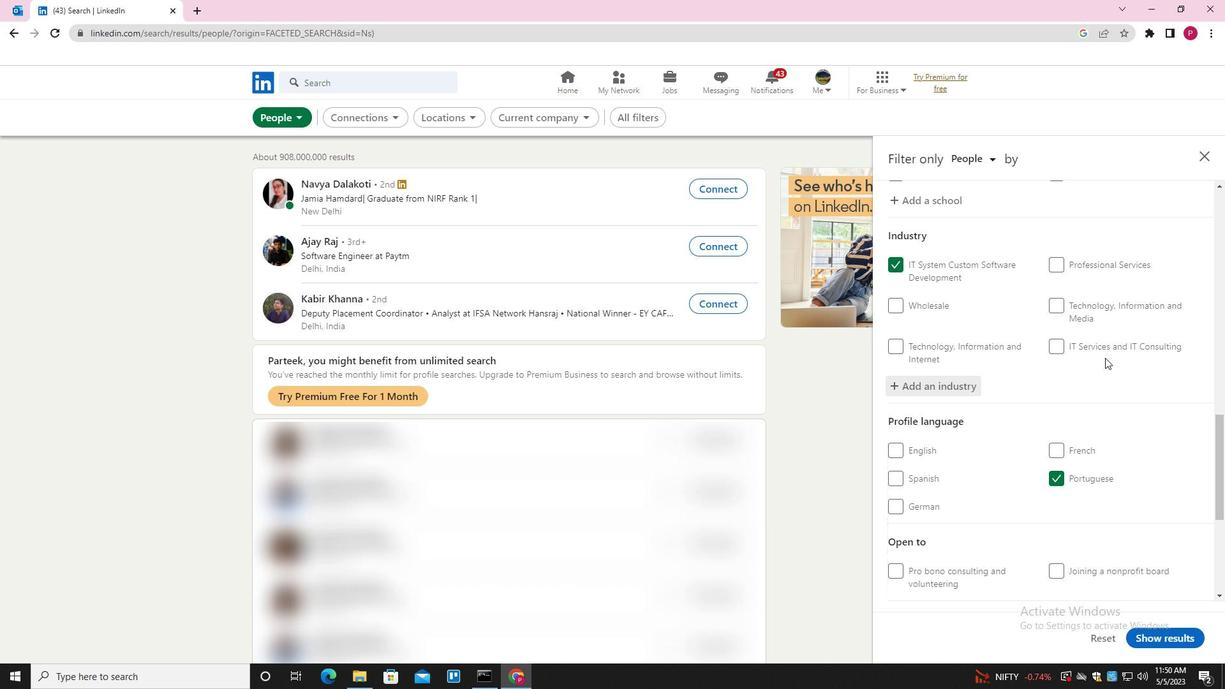 
Action: Mouse scrolled (1101, 363) with delta (0, 0)
Screenshot: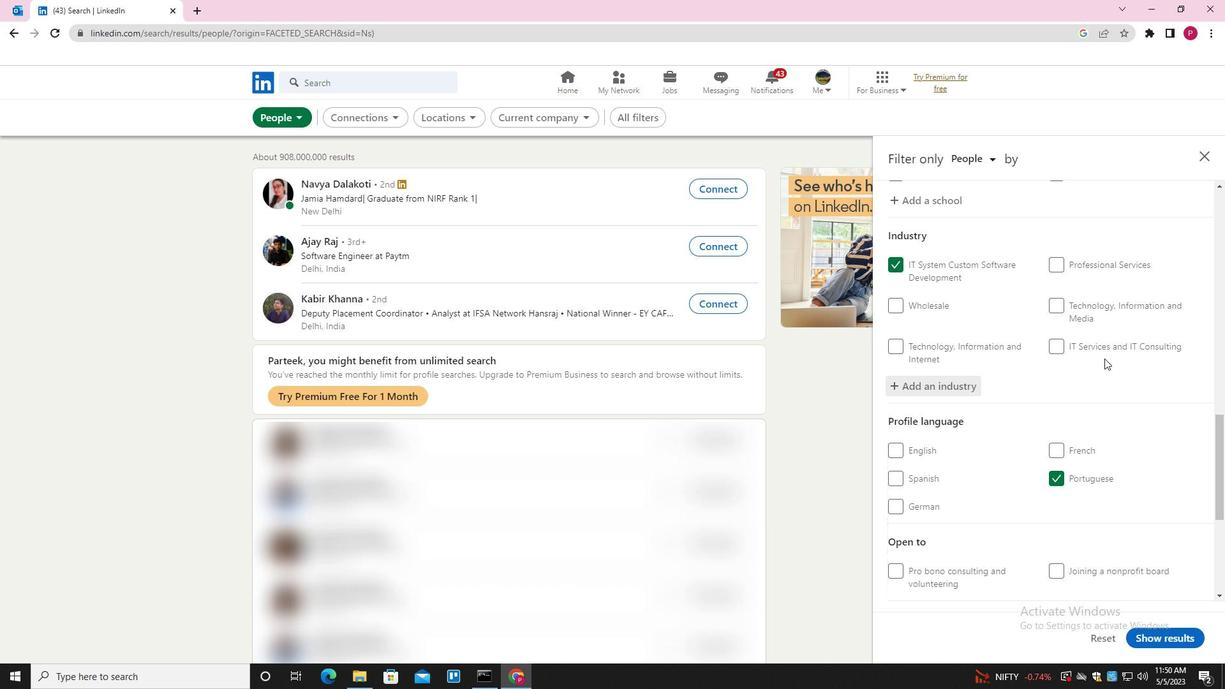 
Action: Mouse moved to (1101, 364)
Screenshot: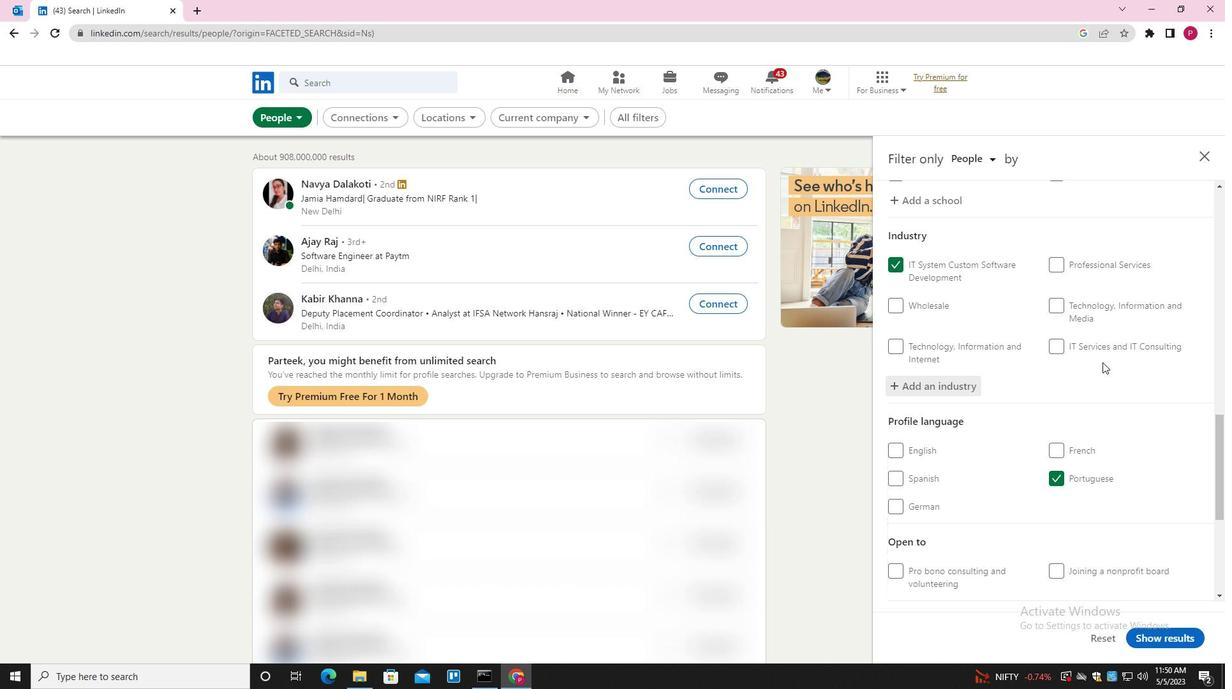 
Action: Mouse scrolled (1101, 363) with delta (0, 0)
Screenshot: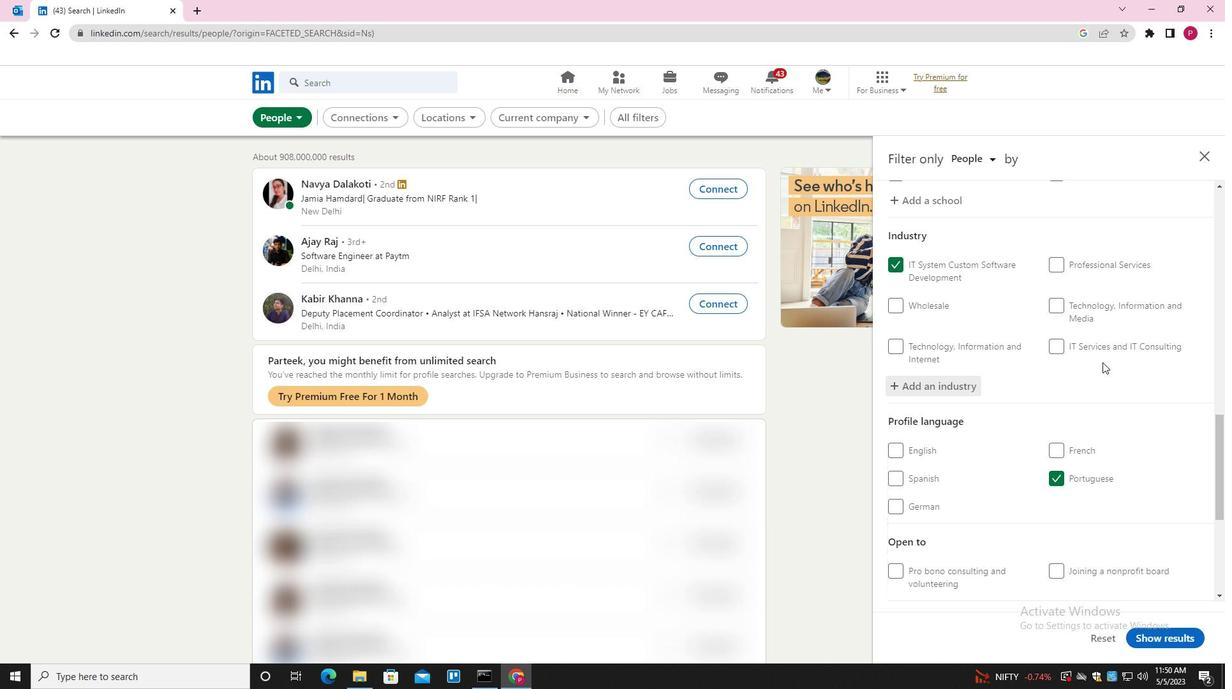 
Action: Mouse moved to (1100, 364)
Screenshot: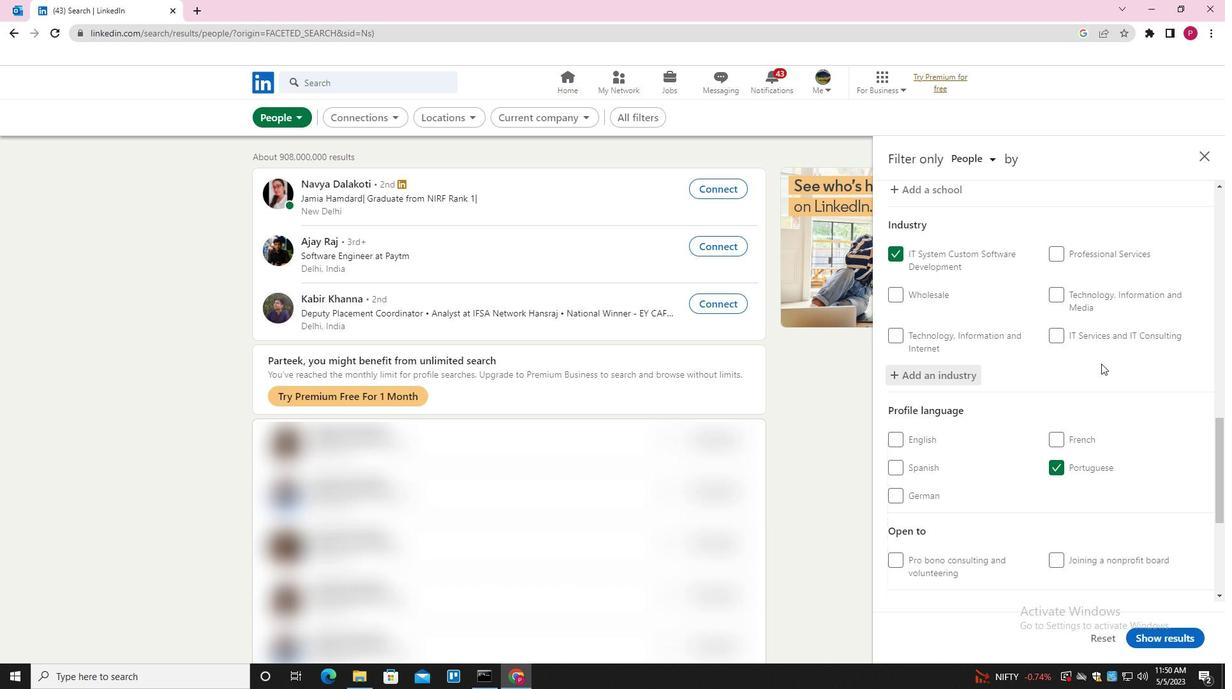 
Action: Mouse scrolled (1100, 363) with delta (0, 0)
Screenshot: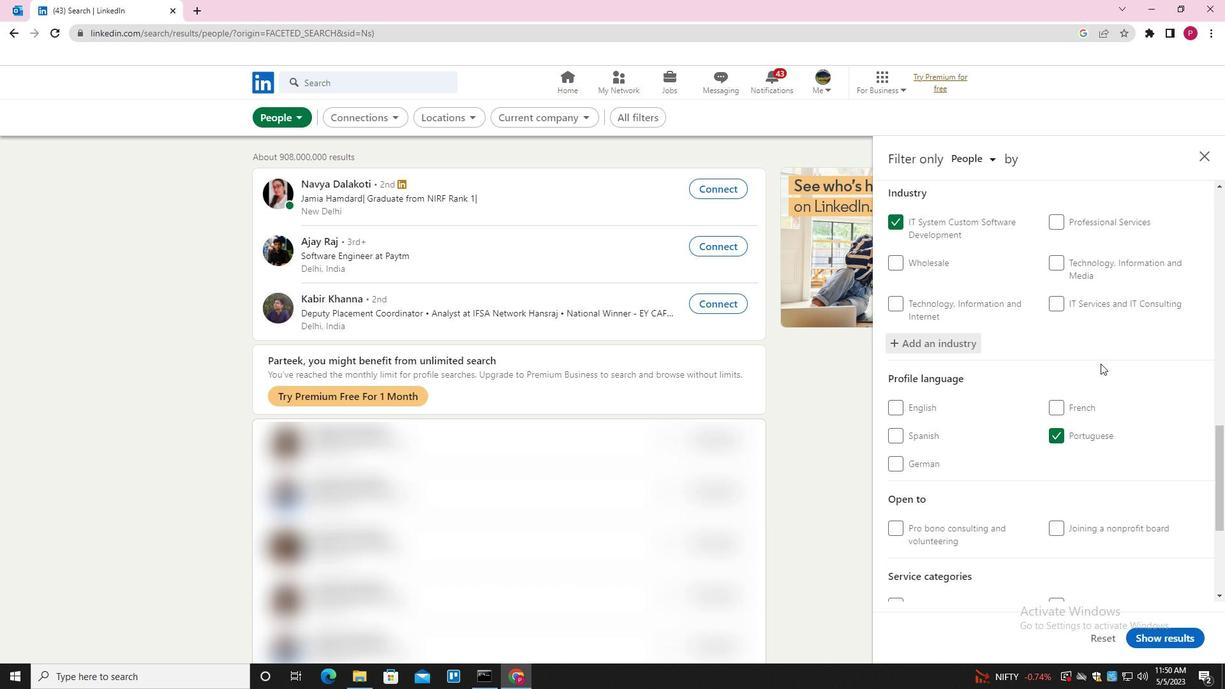 
Action: Mouse moved to (1081, 421)
Screenshot: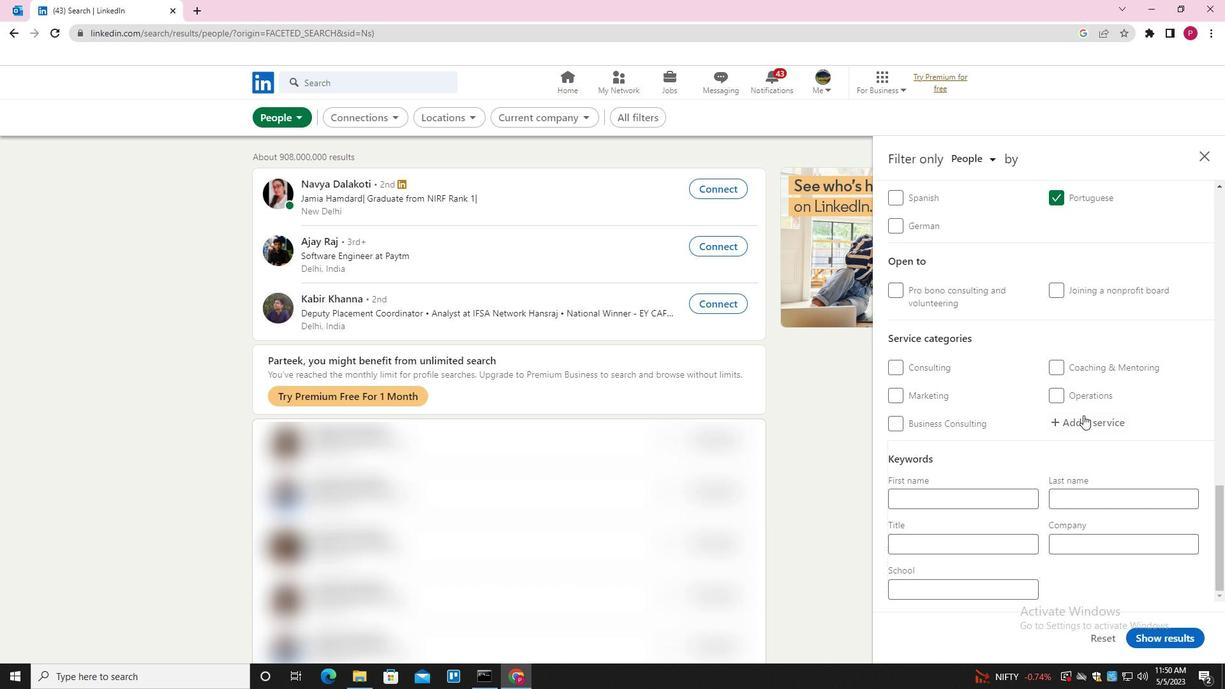 
Action: Mouse pressed left at (1081, 421)
Screenshot: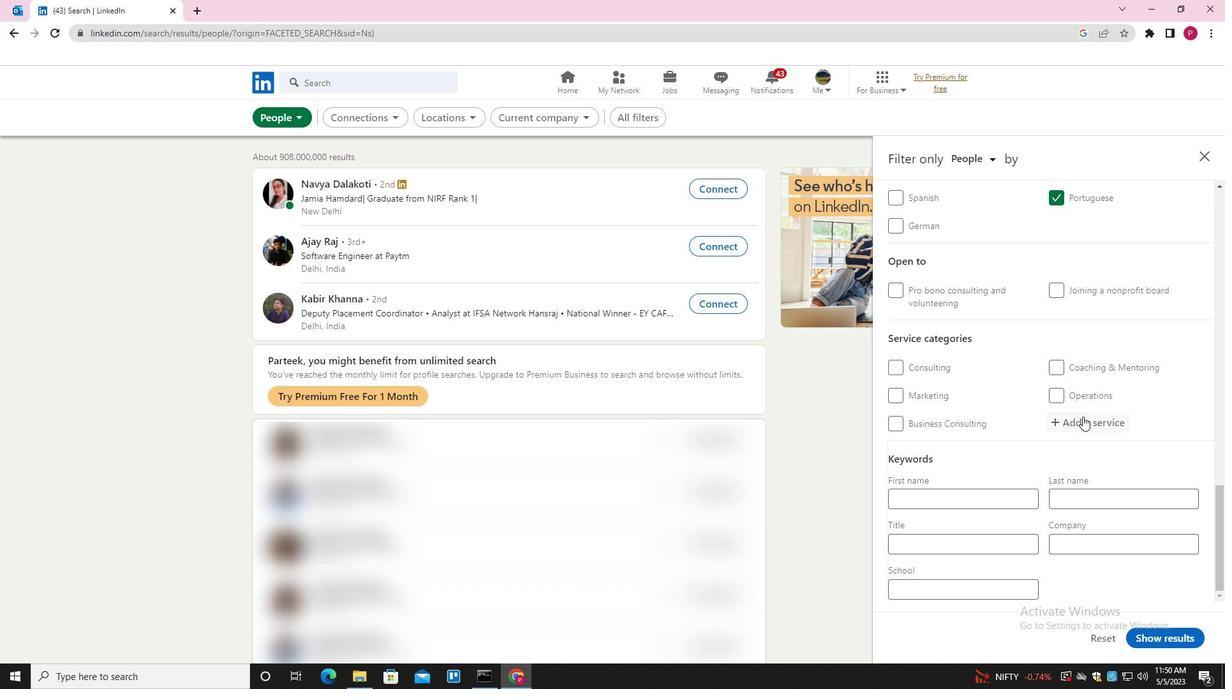 
Action: Key pressed <Key.shift>WEB<Key.space><Key.shift><Key.shift>DEVELOPMENT<Key.down><Key.enter>
Screenshot: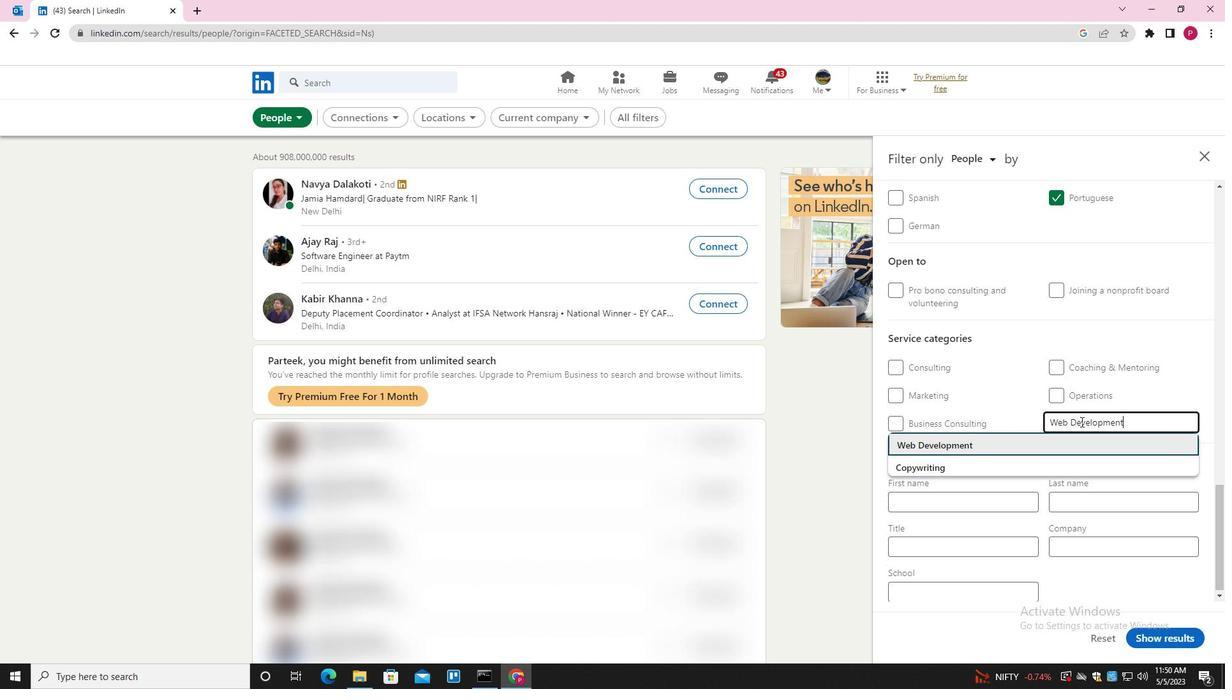 
Action: Mouse moved to (1076, 431)
Screenshot: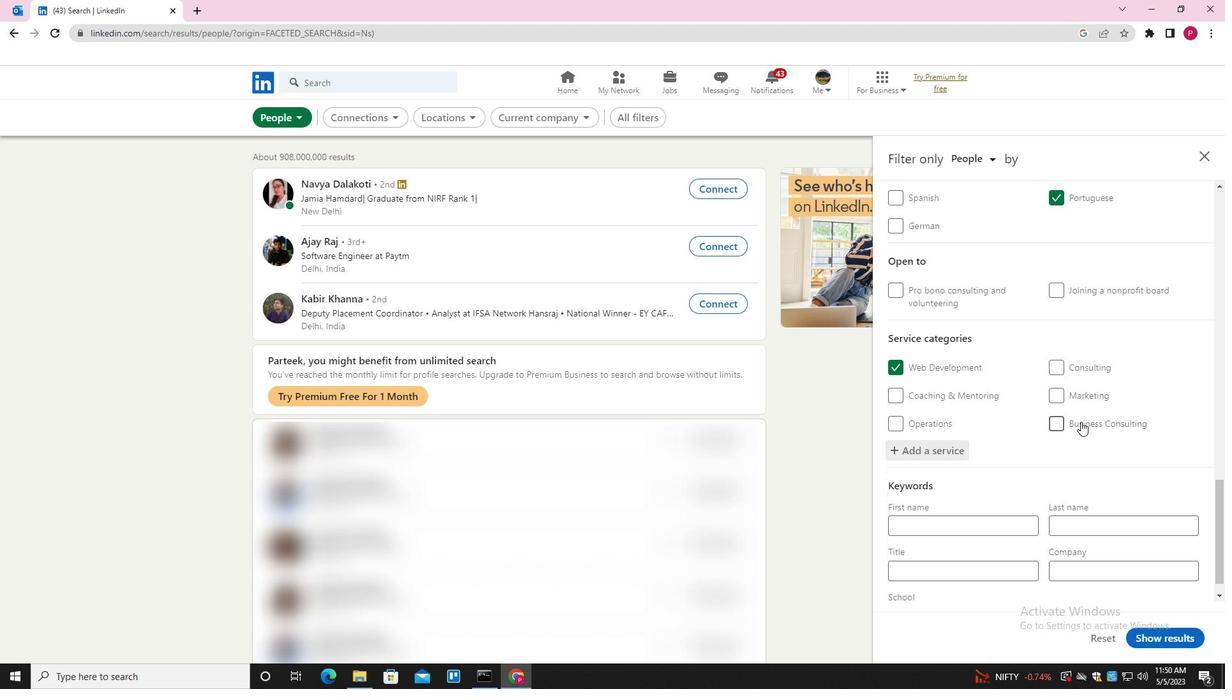 
Action: Mouse scrolled (1076, 430) with delta (0, 0)
Screenshot: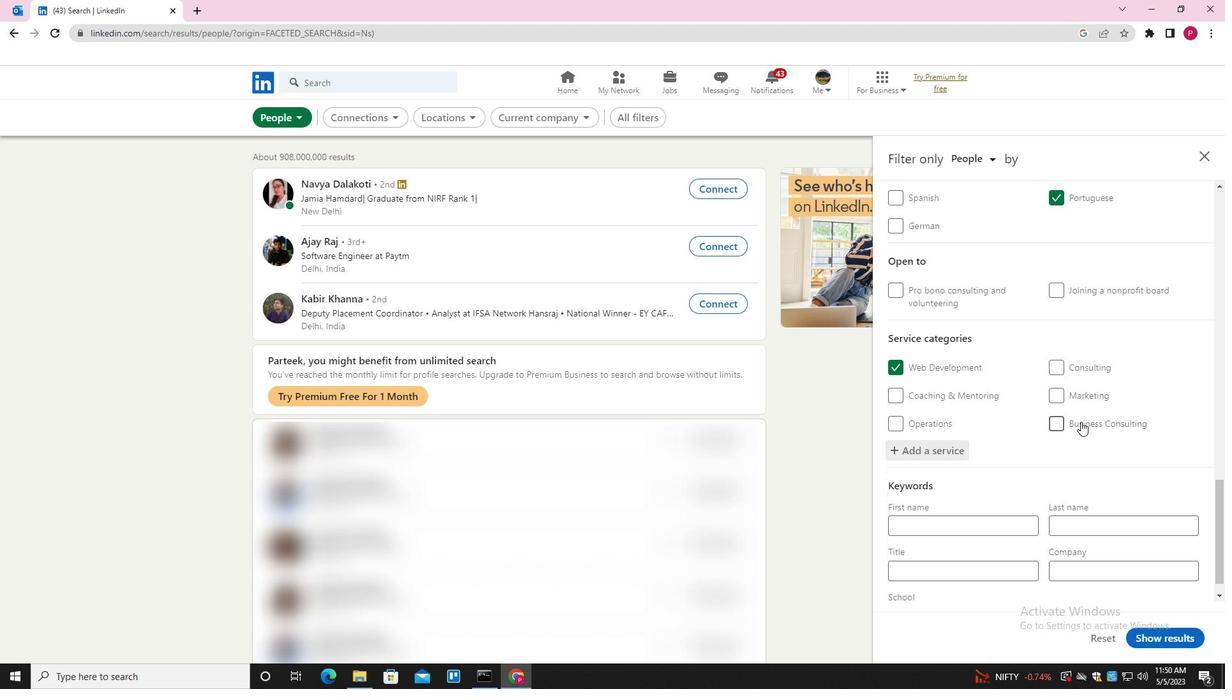 
Action: Mouse moved to (1072, 439)
Screenshot: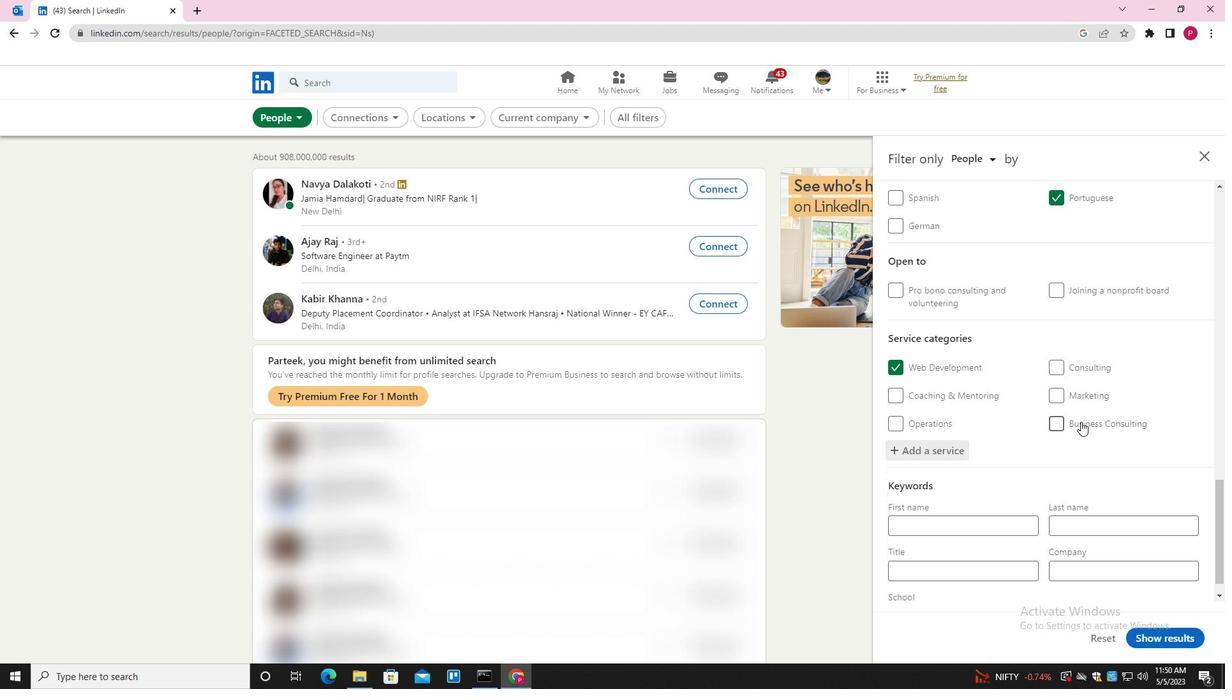 
Action: Mouse scrolled (1072, 439) with delta (0, 0)
Screenshot: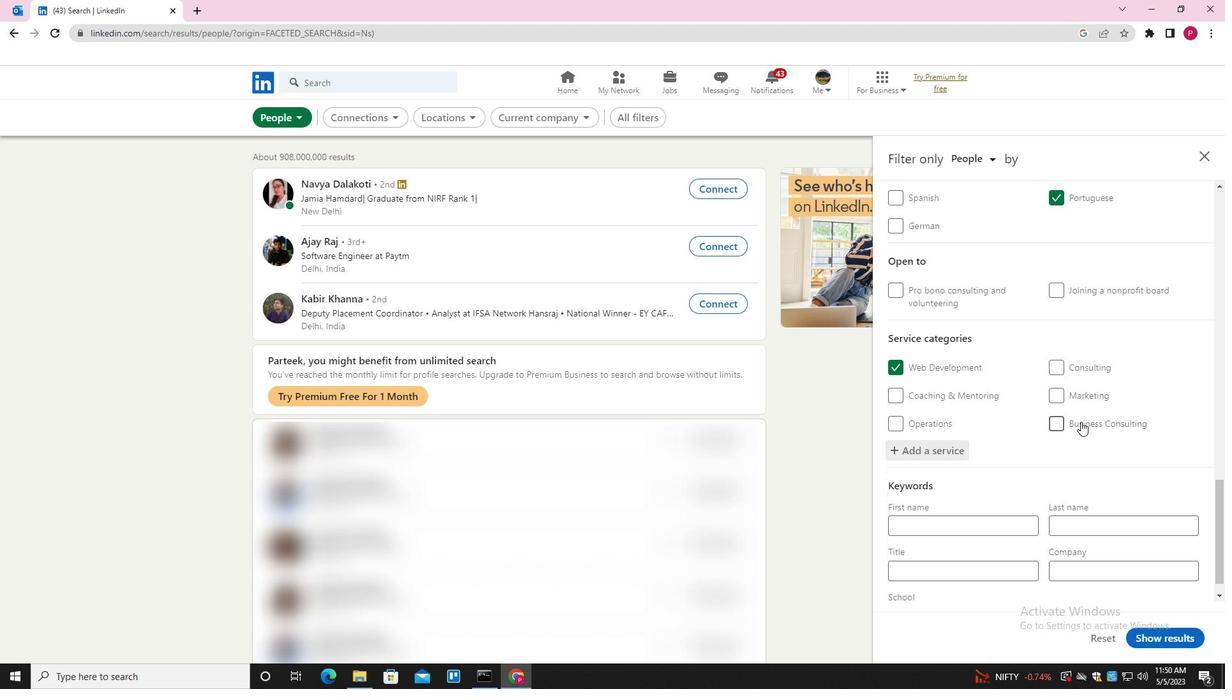 
Action: Mouse moved to (1071, 444)
Screenshot: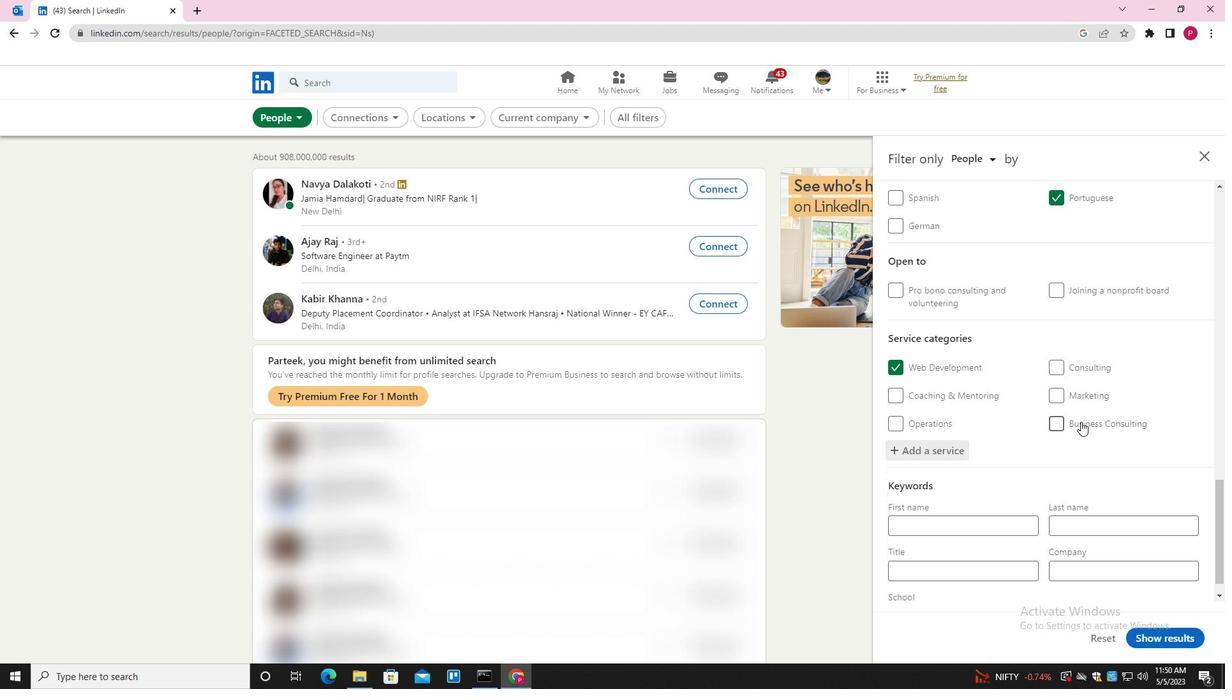 
Action: Mouse scrolled (1071, 443) with delta (0, 0)
Screenshot: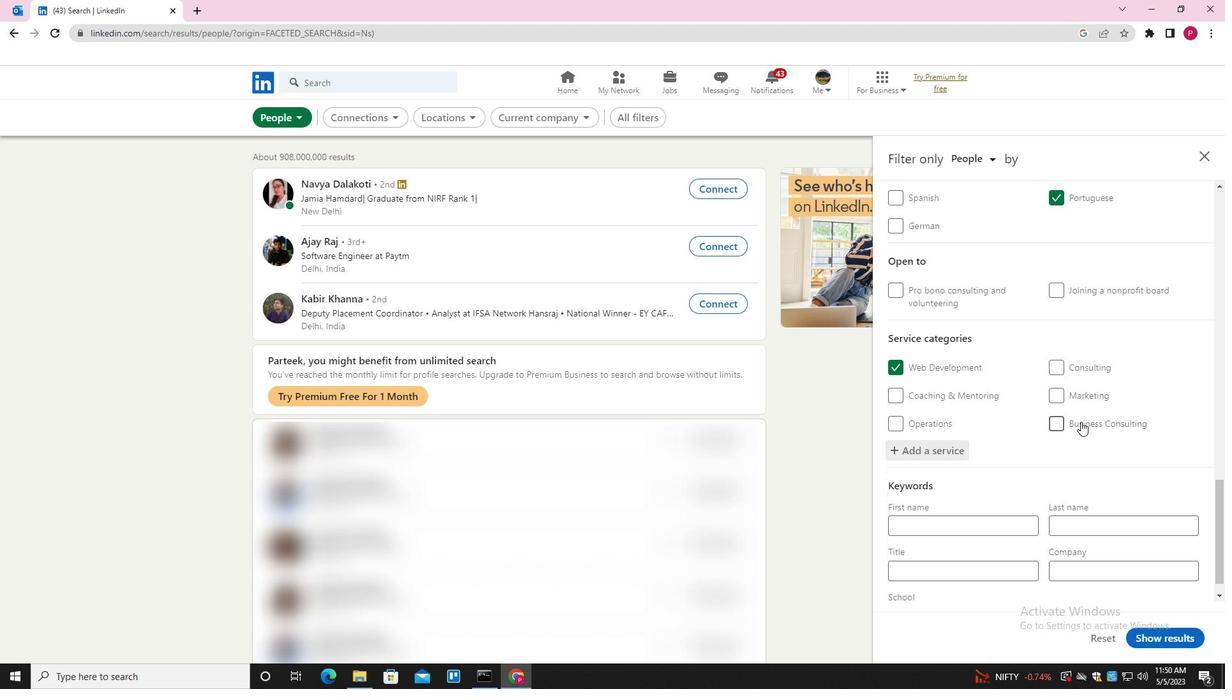 
Action: Mouse moved to (1060, 464)
Screenshot: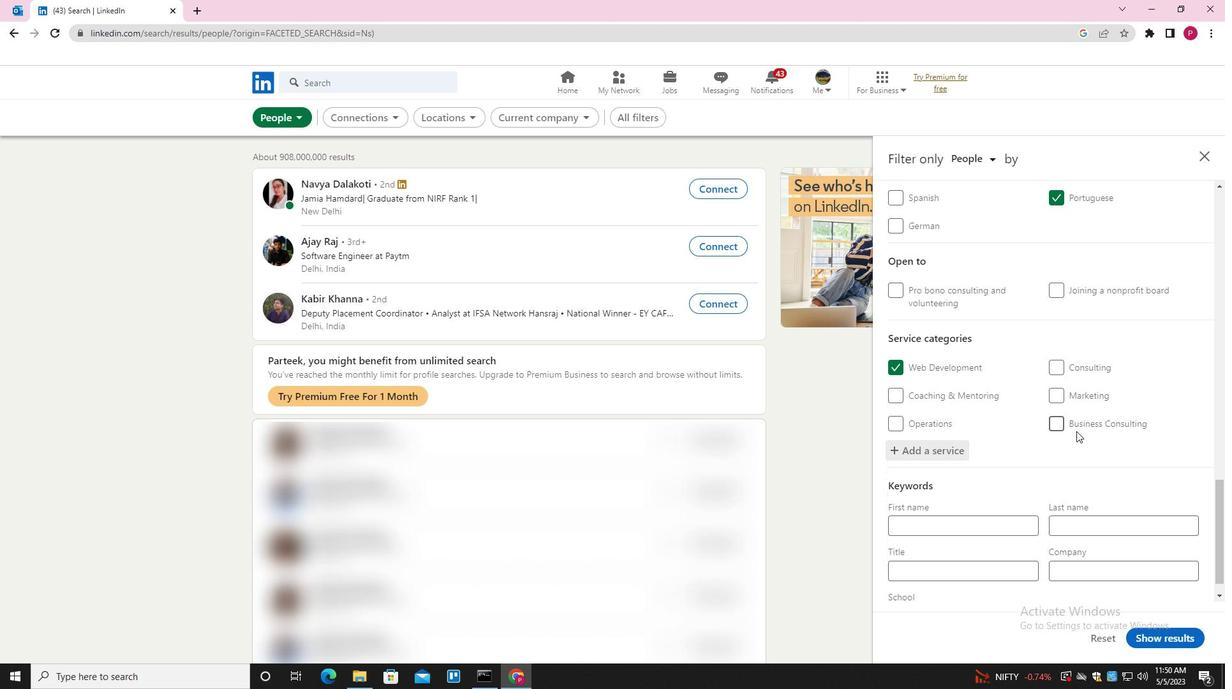 
Action: Mouse scrolled (1060, 464) with delta (0, 0)
Screenshot: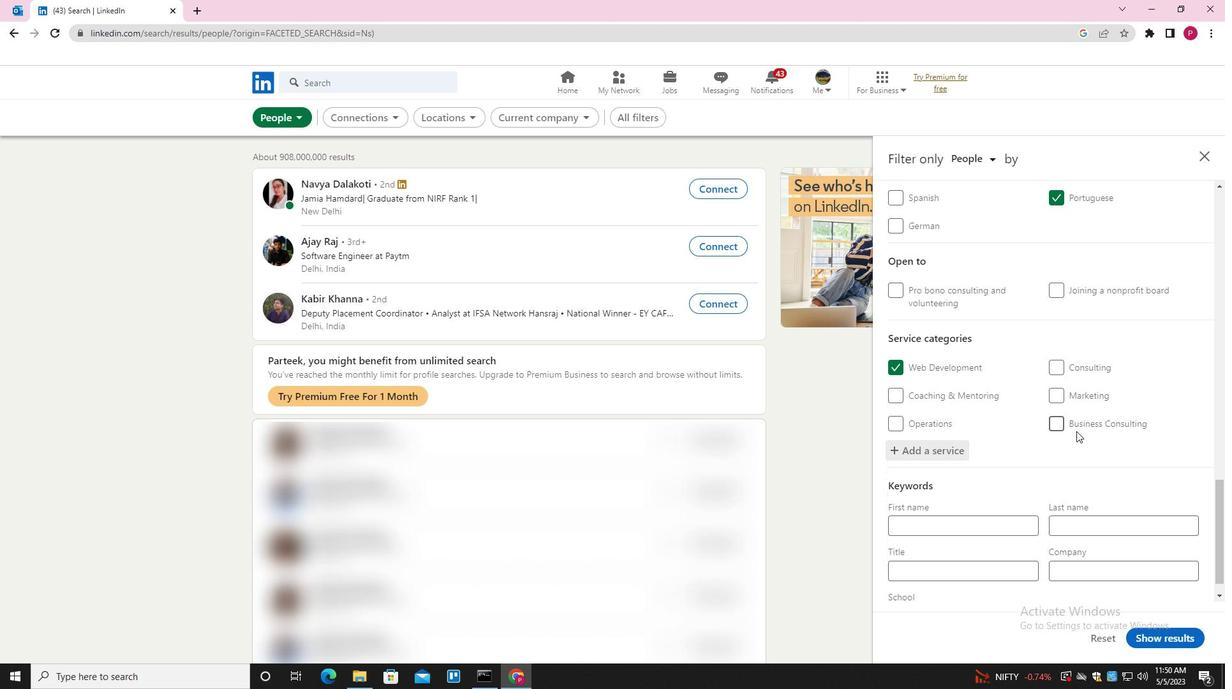 
Action: Mouse moved to (1007, 538)
Screenshot: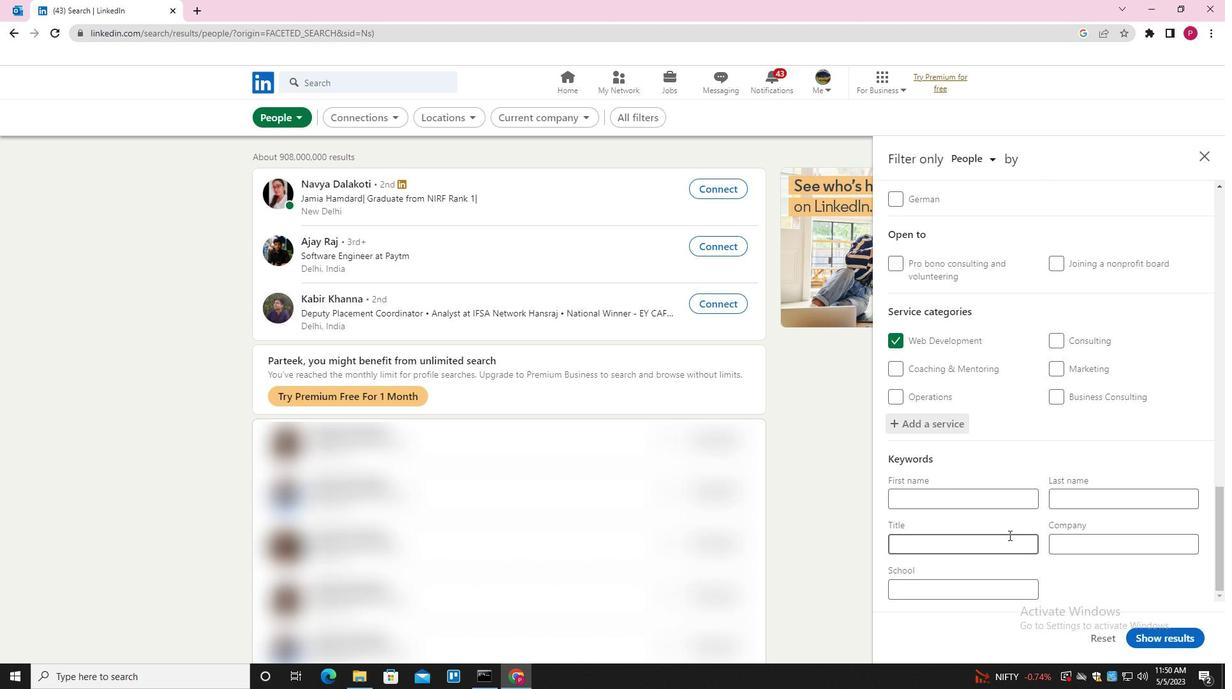 
Action: Mouse pressed left at (1007, 538)
Screenshot: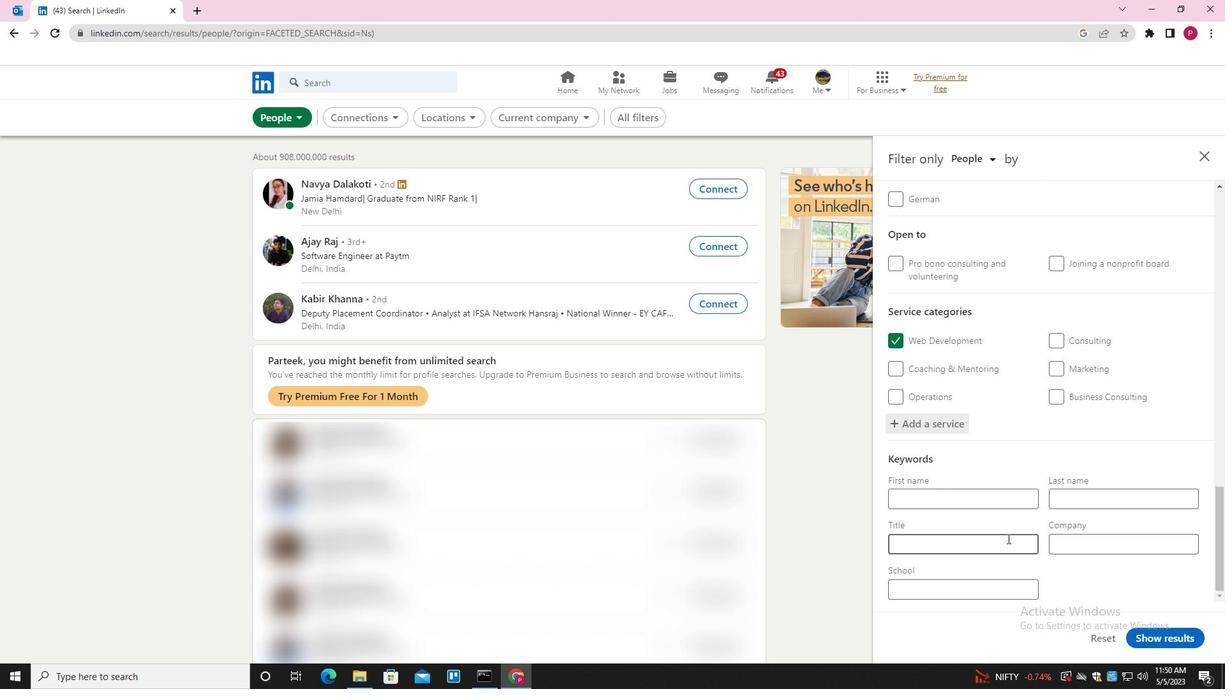 
Action: Key pressed <Key.shift><Key.shift><Key.shift><Key.shift><Key.shift><Key.shift><Key.shift>OFFICE<Key.space><Key.shift><Key.shift><Key.shift>CLERK
Screenshot: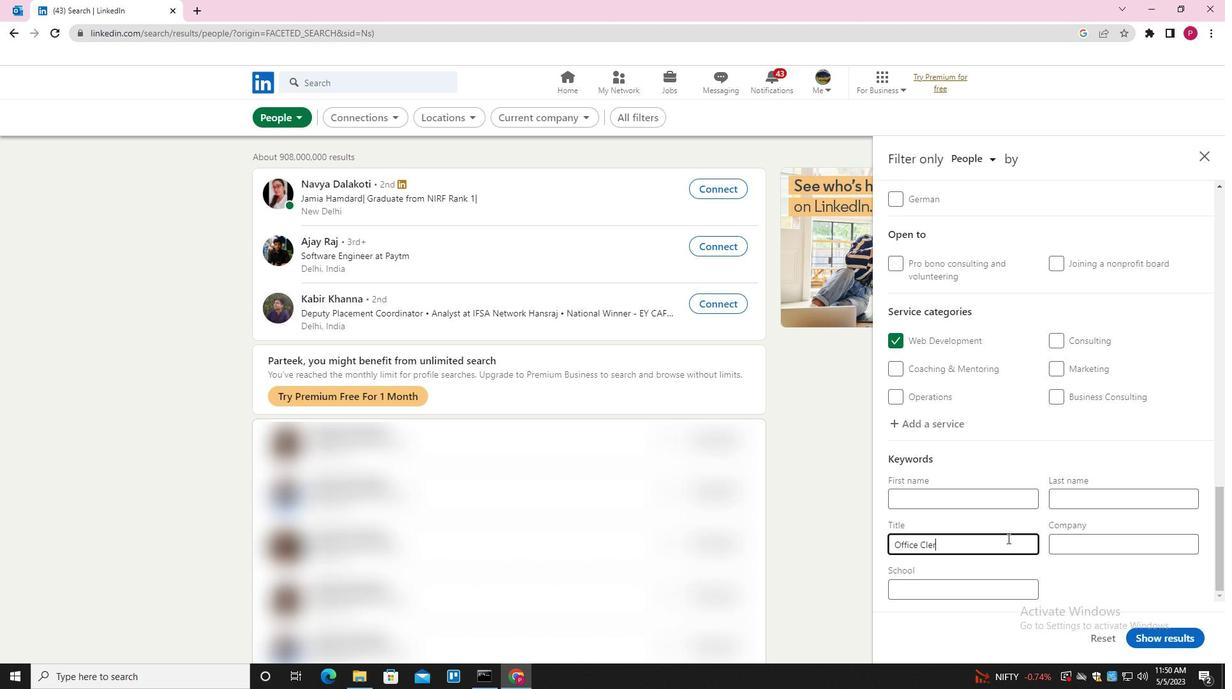 
Action: Mouse scrolled (1007, 538) with delta (0, 0)
Screenshot: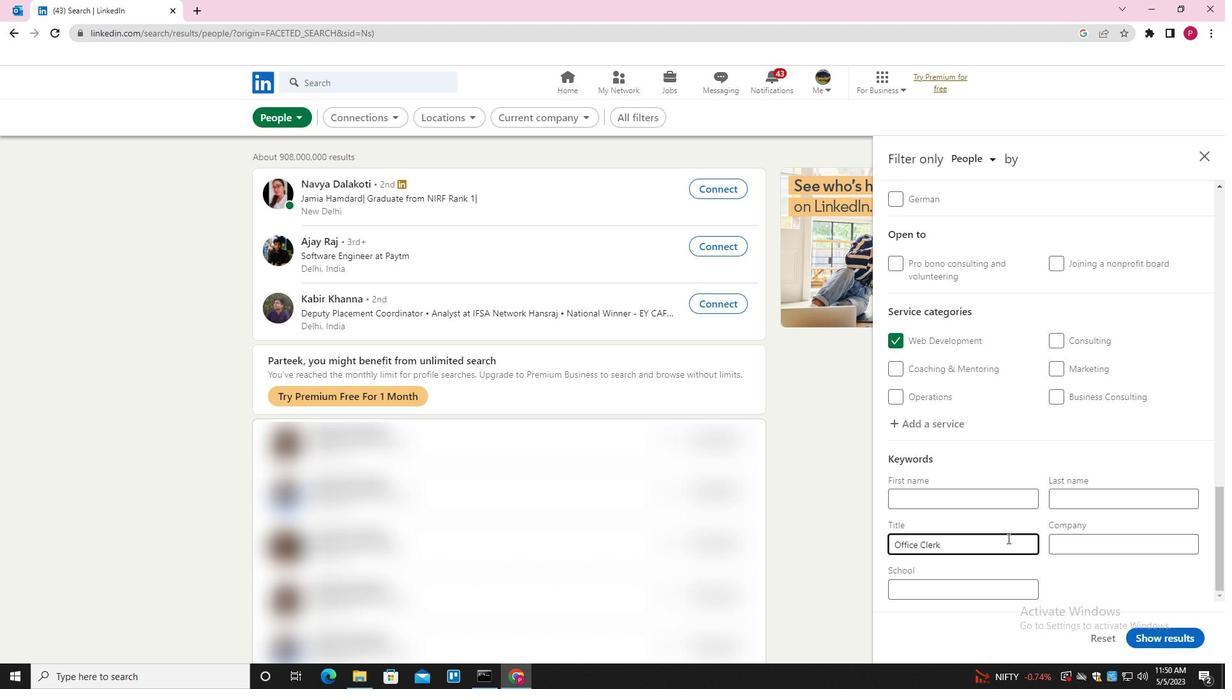 
Action: Mouse scrolled (1007, 538) with delta (0, 0)
Screenshot: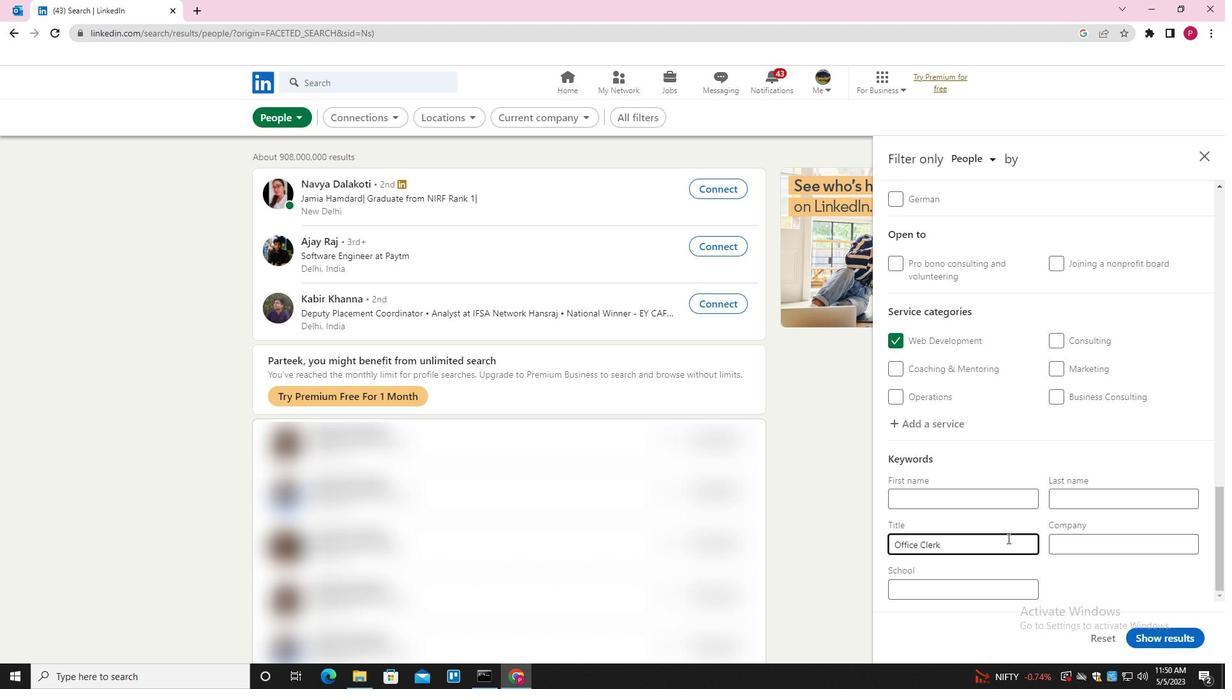 
Action: Mouse scrolled (1007, 538) with delta (0, 0)
Screenshot: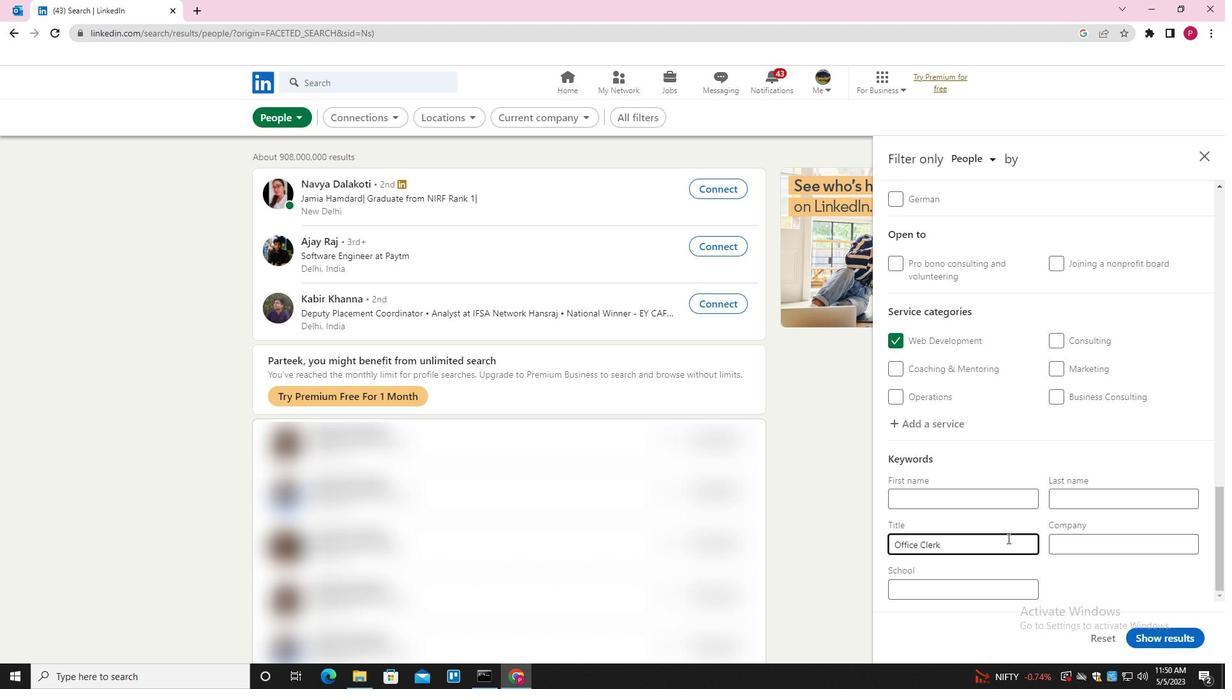 
Action: Mouse moved to (1156, 638)
Screenshot: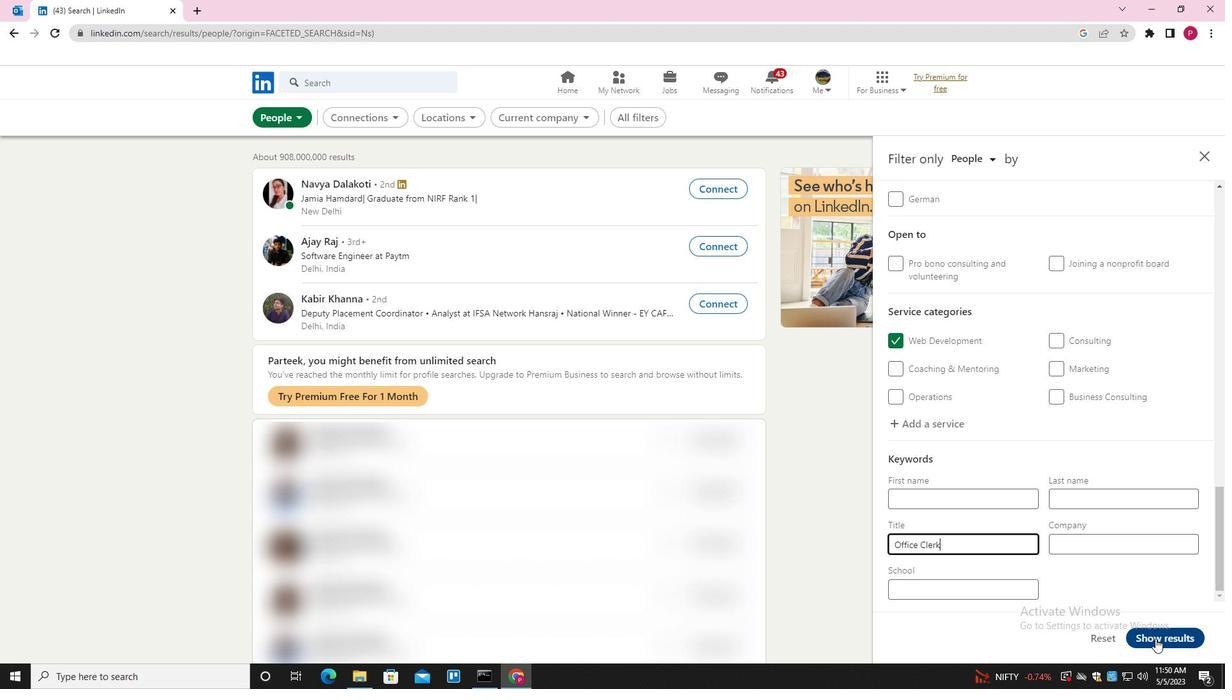 
Action: Mouse pressed left at (1156, 638)
Screenshot: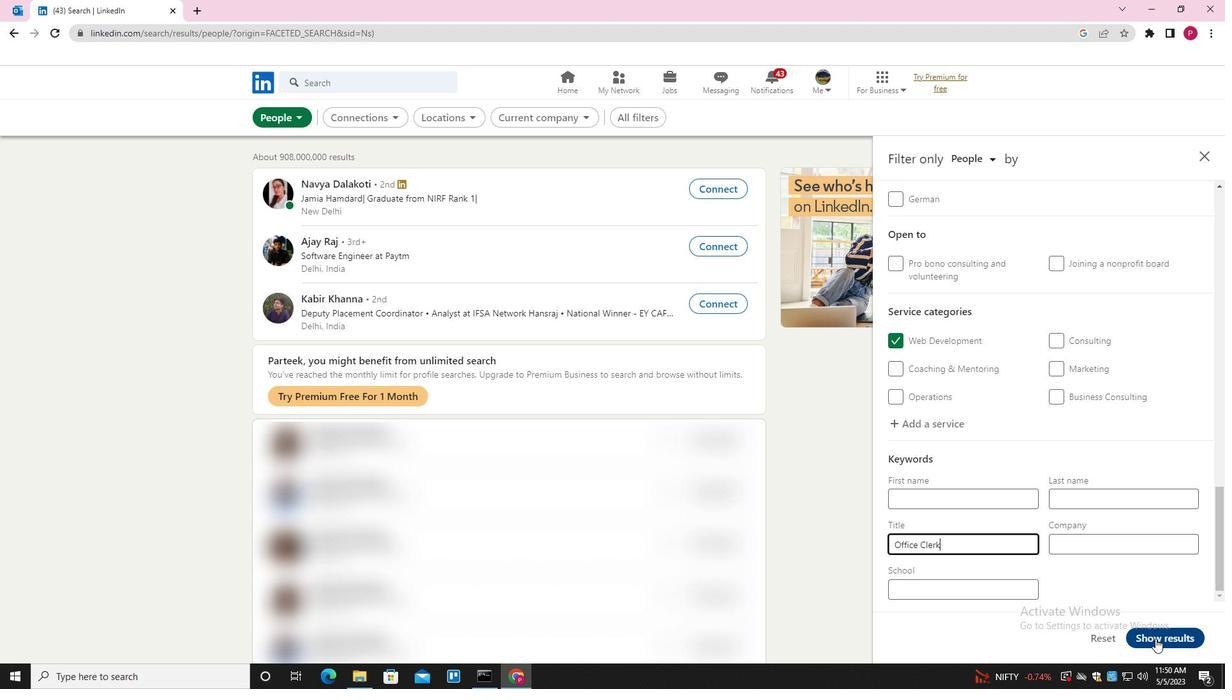 
Action: Mouse moved to (559, 283)
Screenshot: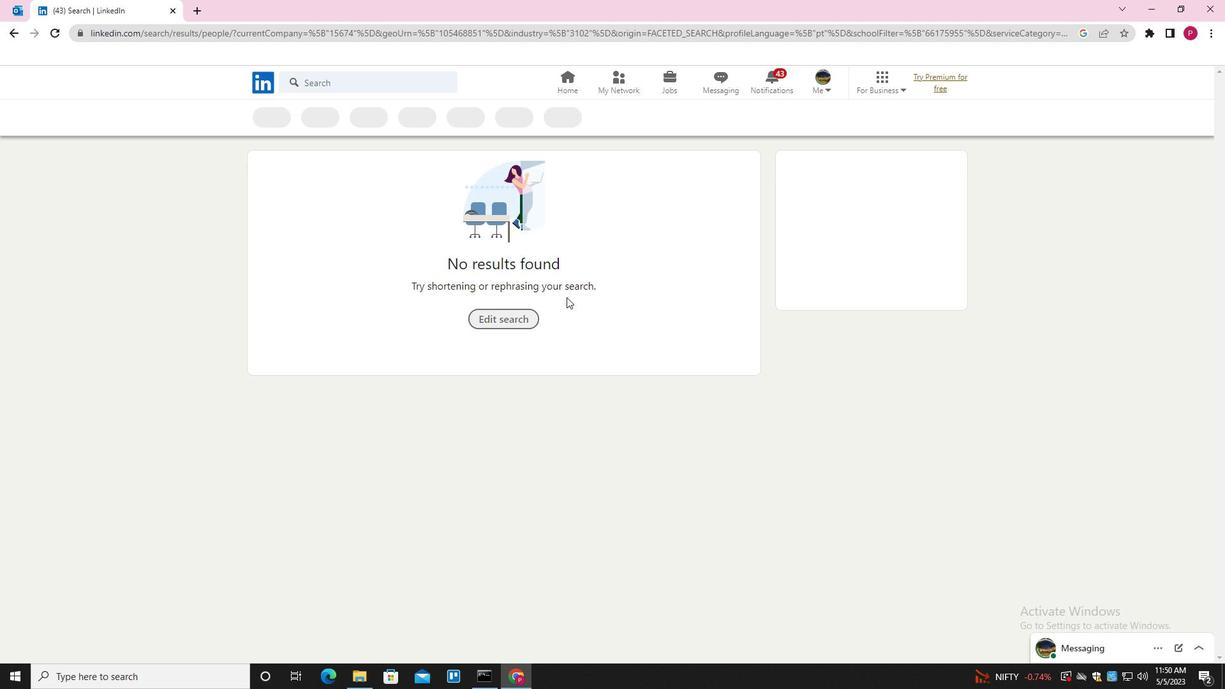 
